 Task: Buy 1 Salt & Pepper Shaker Sets from Salt & Pepper section under best seller category for shipping address: Mariah Brown, 1234 Ridge Road, Dodge City, Kansas 67801, Cell Number 6205197251. Pay from credit card ending with 7965, CVV 549
Action: Mouse moved to (145, 78)
Screenshot: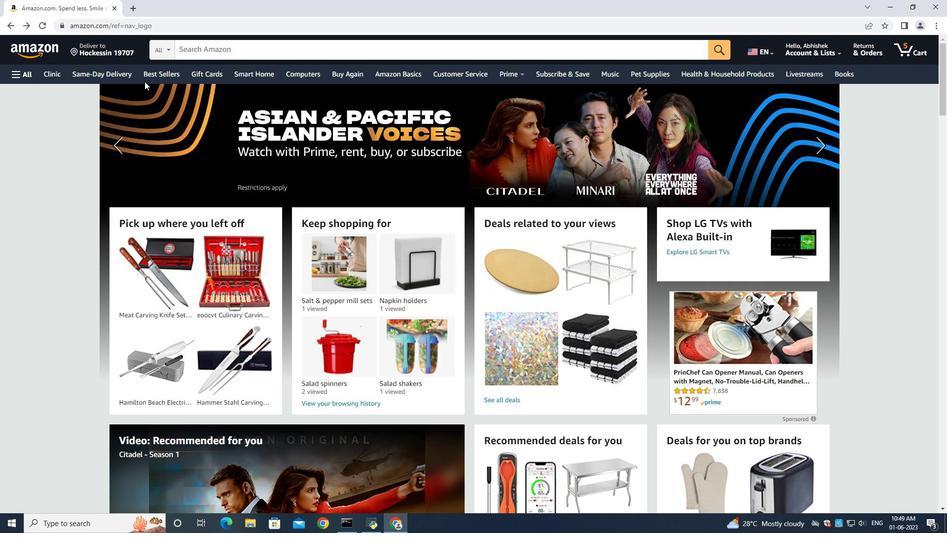 
Action: Mouse pressed left at (145, 78)
Screenshot: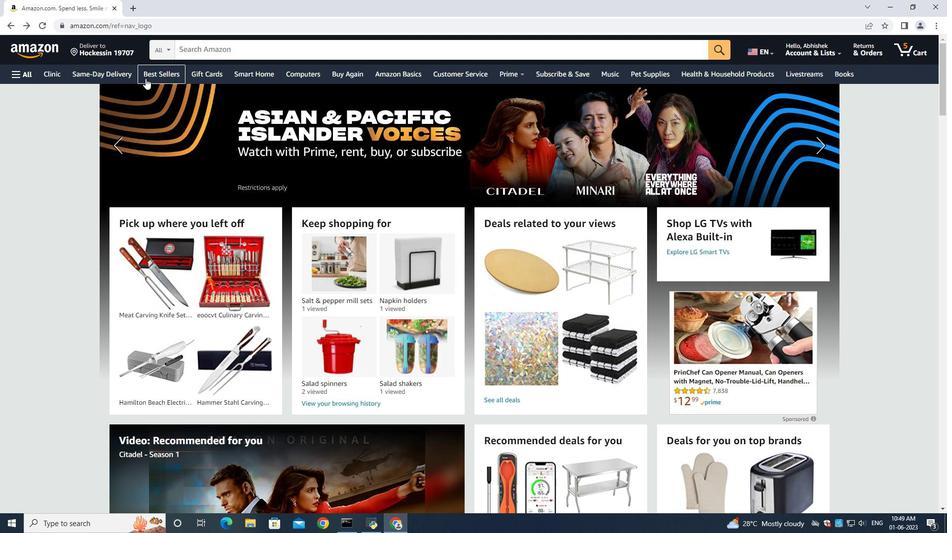 
Action: Mouse moved to (204, 48)
Screenshot: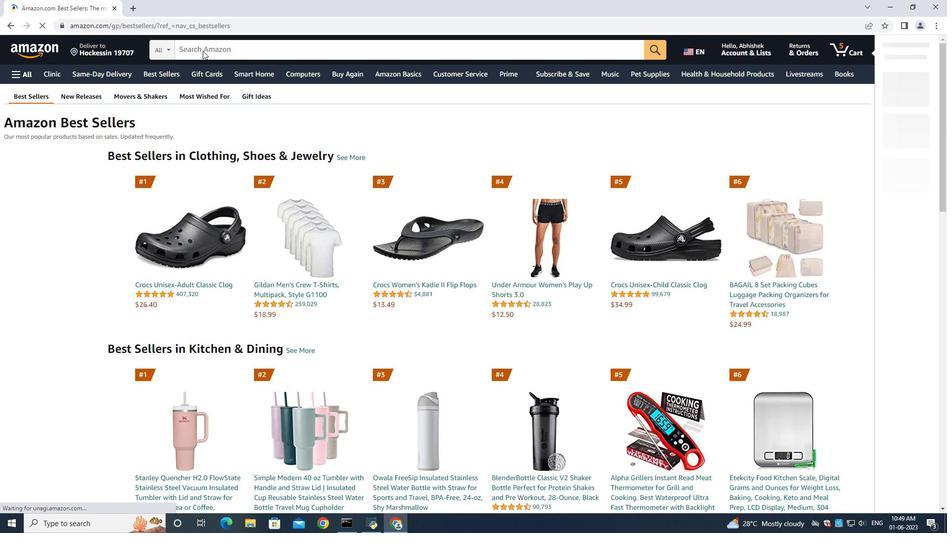 
Action: Mouse pressed left at (204, 48)
Screenshot: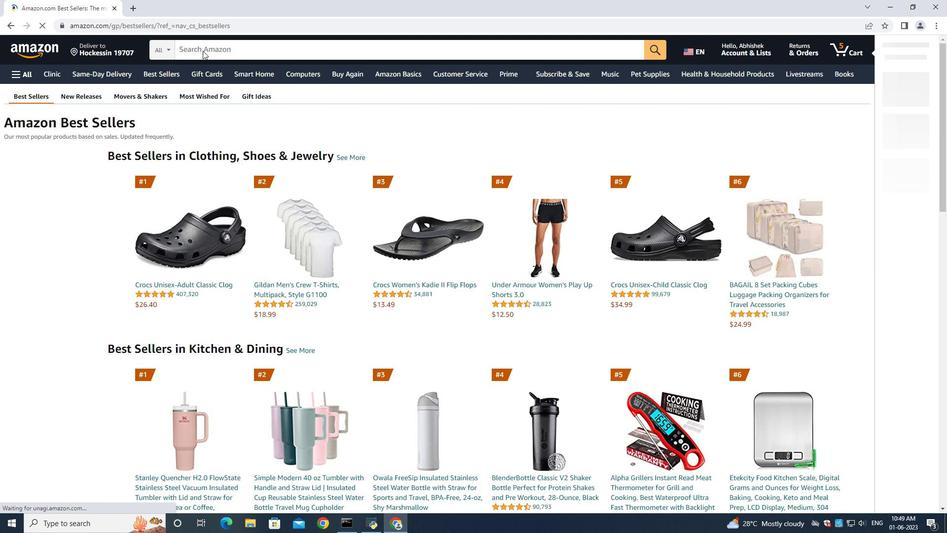 
Action: Mouse moved to (924, 204)
Screenshot: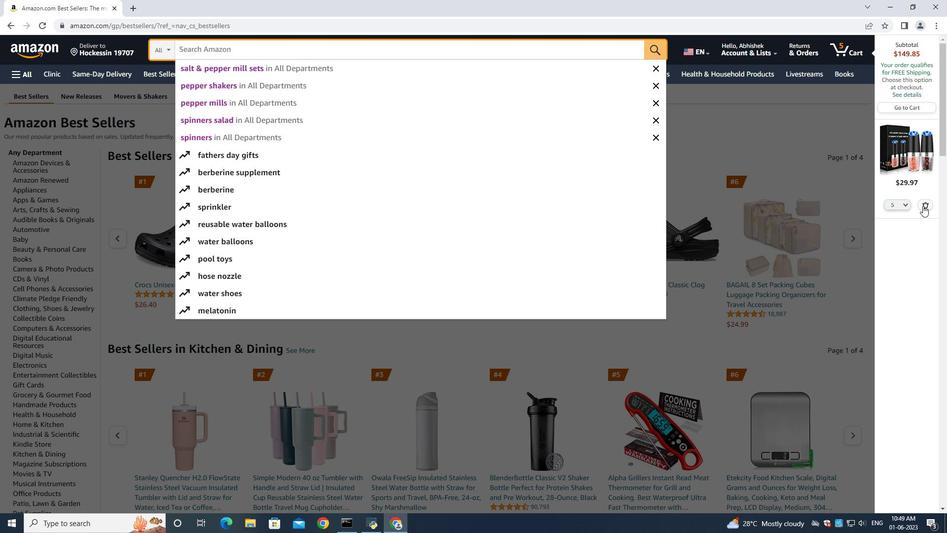 
Action: Mouse pressed left at (924, 204)
Screenshot: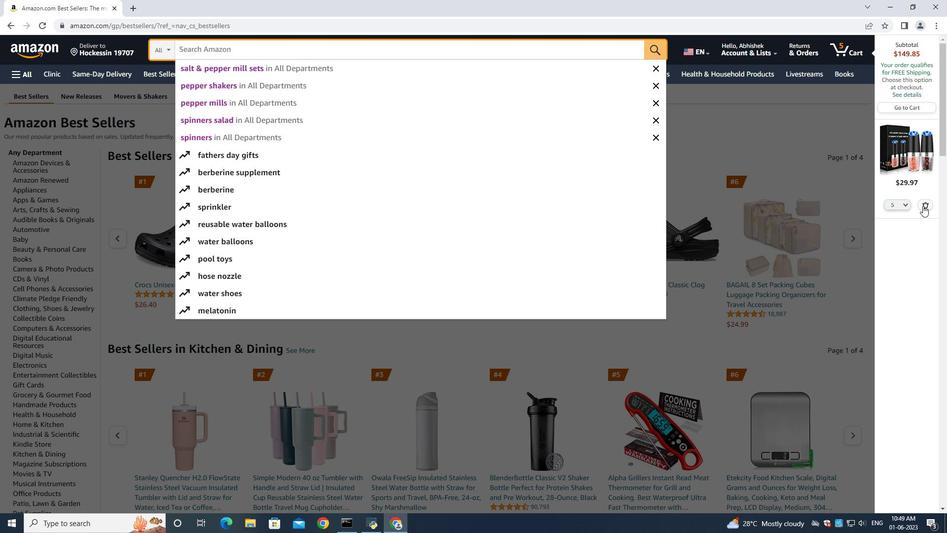 
Action: Mouse moved to (181, 51)
Screenshot: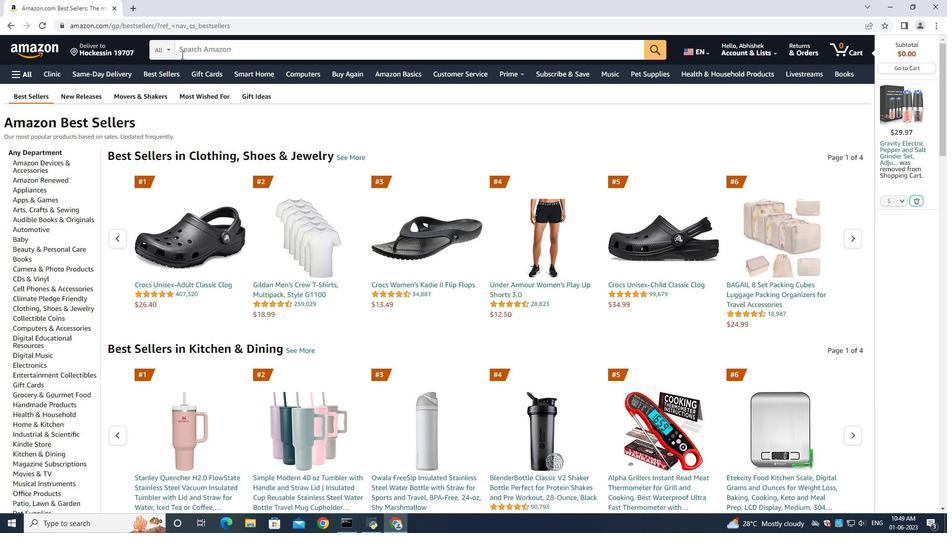 
Action: Mouse pressed left at (181, 51)
Screenshot: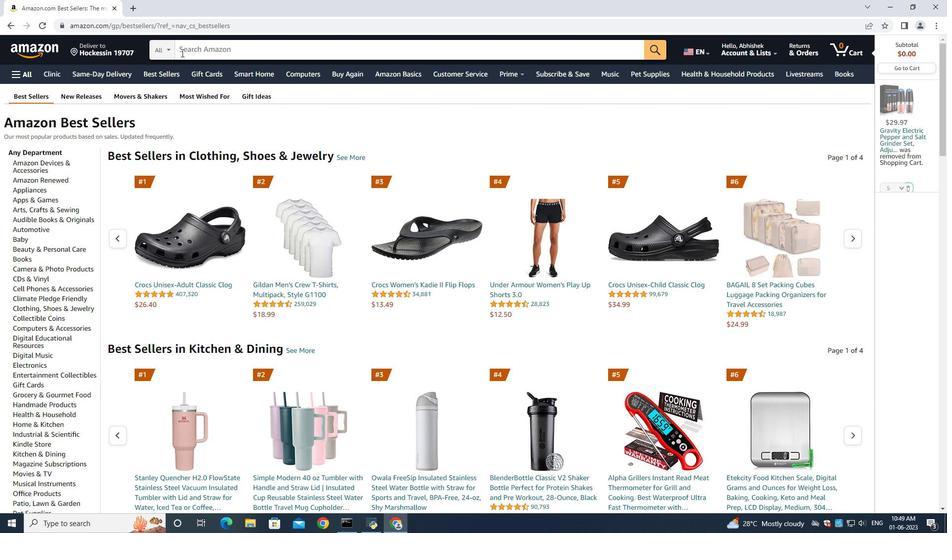 
Action: Mouse moved to (181, 51)
Screenshot: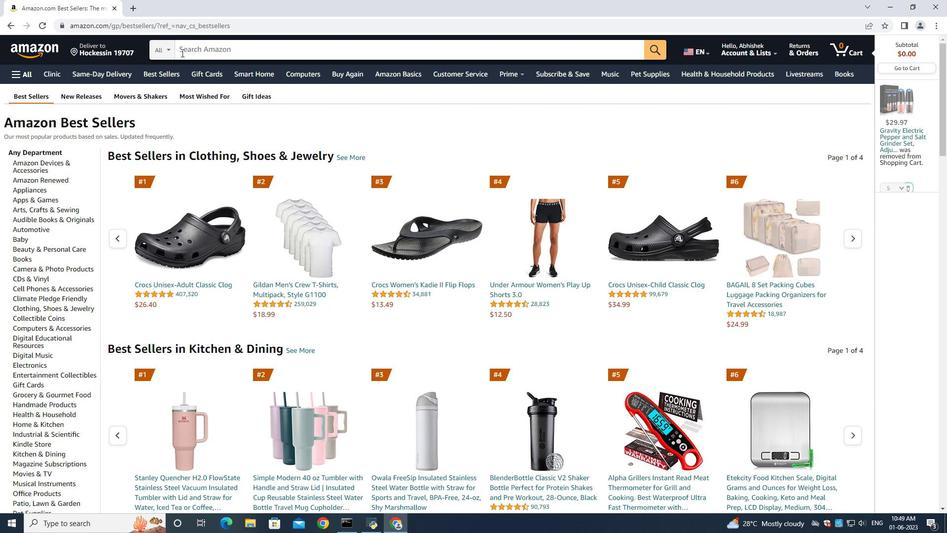 
Action: Key pressed <Key.shift>Salt<Key.space><Key.shift><Key.shift><Key.shift><Key.shift><Key.shift><Key.shift><Key.shift><Key.shift><Key.shift><Key.shift><Key.shift><Key.shift><Key.shift><Key.shift><Key.shift><Key.shift><Key.shift><Key.shift><Key.shift><Key.shift><Key.shift><Key.shift><Key.shift><Key.shift><Key.shift><Key.shift><Key.shift><Key.shift><Key.shift><Key.shift>7<Key.space><Key.shift><Key.shift><Key.shift><Key.shift><Key.shift><Key.shift>Pepper<Key.space>shaker<Key.space>sets<Key.enter>
Screenshot: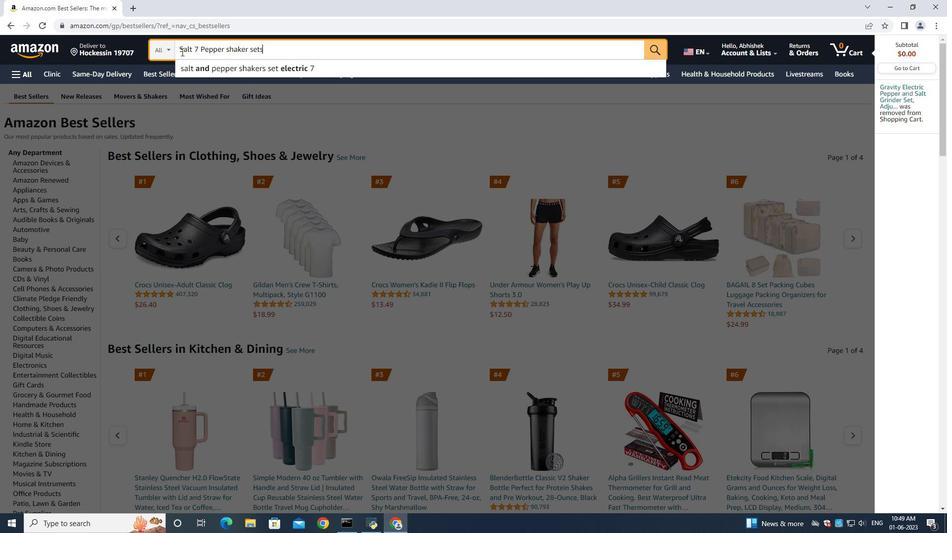 
Action: Mouse moved to (70, 216)
Screenshot: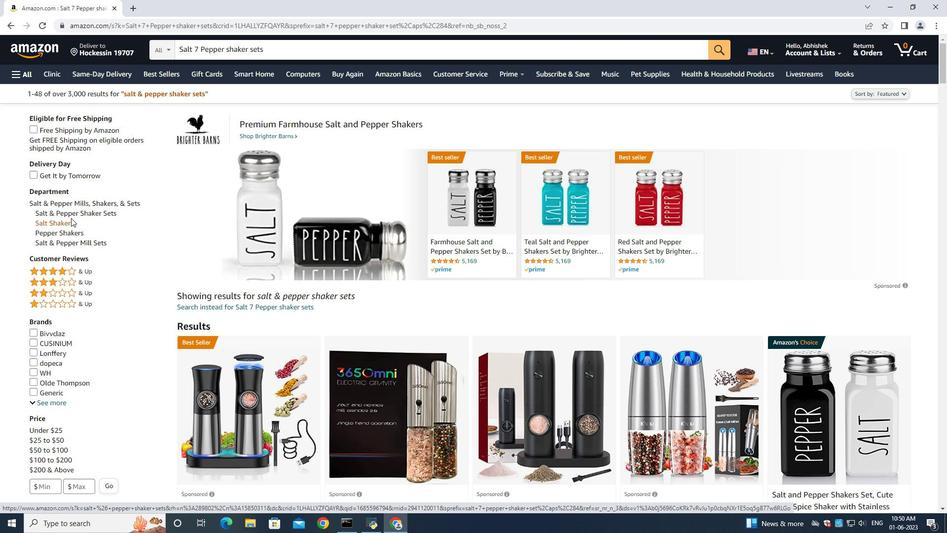 
Action: Mouse pressed left at (70, 216)
Screenshot: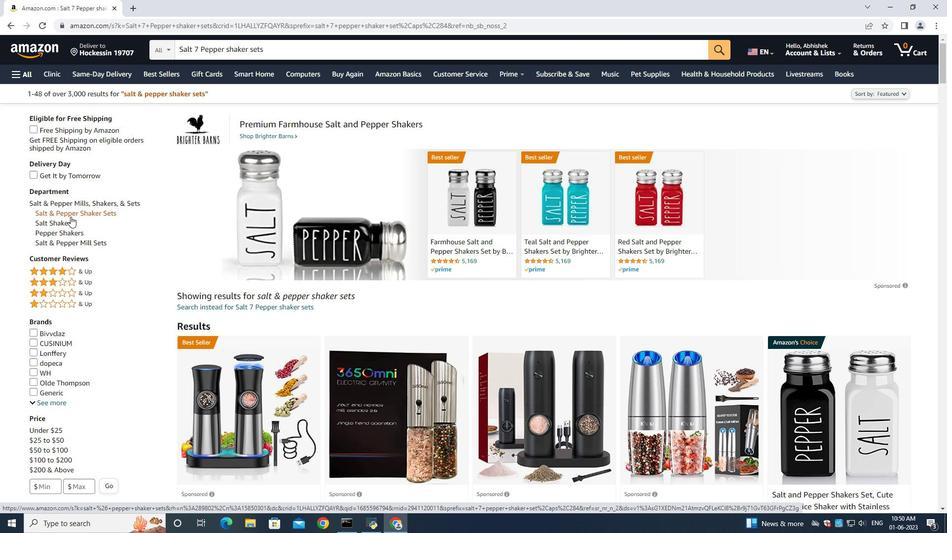 
Action: Mouse moved to (391, 303)
Screenshot: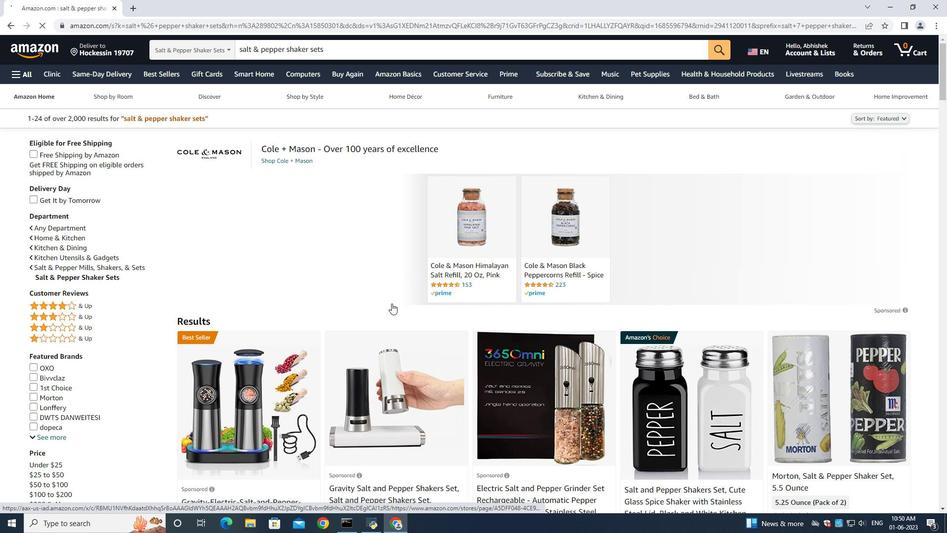 
Action: Mouse scrolled (391, 302) with delta (0, 0)
Screenshot: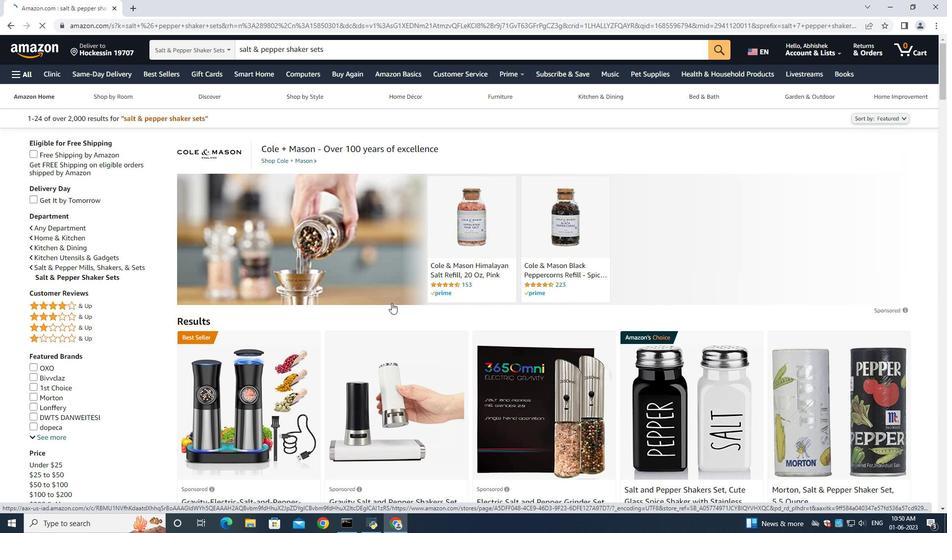 
Action: Mouse scrolled (391, 302) with delta (0, 0)
Screenshot: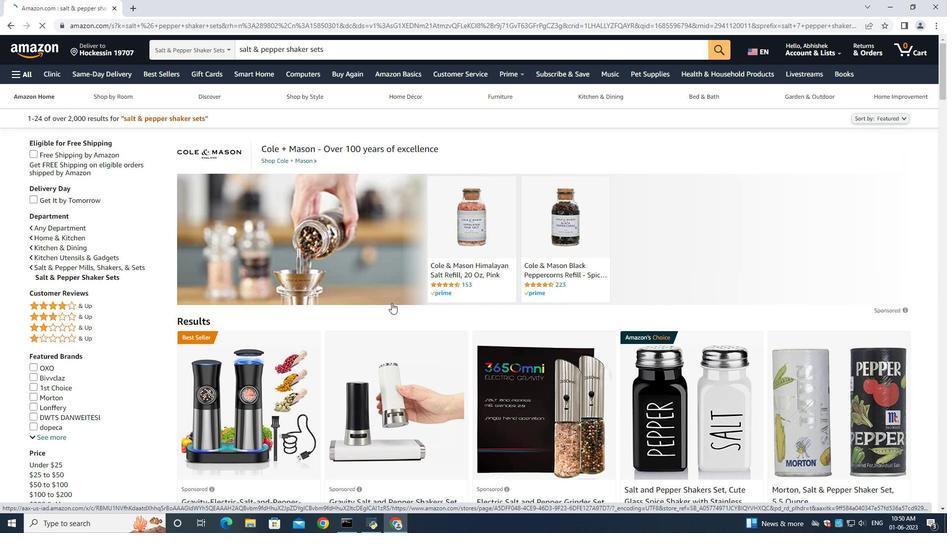 
Action: Mouse moved to (404, 324)
Screenshot: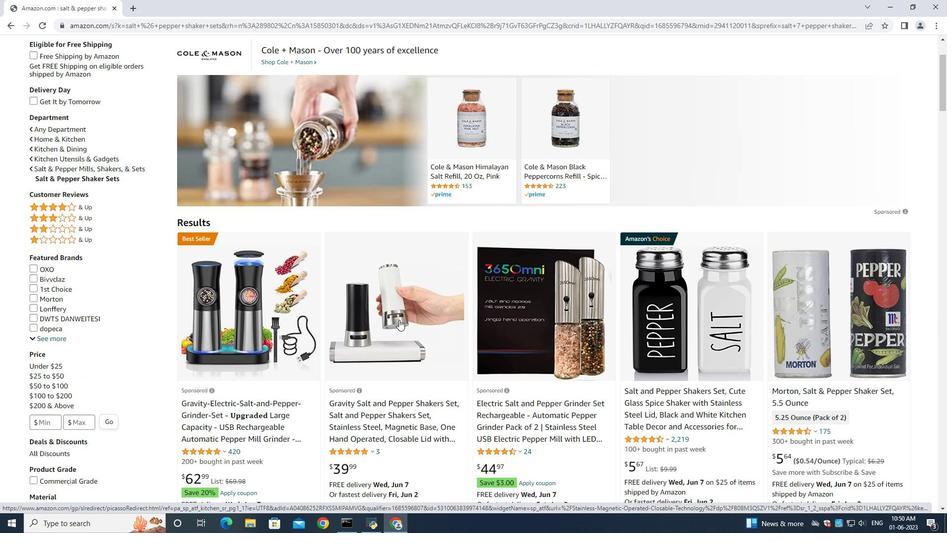 
Action: Mouse scrolled (404, 323) with delta (0, 0)
Screenshot: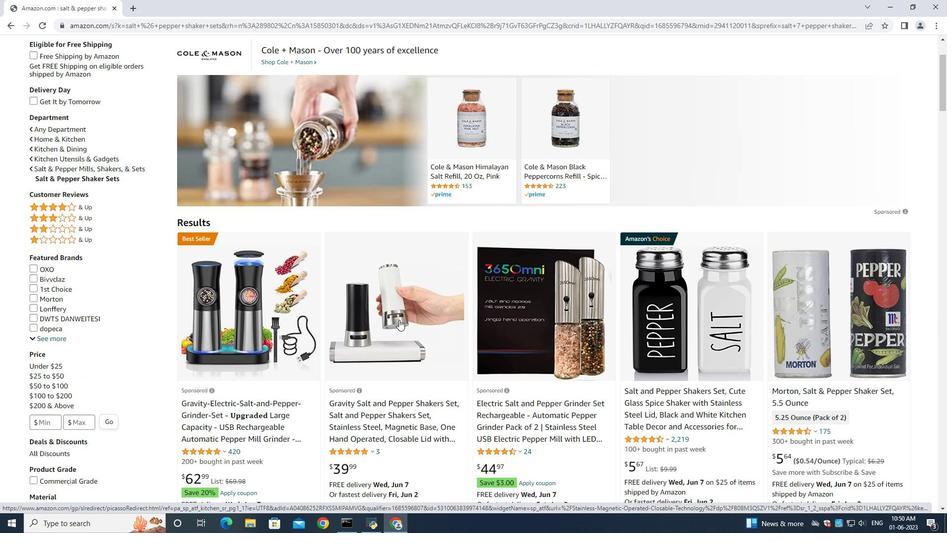 
Action: Mouse moved to (407, 324)
Screenshot: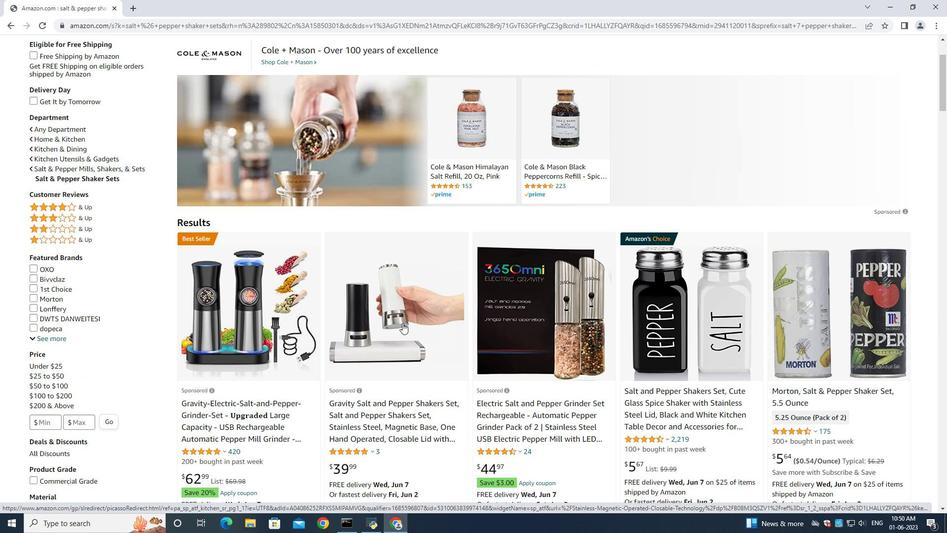 
Action: Mouse scrolled (406, 324) with delta (0, 0)
Screenshot: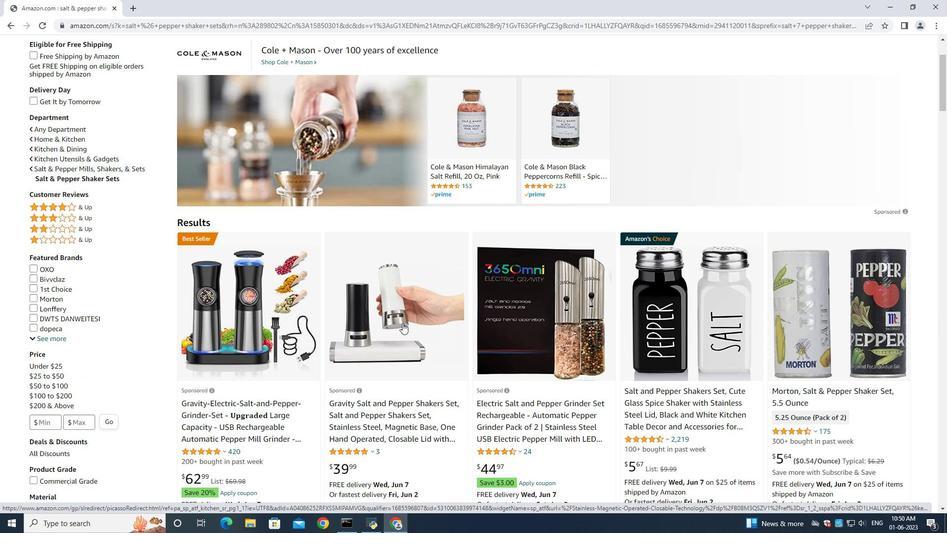 
Action: Mouse moved to (411, 323)
Screenshot: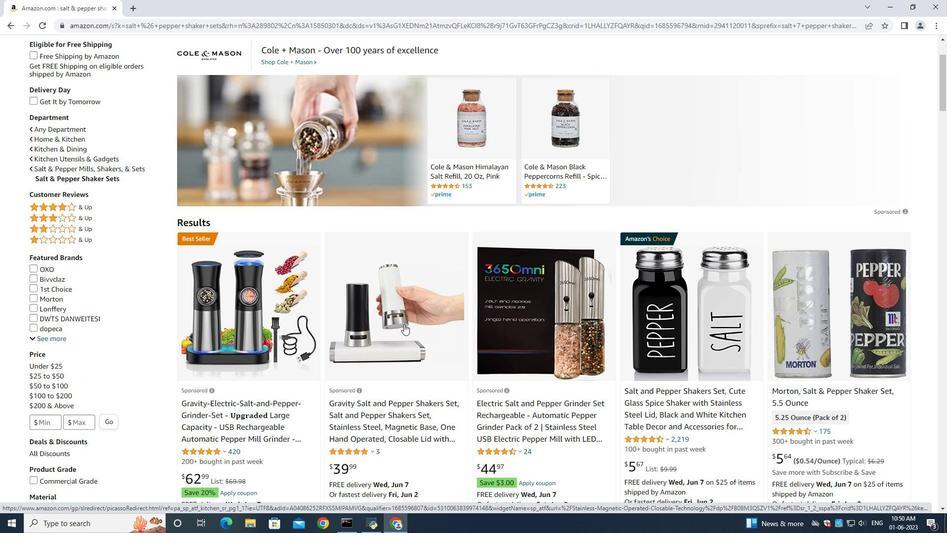 
Action: Mouse scrolled (410, 323) with delta (0, 0)
Screenshot: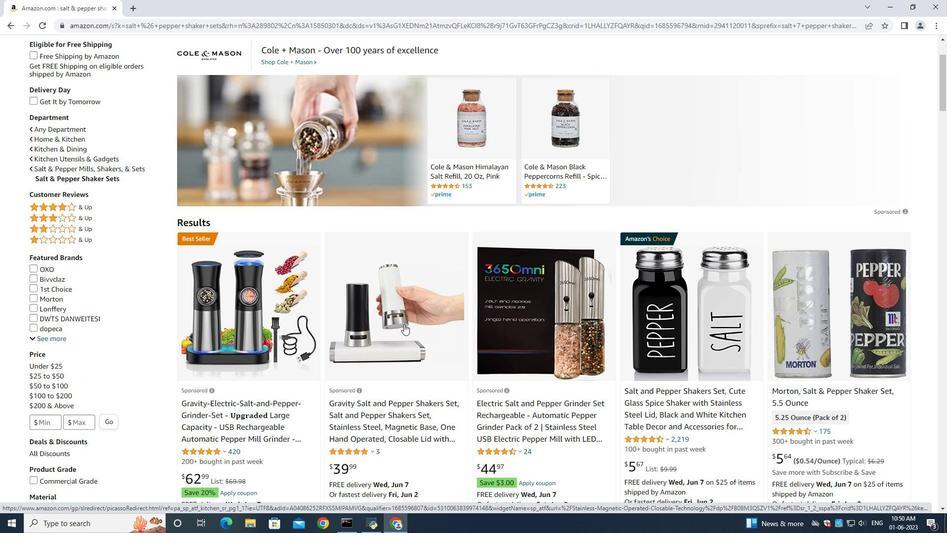 
Action: Mouse moved to (402, 257)
Screenshot: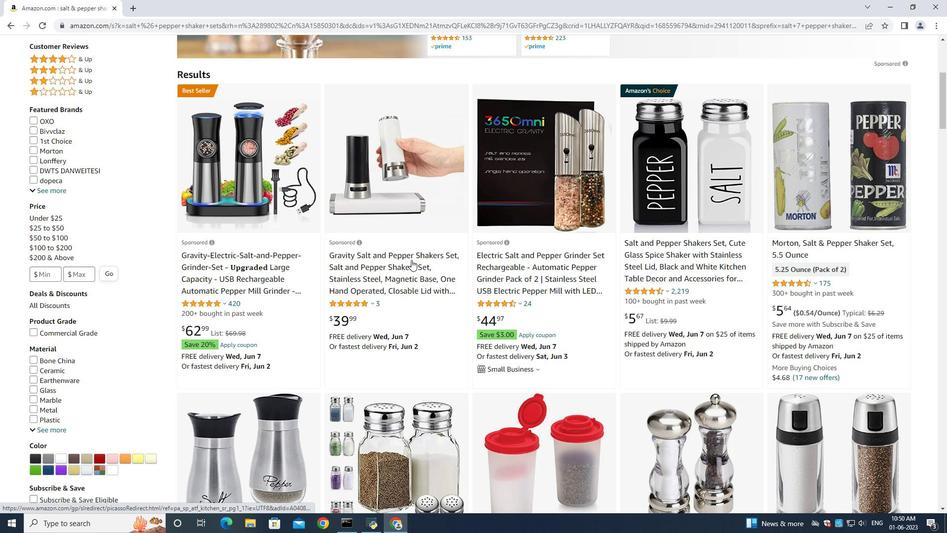 
Action: Mouse pressed left at (402, 257)
Screenshot: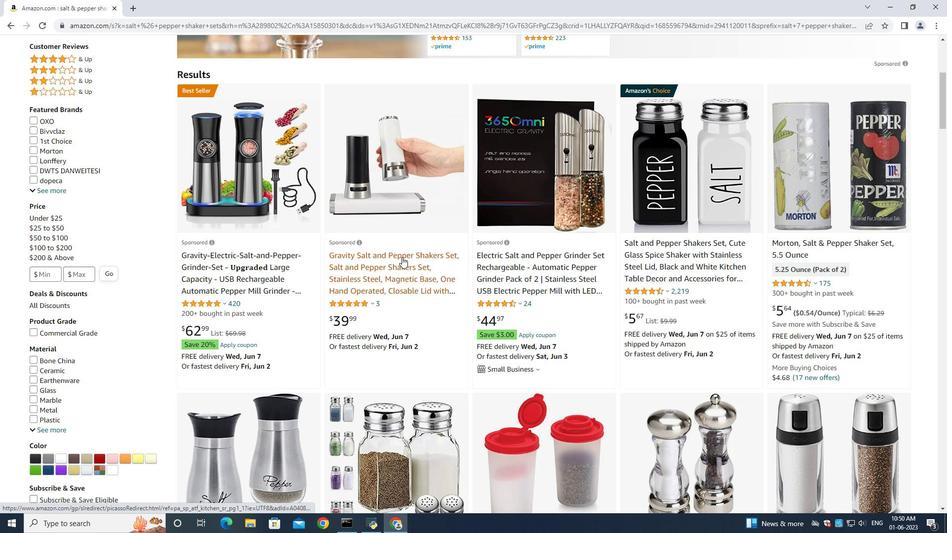 
Action: Mouse moved to (8, 24)
Screenshot: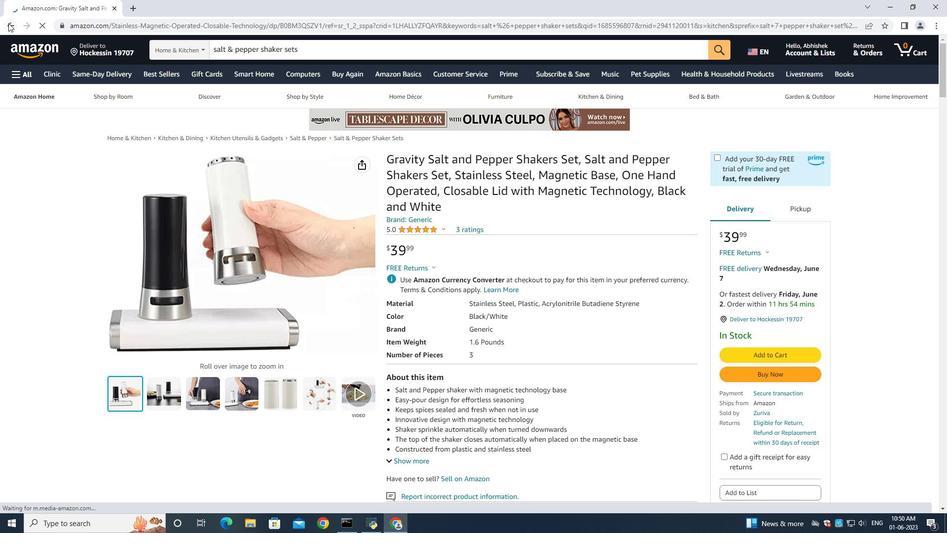 
Action: Mouse pressed left at (8, 24)
Screenshot: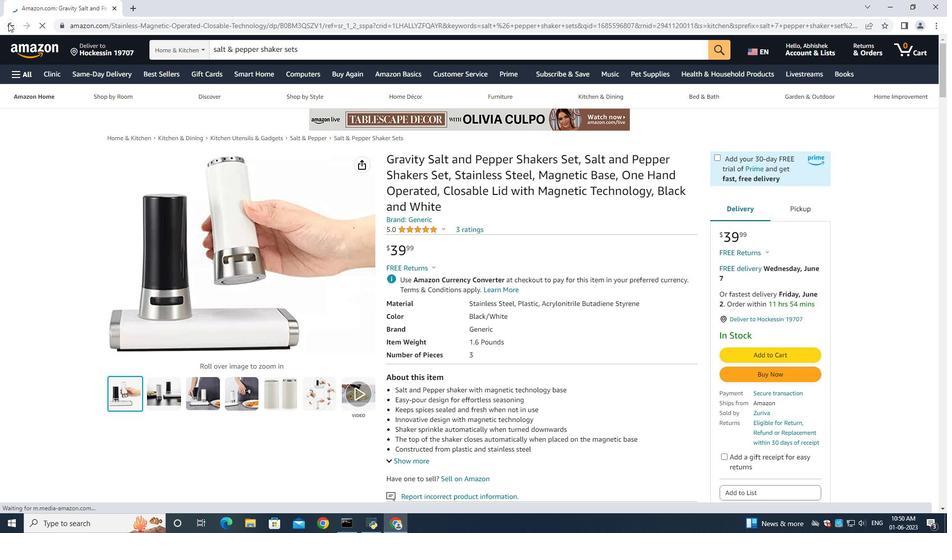 
Action: Mouse moved to (562, 279)
Screenshot: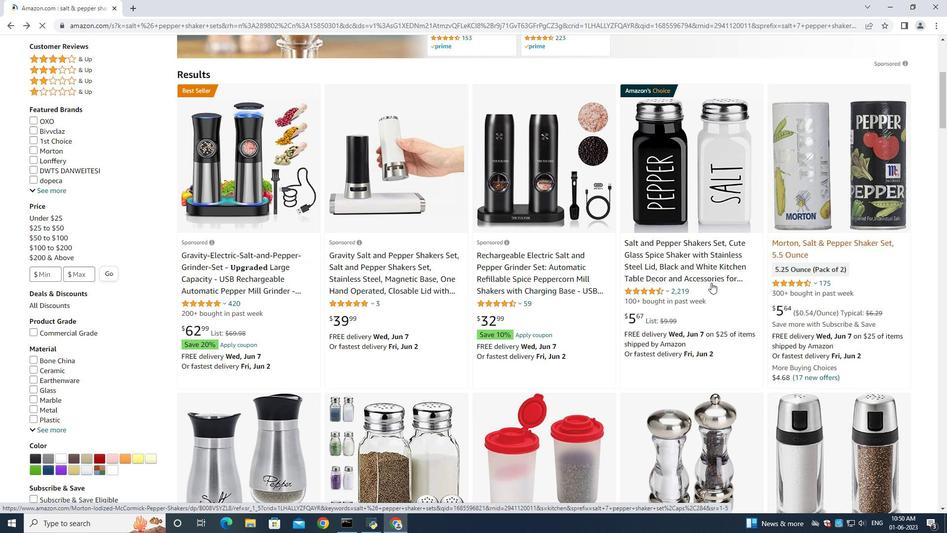 
Action: Mouse scrolled (562, 279) with delta (0, 0)
Screenshot: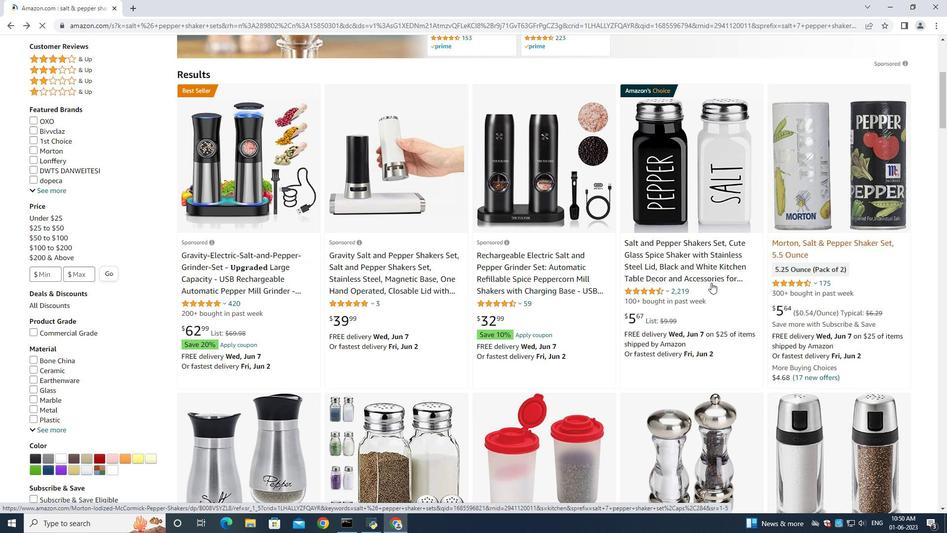 
Action: Mouse scrolled (562, 279) with delta (0, 0)
Screenshot: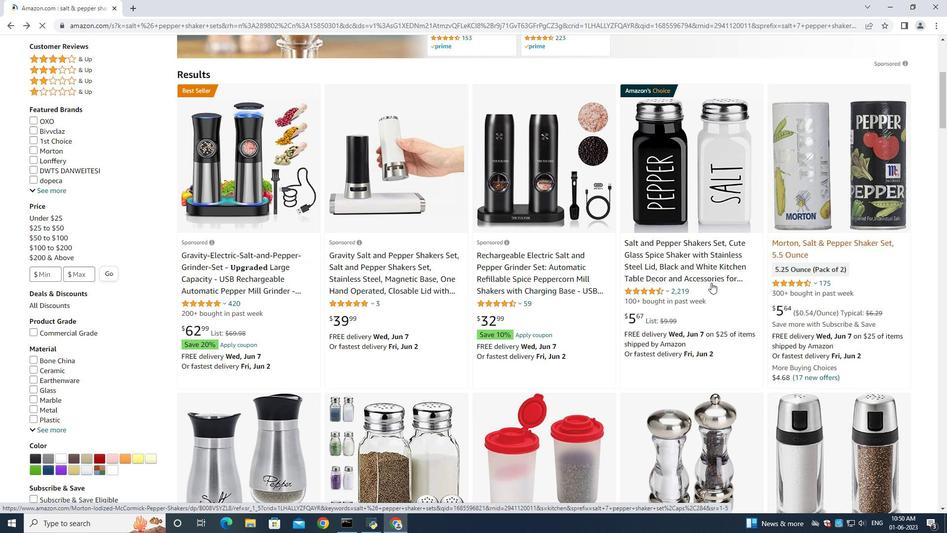 
Action: Mouse scrolled (562, 279) with delta (0, 0)
Screenshot: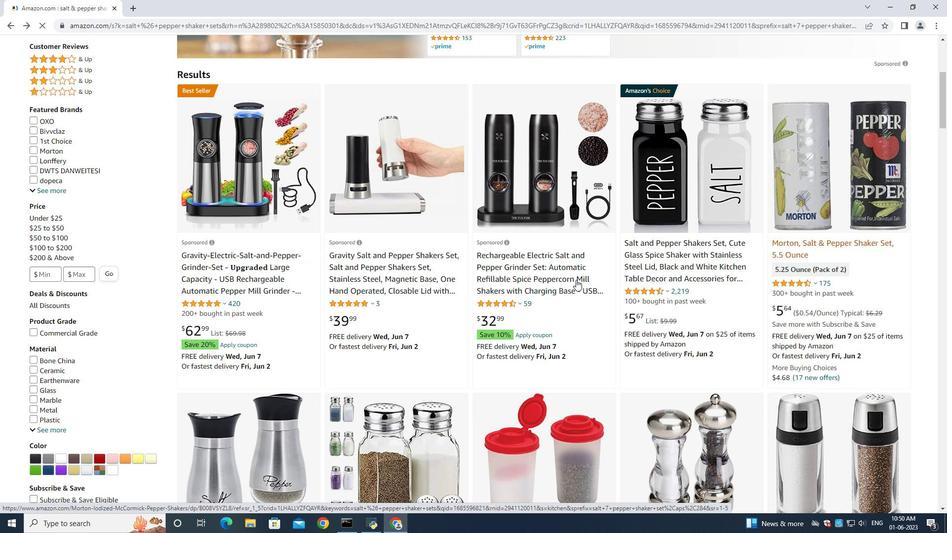 
Action: Mouse moved to (616, 335)
Screenshot: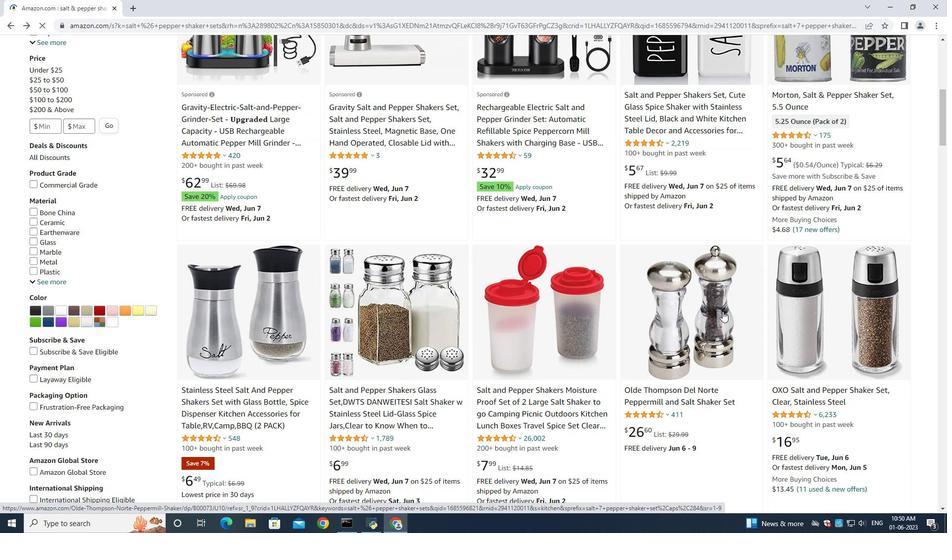 
Action: Mouse scrolled (616, 334) with delta (0, 0)
Screenshot: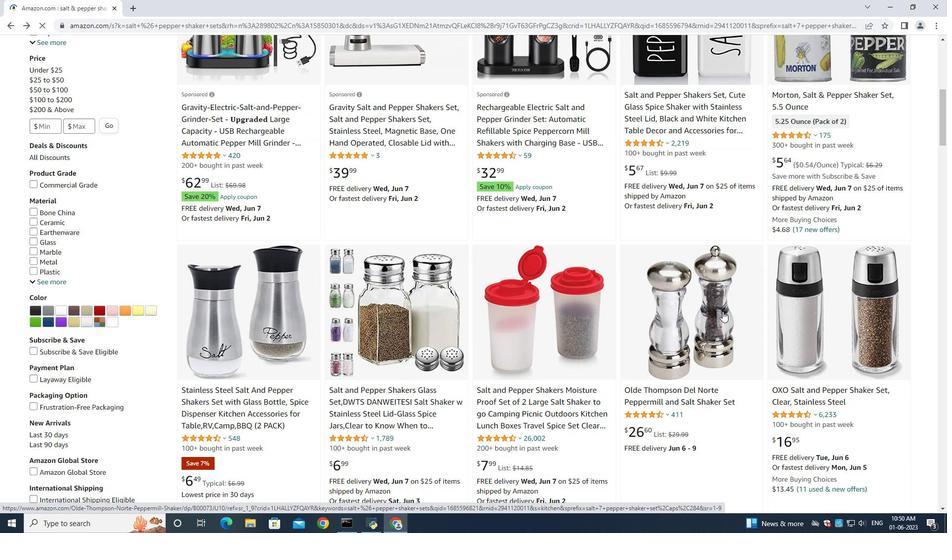 
Action: Mouse moved to (615, 335)
Screenshot: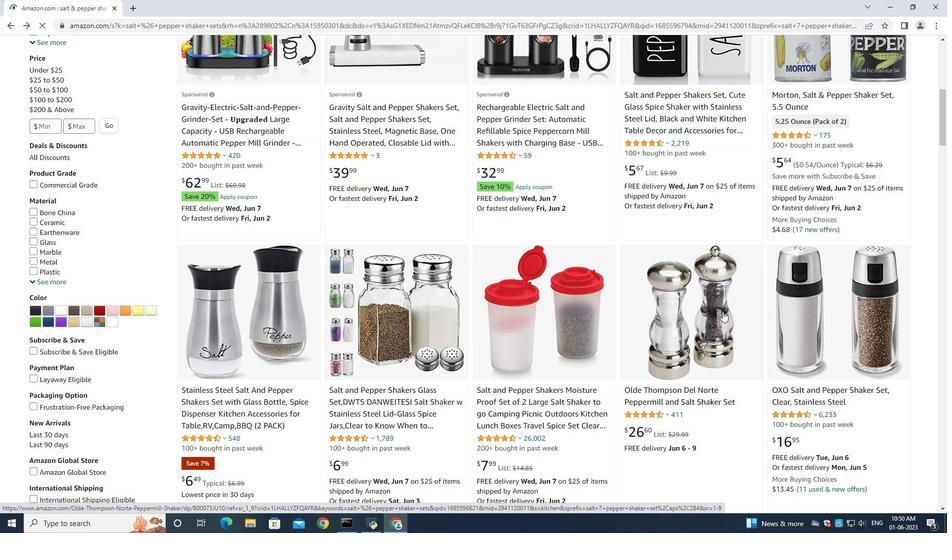 
Action: Mouse scrolled (615, 334) with delta (0, 0)
Screenshot: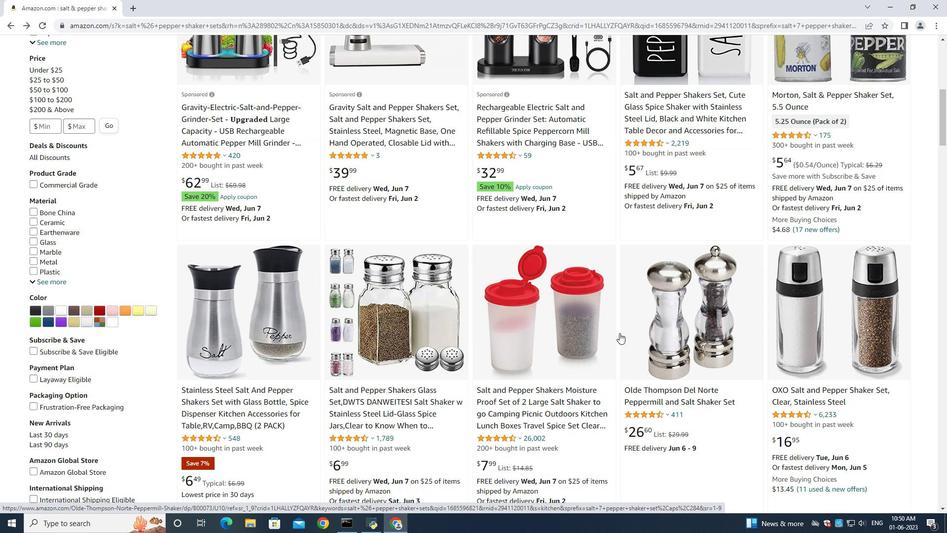 
Action: Mouse moved to (526, 291)
Screenshot: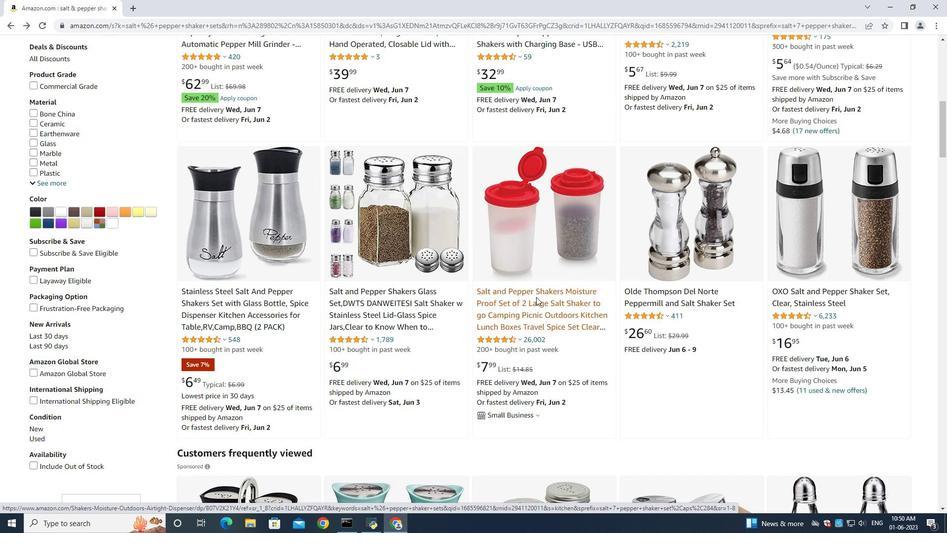 
Action: Mouse pressed left at (526, 291)
Screenshot: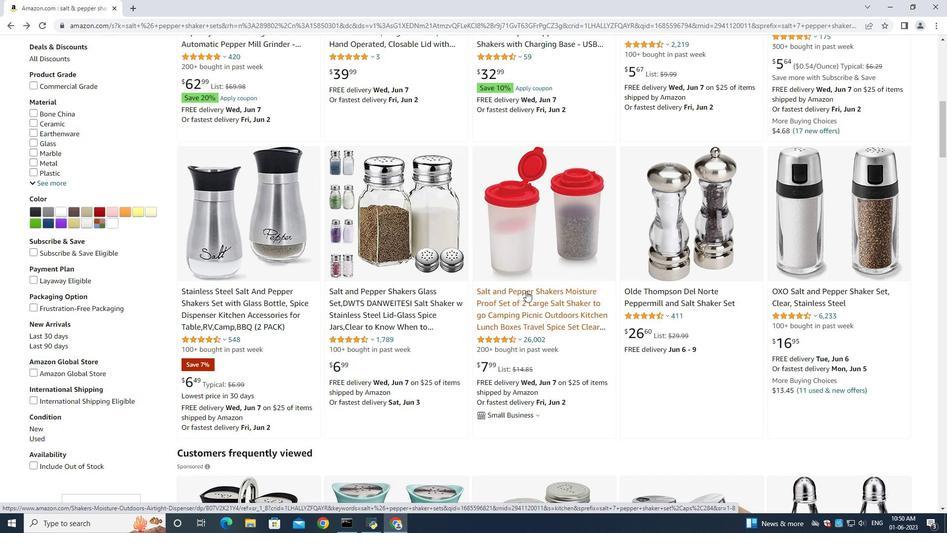 
Action: Mouse moved to (181, 390)
Screenshot: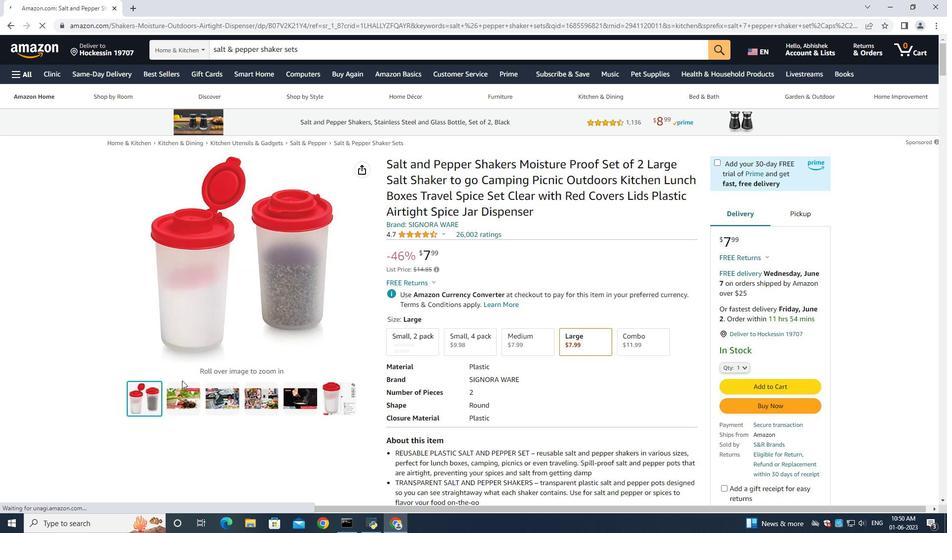 
Action: Mouse pressed left at (181, 390)
Screenshot: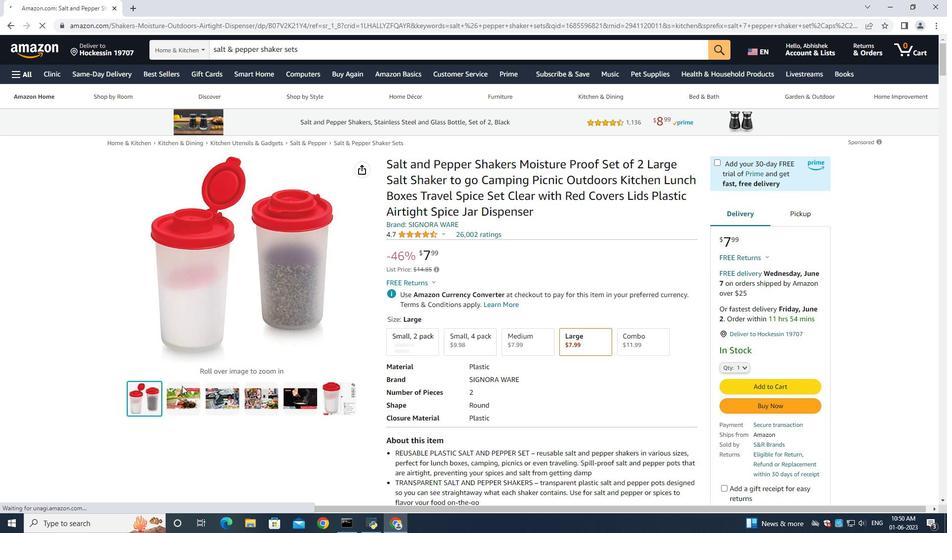 
Action: Mouse moved to (255, 400)
Screenshot: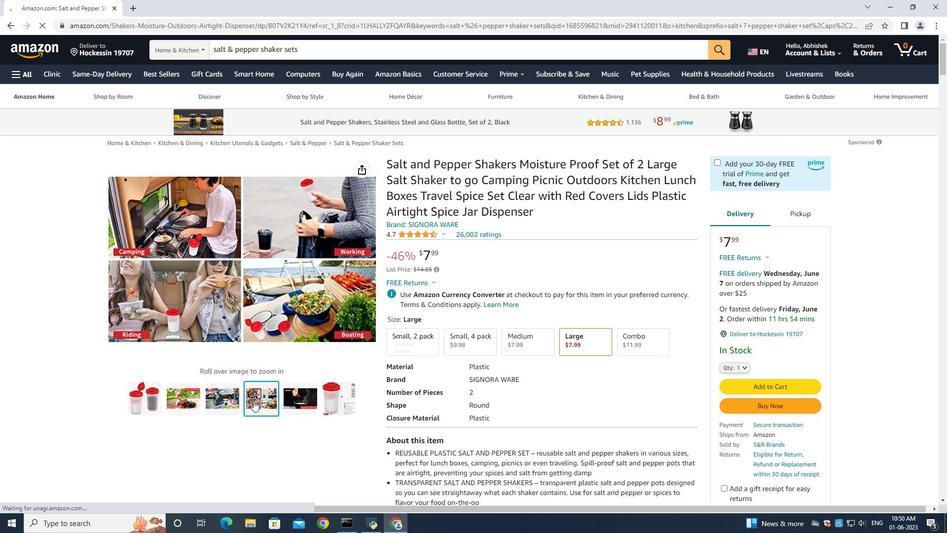 
Action: Mouse pressed left at (255, 400)
Screenshot: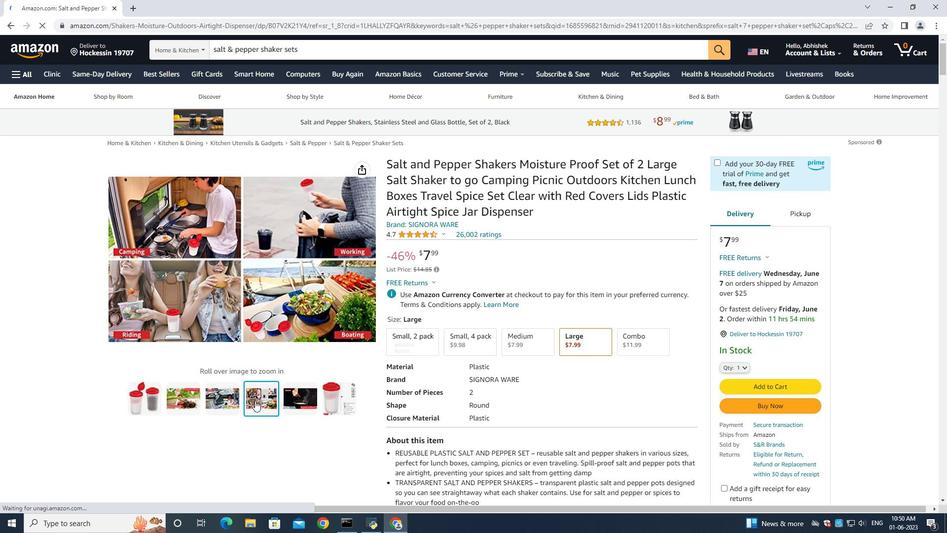 
Action: Mouse moved to (306, 417)
Screenshot: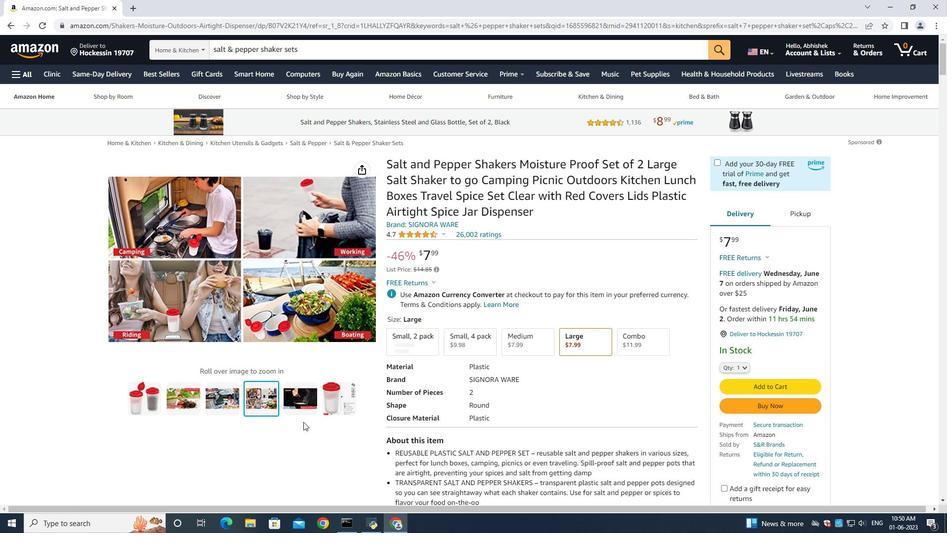
Action: Mouse pressed left at (306, 417)
Screenshot: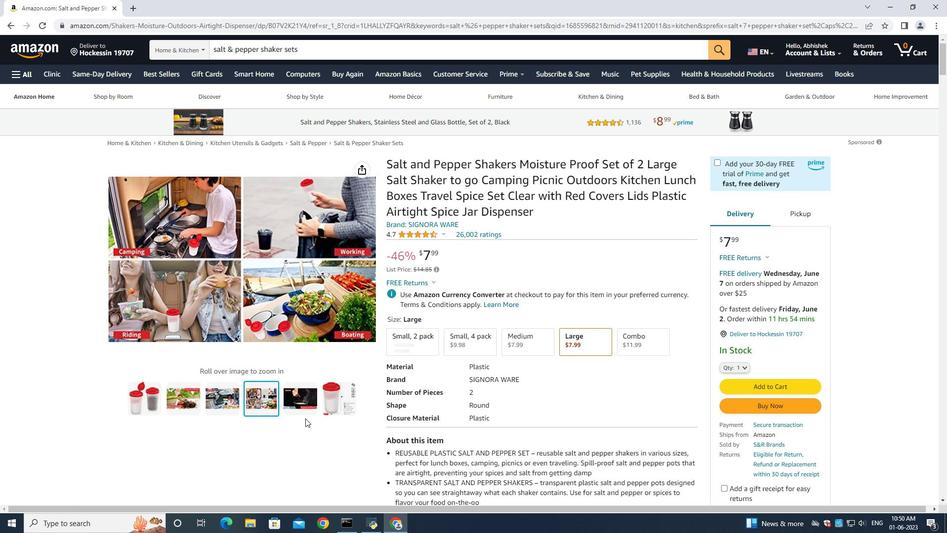 
Action: Mouse moved to (304, 405)
Screenshot: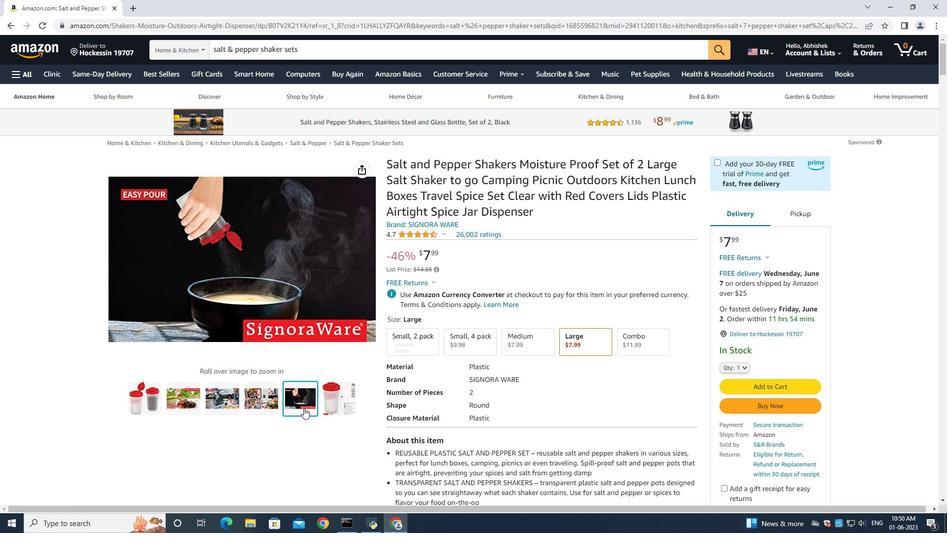 
Action: Mouse pressed left at (304, 405)
Screenshot: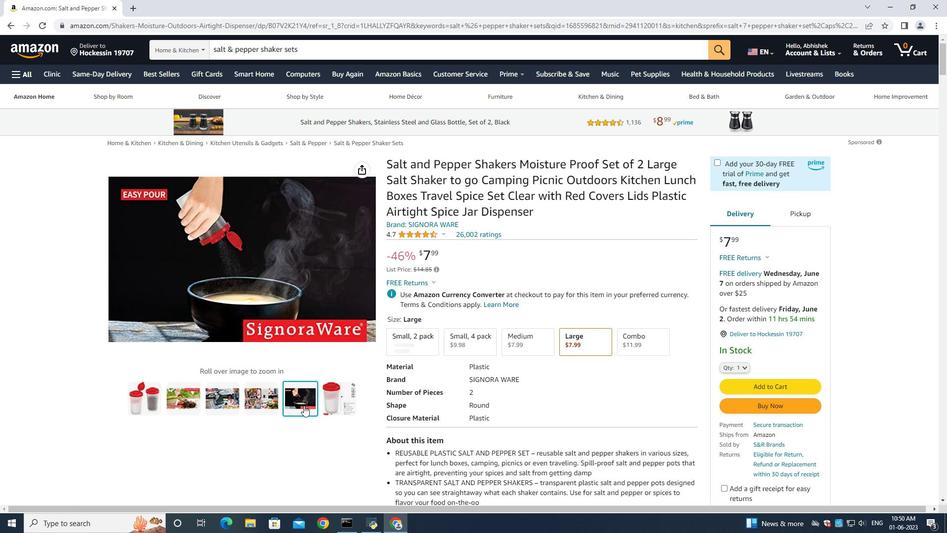 
Action: Mouse moved to (767, 406)
Screenshot: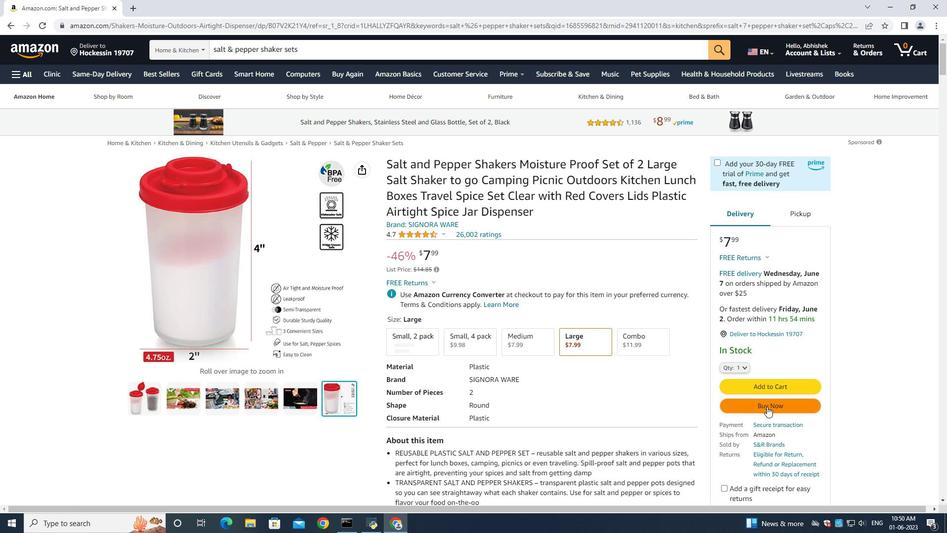 
Action: Mouse pressed left at (767, 406)
Screenshot: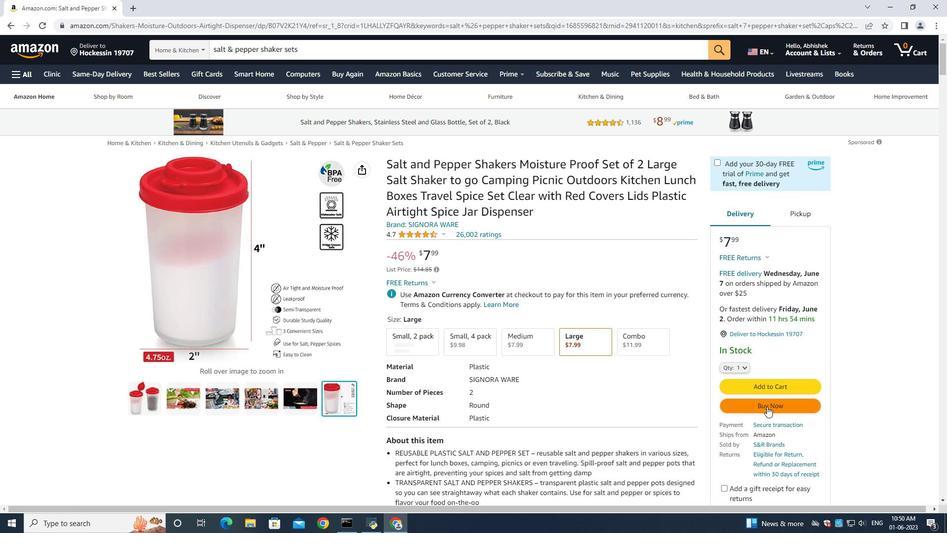 
Action: Mouse moved to (391, 368)
Screenshot: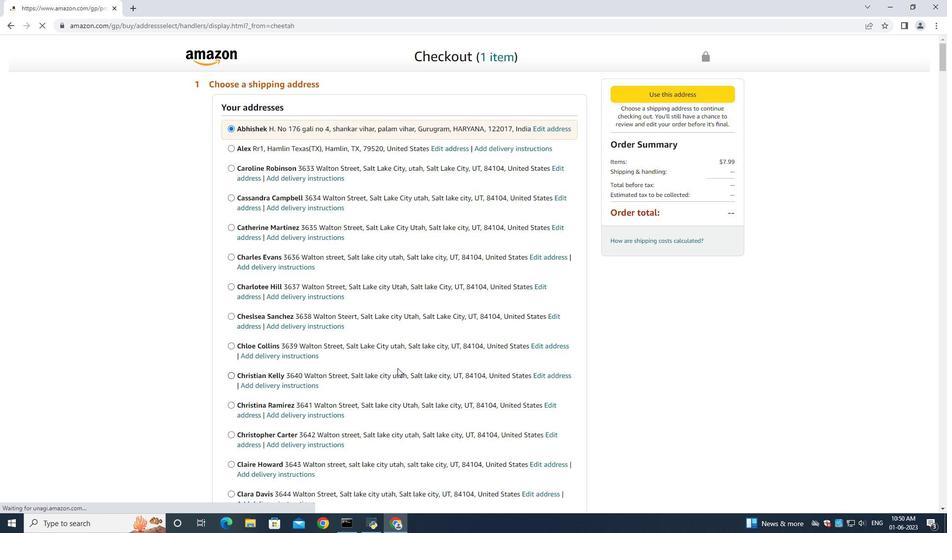 
Action: Mouse scrolled (391, 368) with delta (0, 0)
Screenshot: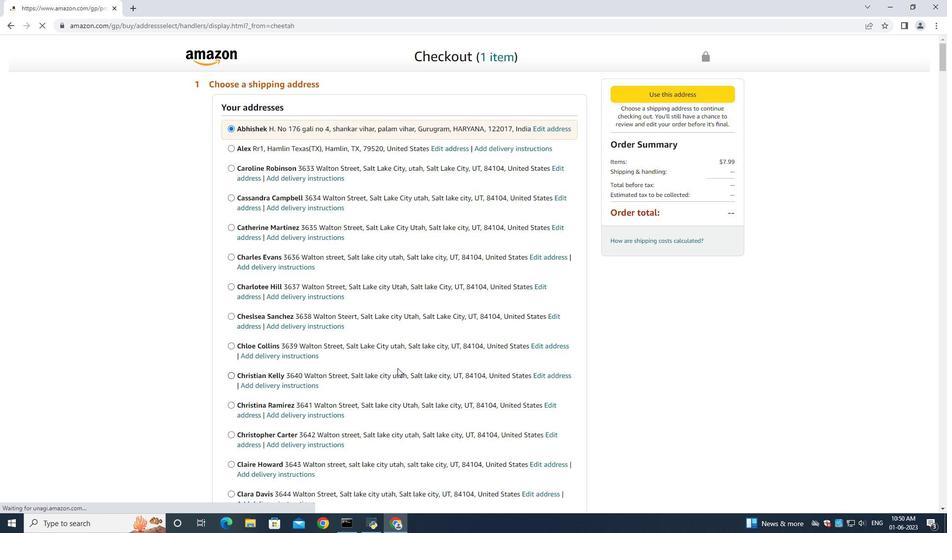 
Action: Mouse moved to (391, 369)
Screenshot: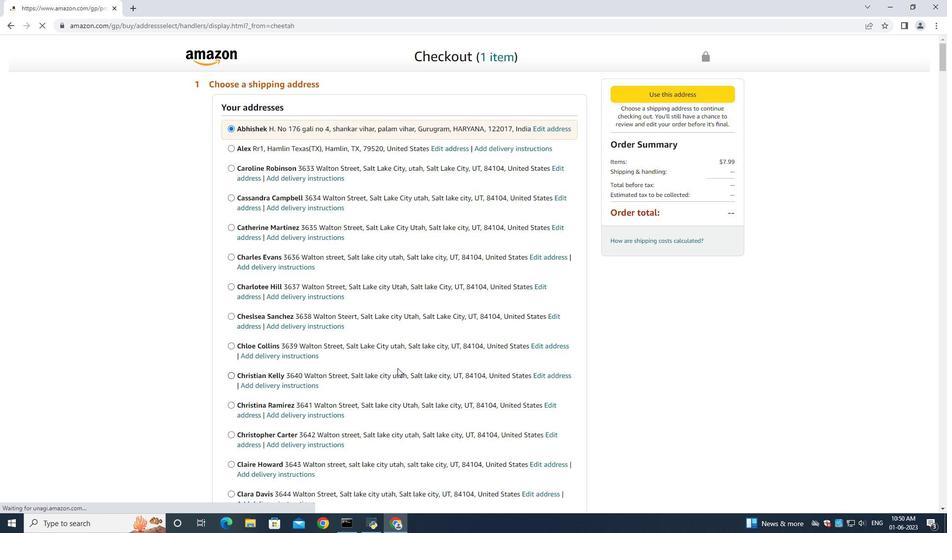 
Action: Mouse scrolled (391, 369) with delta (0, 0)
Screenshot: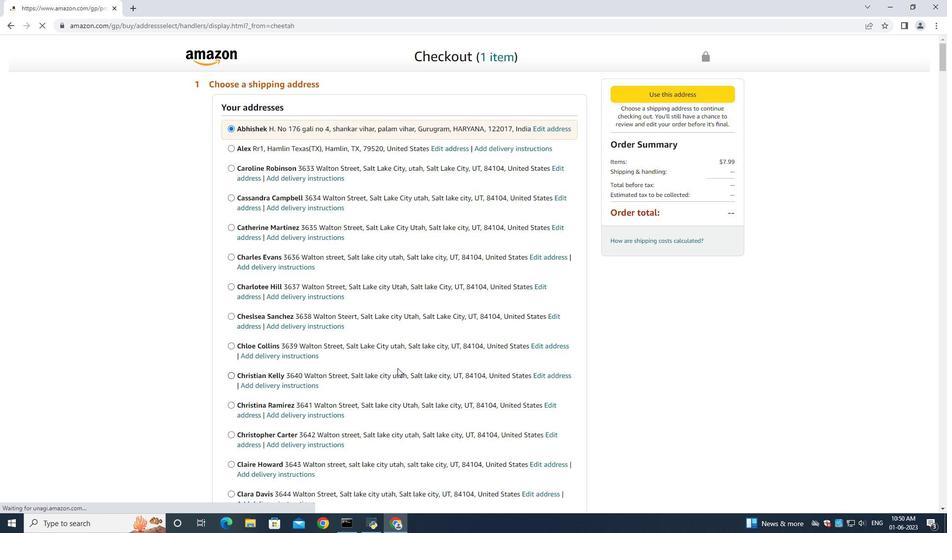 
Action: Mouse scrolled (391, 369) with delta (0, 0)
Screenshot: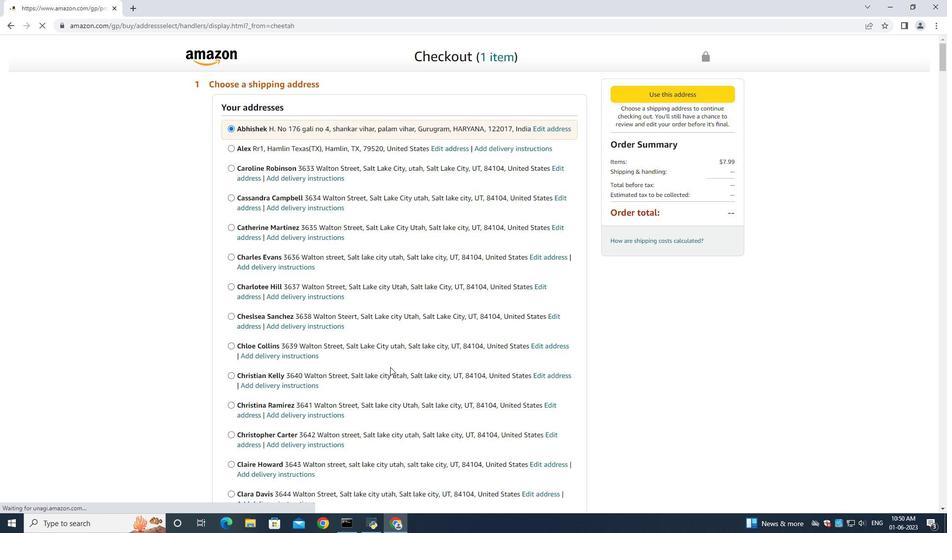 
Action: Mouse scrolled (391, 369) with delta (0, 0)
Screenshot: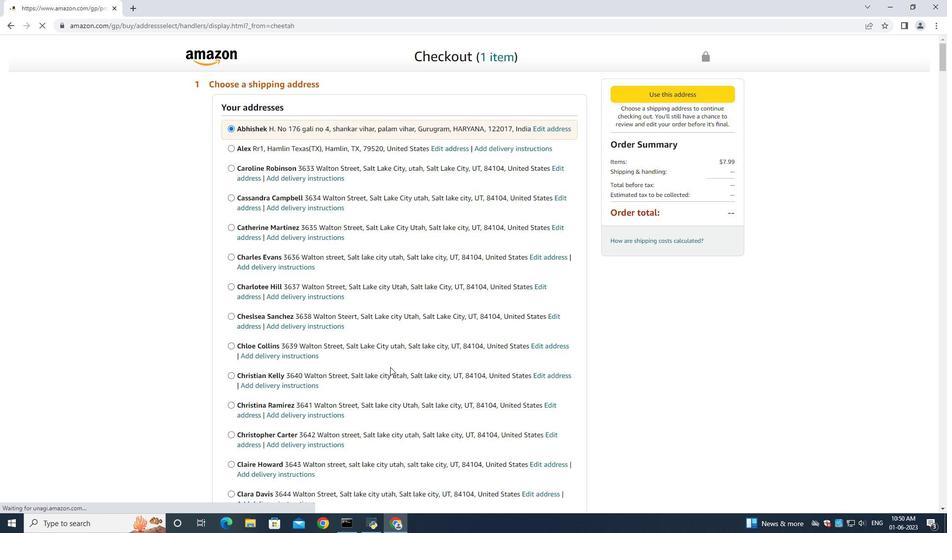 
Action: Mouse scrolled (391, 369) with delta (0, 0)
Screenshot: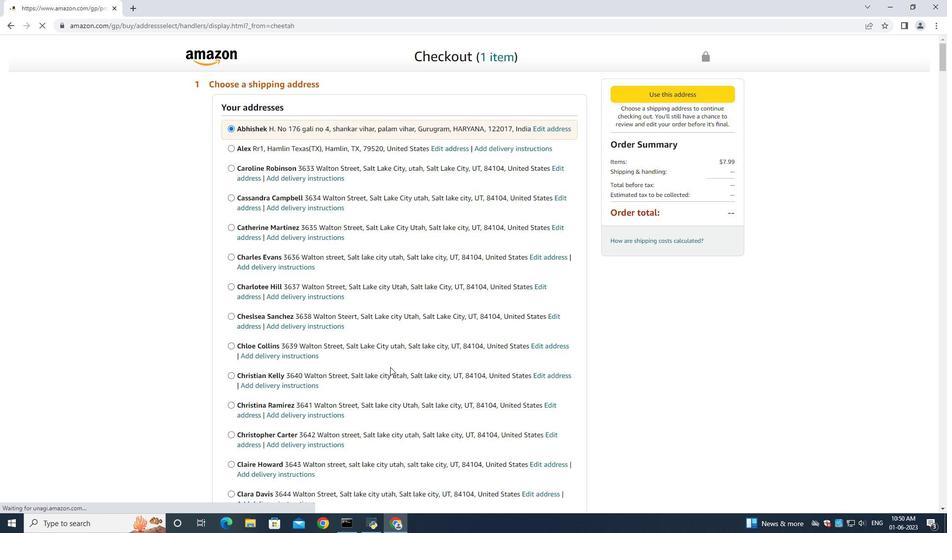 
Action: Mouse scrolled (391, 369) with delta (0, 0)
Screenshot: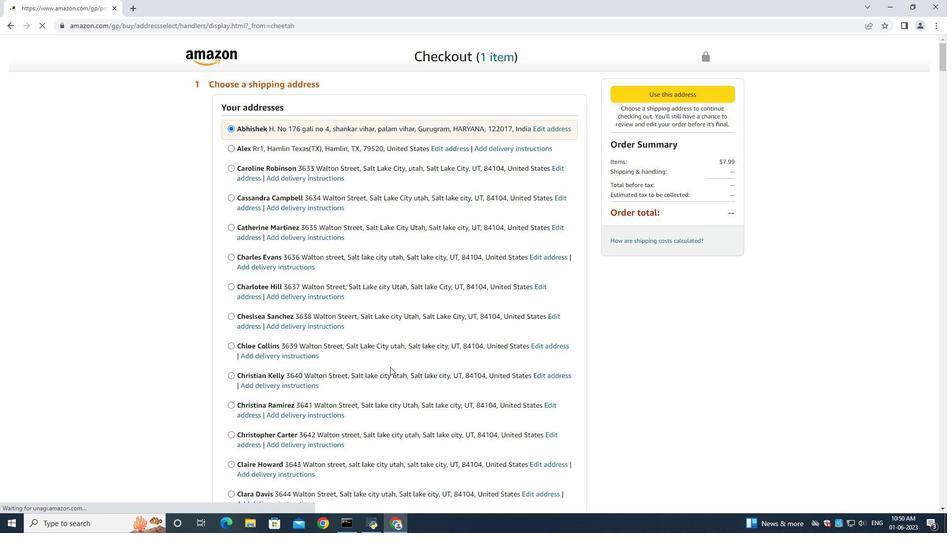 
Action: Mouse moved to (391, 369)
Screenshot: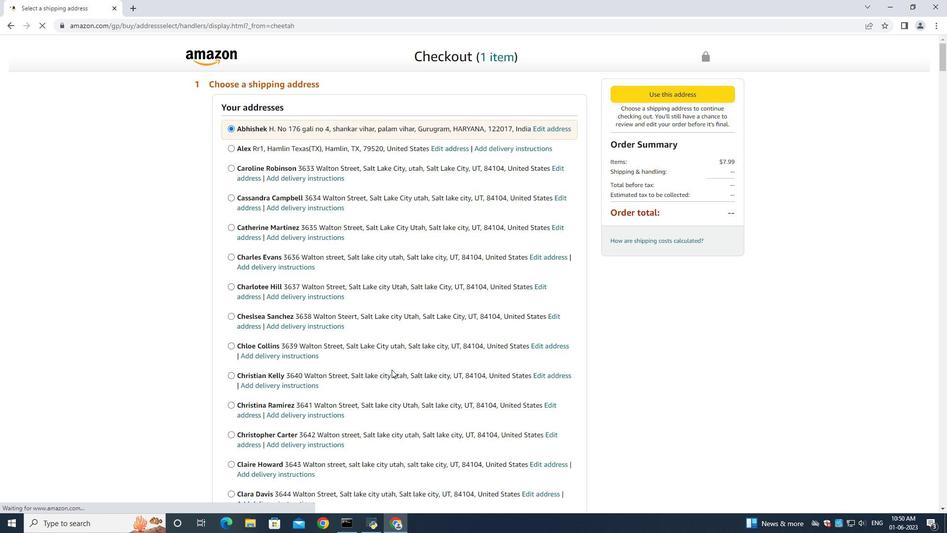 
Action: Mouse scrolled (391, 368) with delta (0, 0)
Screenshot: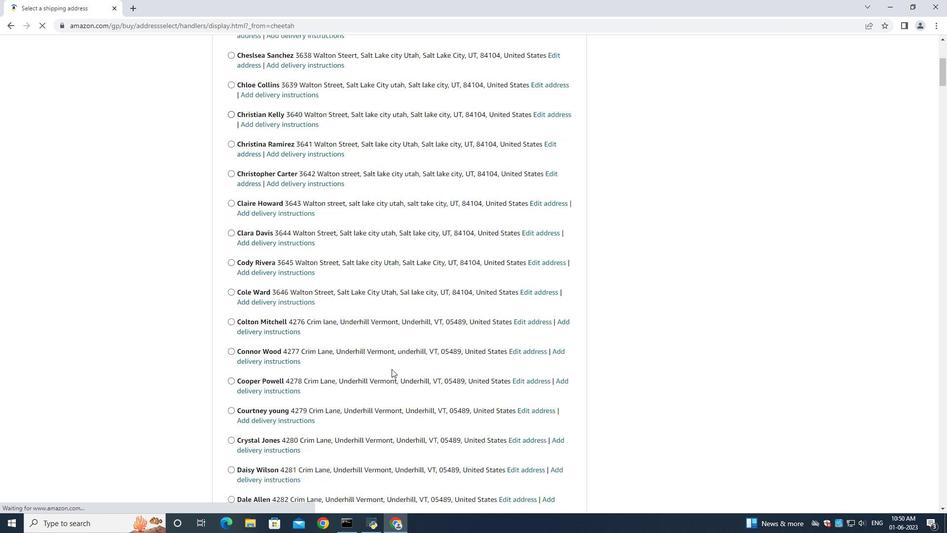 
Action: Mouse scrolled (391, 368) with delta (0, 0)
Screenshot: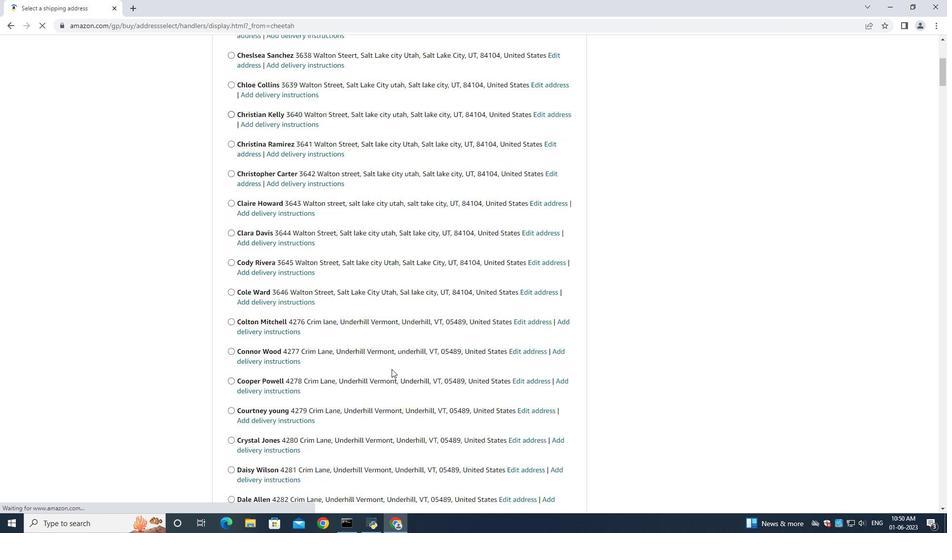 
Action: Mouse scrolled (391, 368) with delta (0, 0)
Screenshot: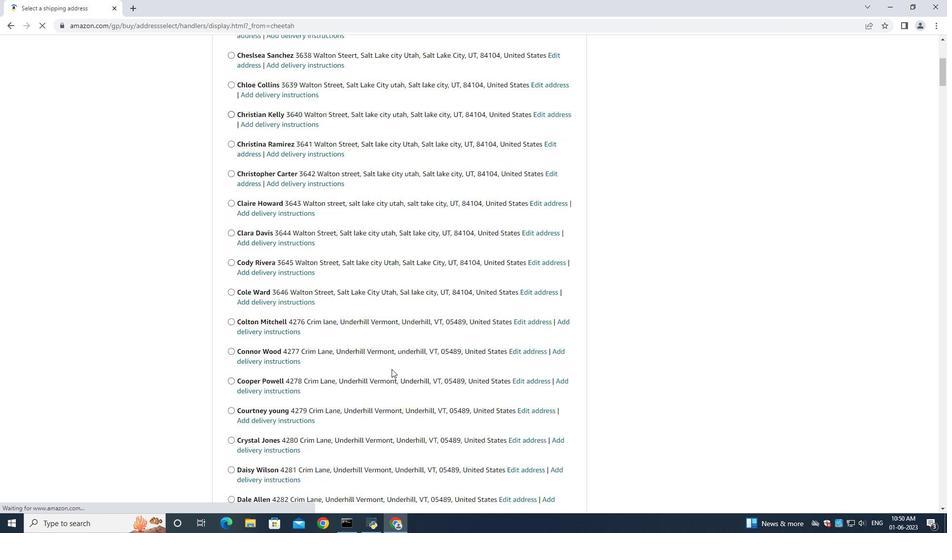 
Action: Mouse scrolled (391, 368) with delta (0, 0)
Screenshot: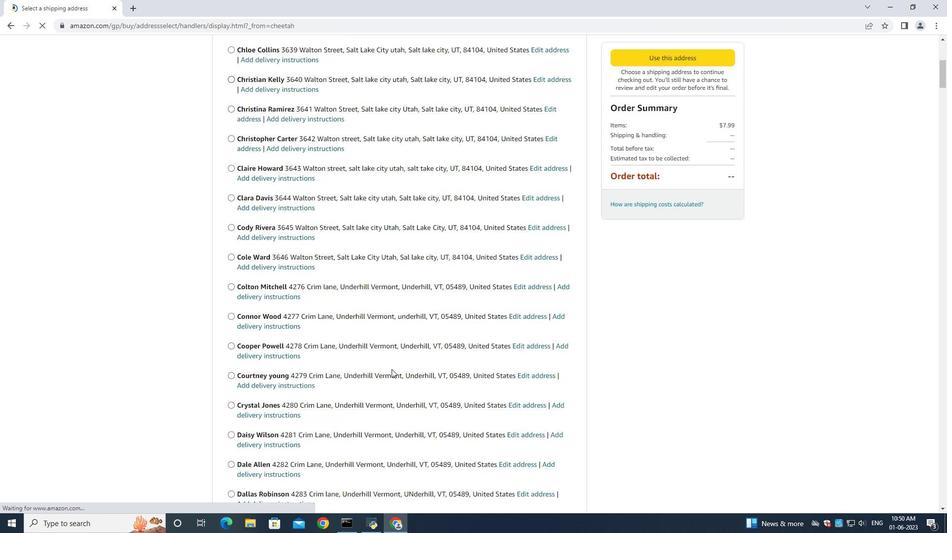 
Action: Mouse scrolled (391, 368) with delta (0, 0)
Screenshot: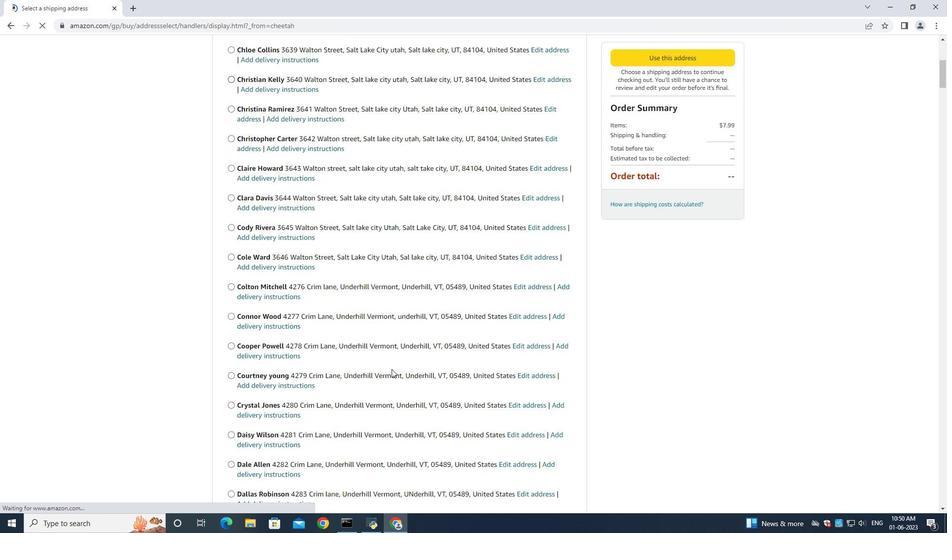 
Action: Mouse scrolled (391, 368) with delta (0, 0)
Screenshot: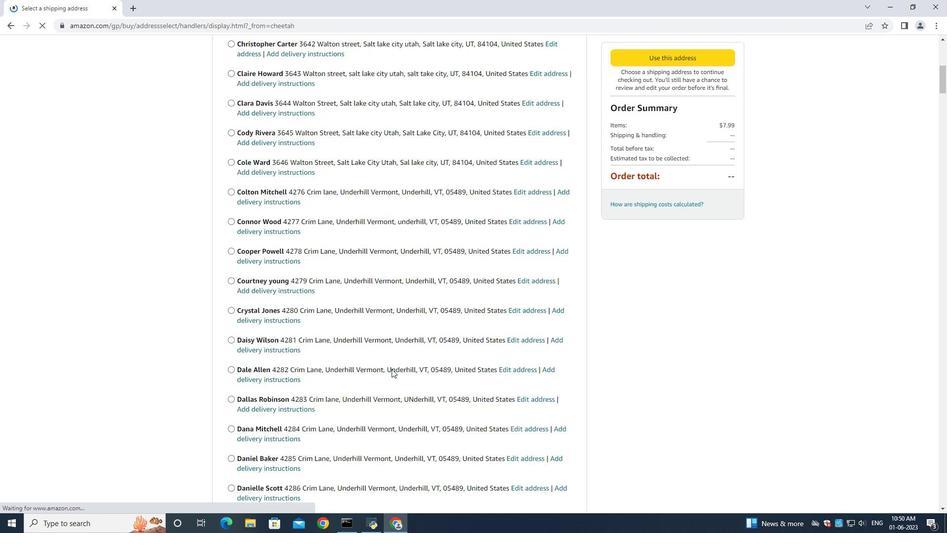 
Action: Mouse scrolled (391, 368) with delta (0, 0)
Screenshot: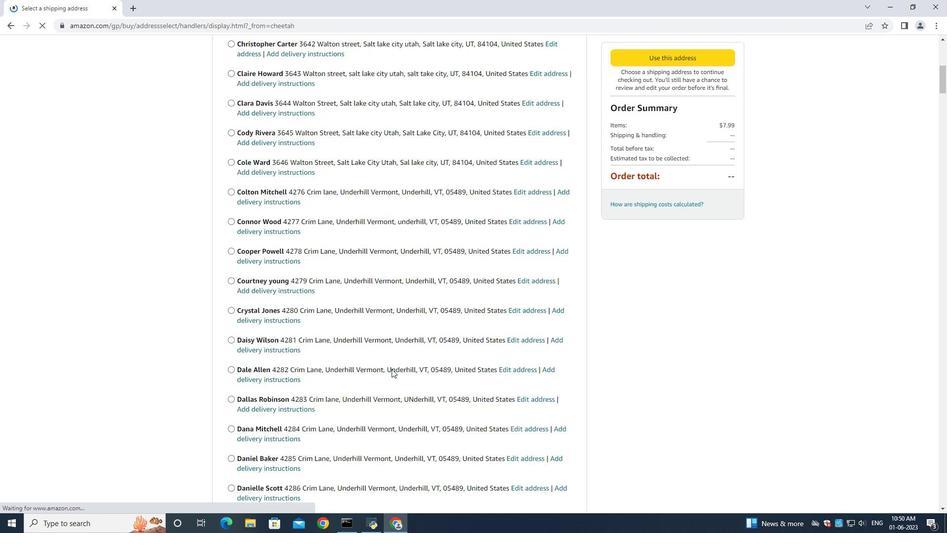 
Action: Mouse moved to (391, 369)
Screenshot: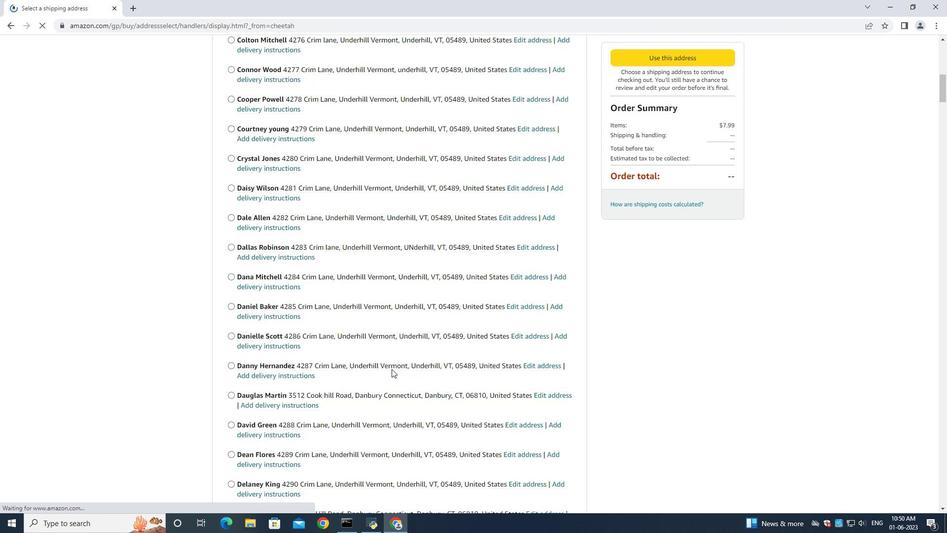 
Action: Mouse scrolled (391, 368) with delta (0, 0)
Screenshot: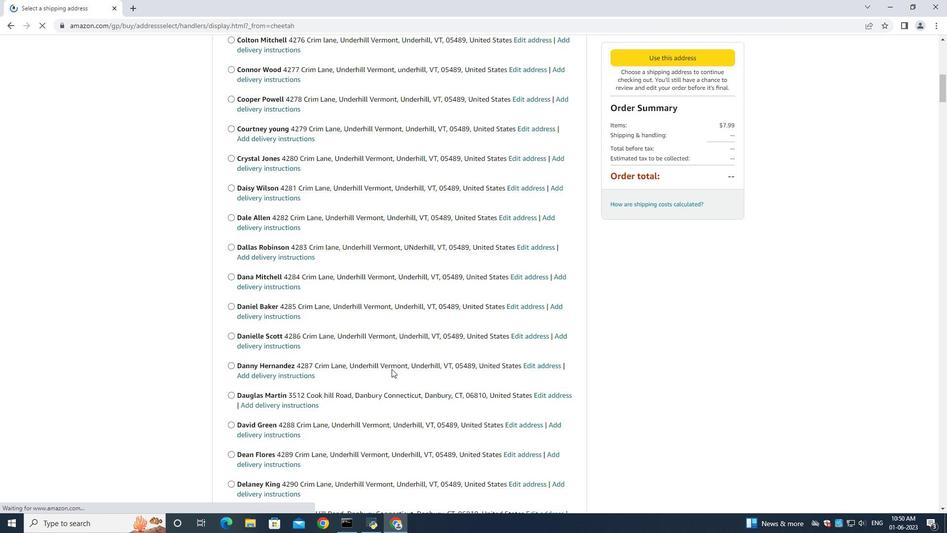 
Action: Mouse scrolled (391, 368) with delta (0, 0)
Screenshot: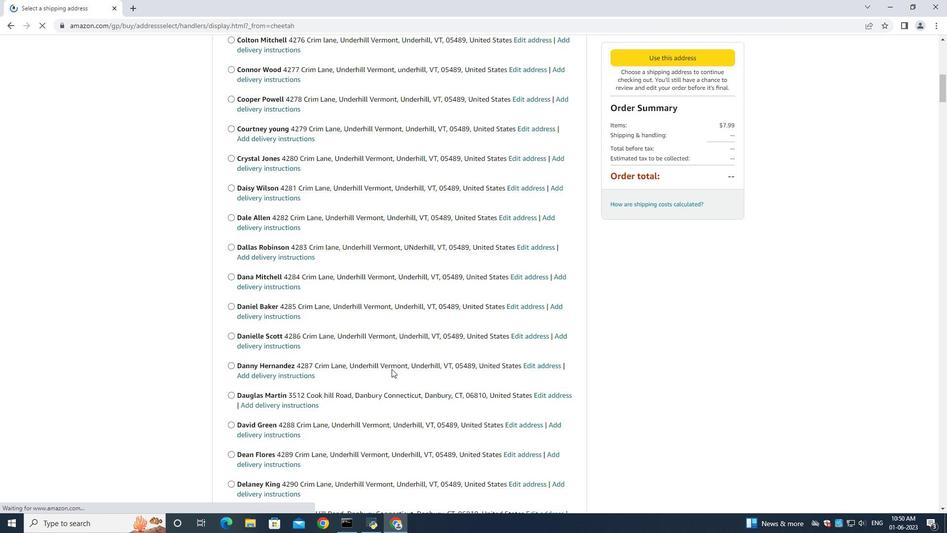 
Action: Mouse scrolled (391, 368) with delta (0, 0)
Screenshot: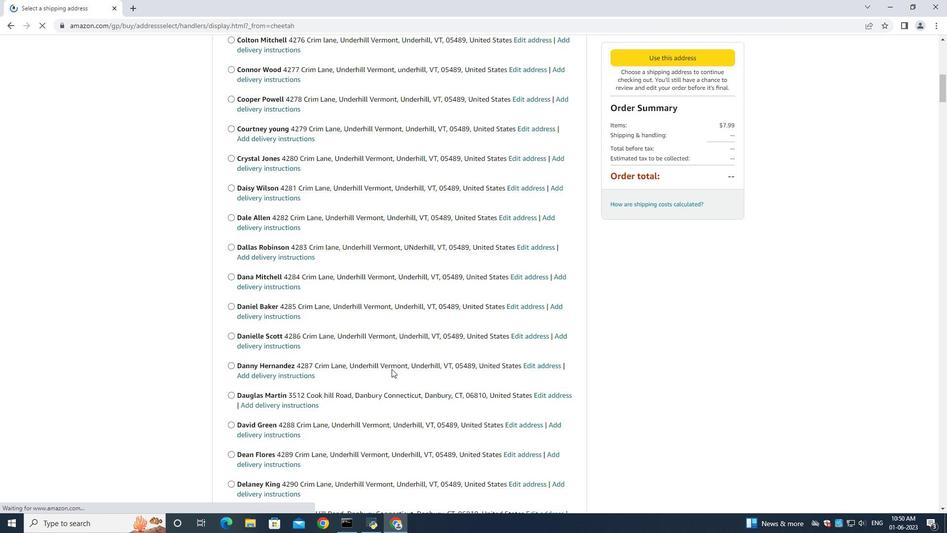 
Action: Mouse scrolled (391, 368) with delta (0, 0)
Screenshot: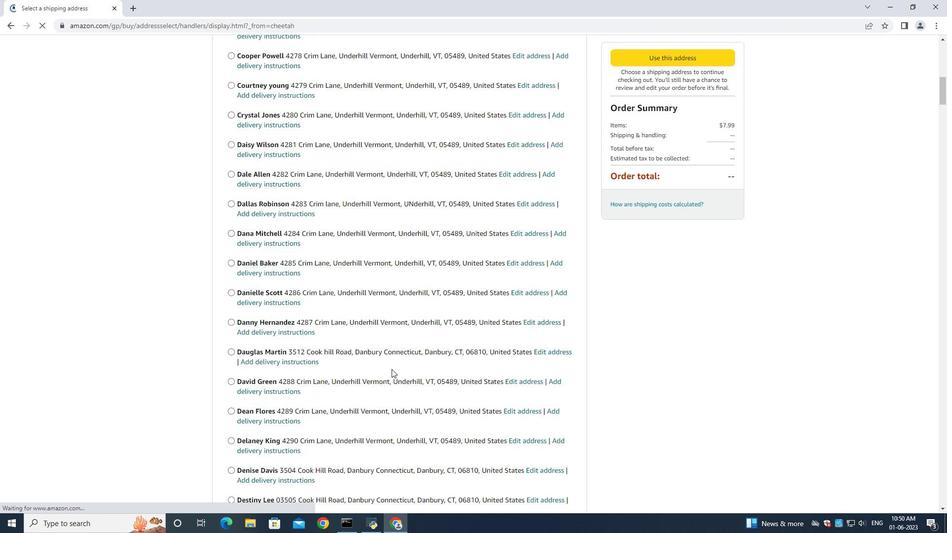 
Action: Mouse scrolled (391, 368) with delta (0, 0)
Screenshot: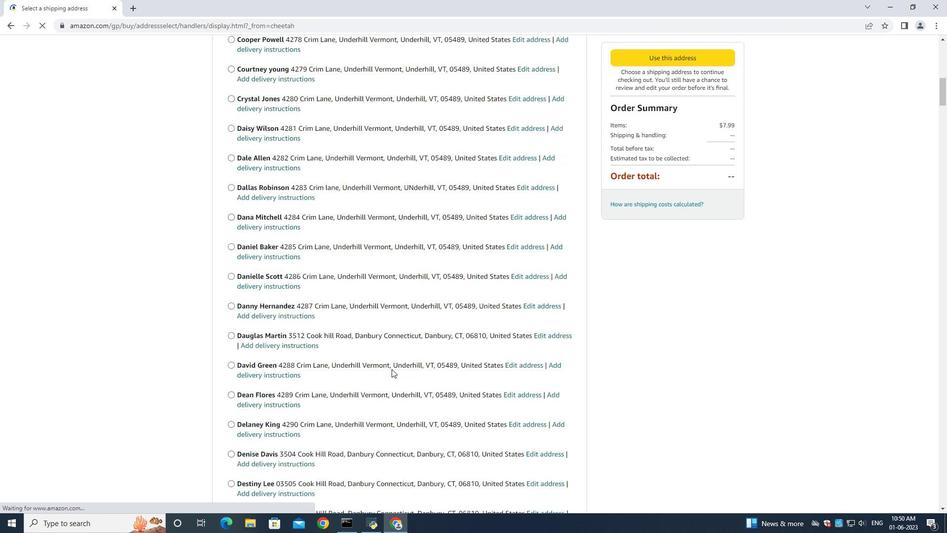 
Action: Mouse scrolled (391, 368) with delta (0, 0)
Screenshot: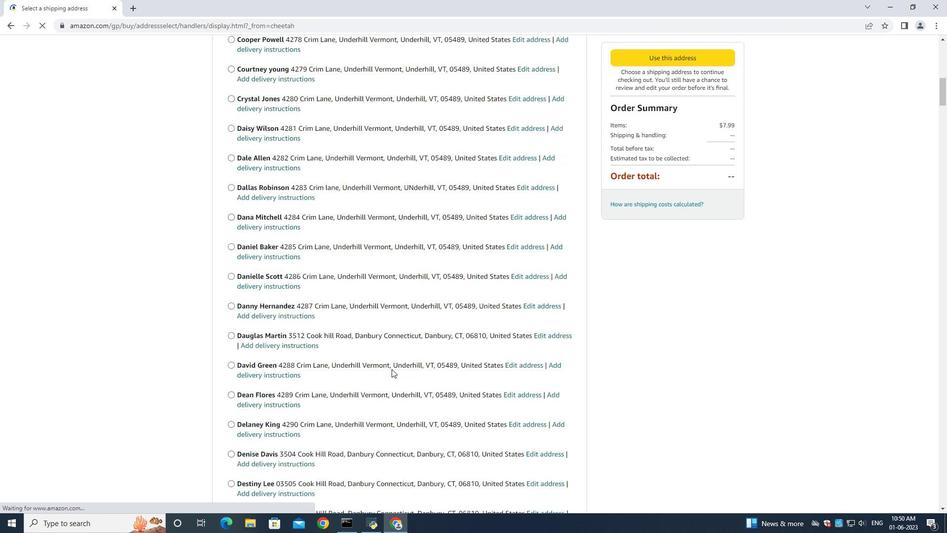 
Action: Mouse scrolled (391, 368) with delta (0, 0)
Screenshot: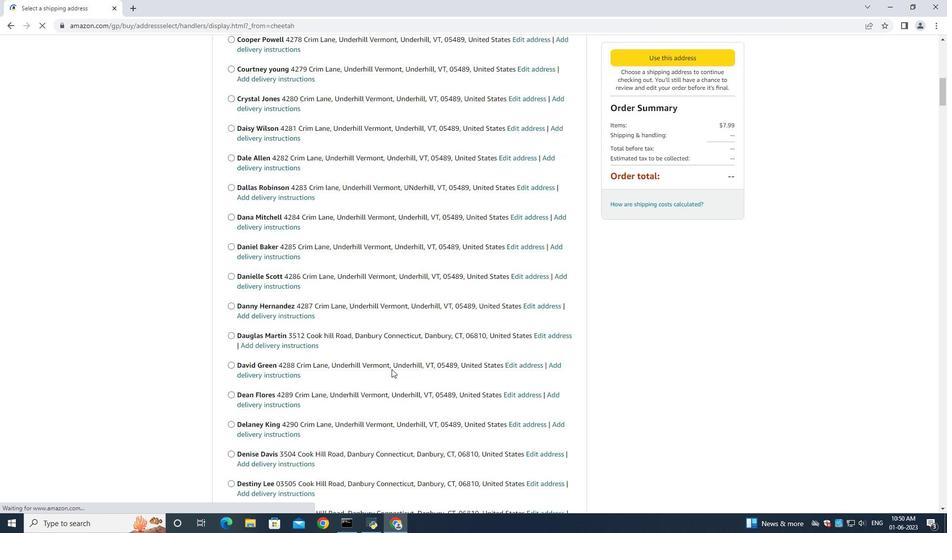 
Action: Mouse scrolled (391, 368) with delta (0, 0)
Screenshot: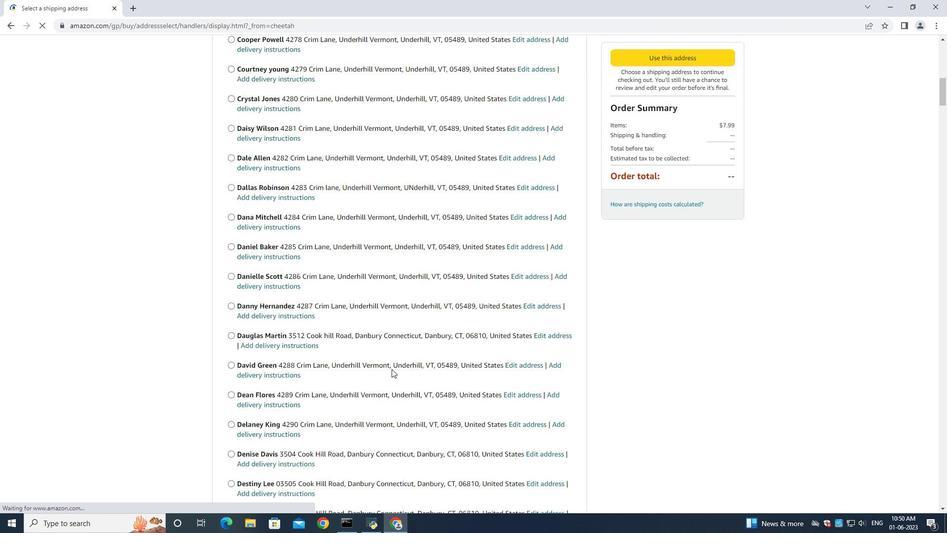 
Action: Mouse scrolled (391, 368) with delta (0, 0)
Screenshot: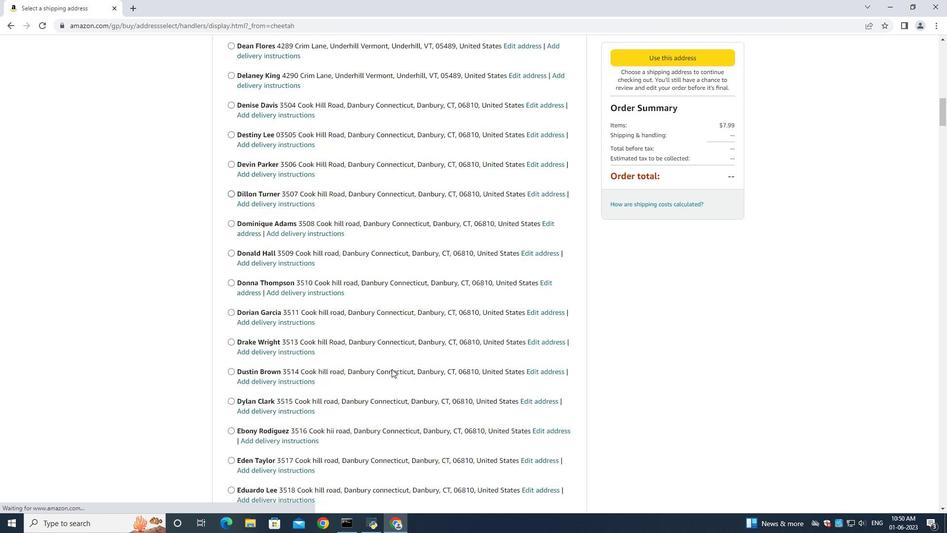 
Action: Mouse scrolled (391, 368) with delta (0, 0)
Screenshot: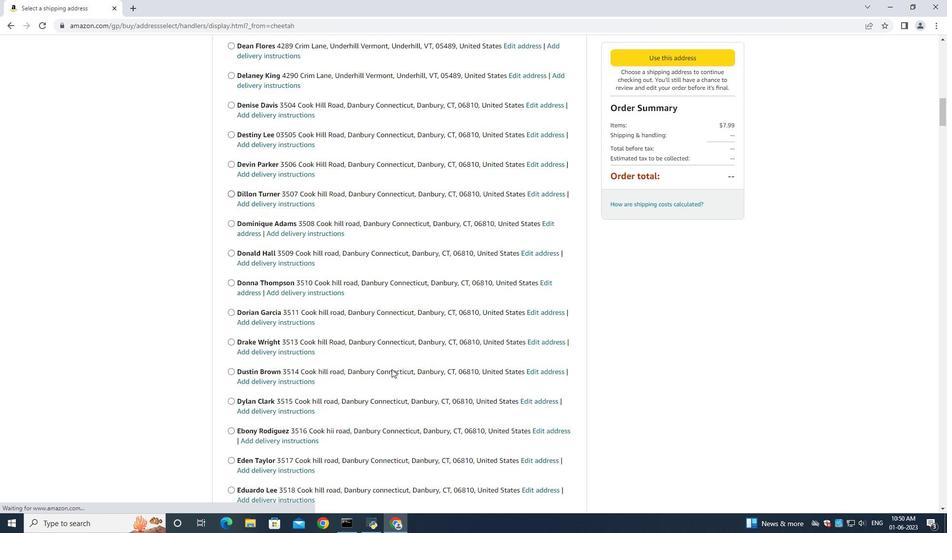 
Action: Mouse scrolled (391, 368) with delta (0, 0)
Screenshot: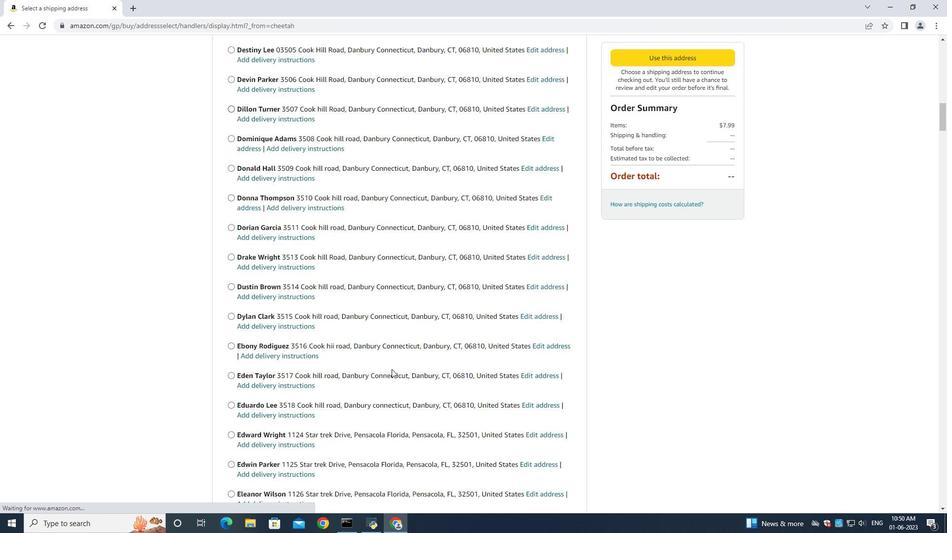 
Action: Mouse scrolled (391, 368) with delta (0, 0)
Screenshot: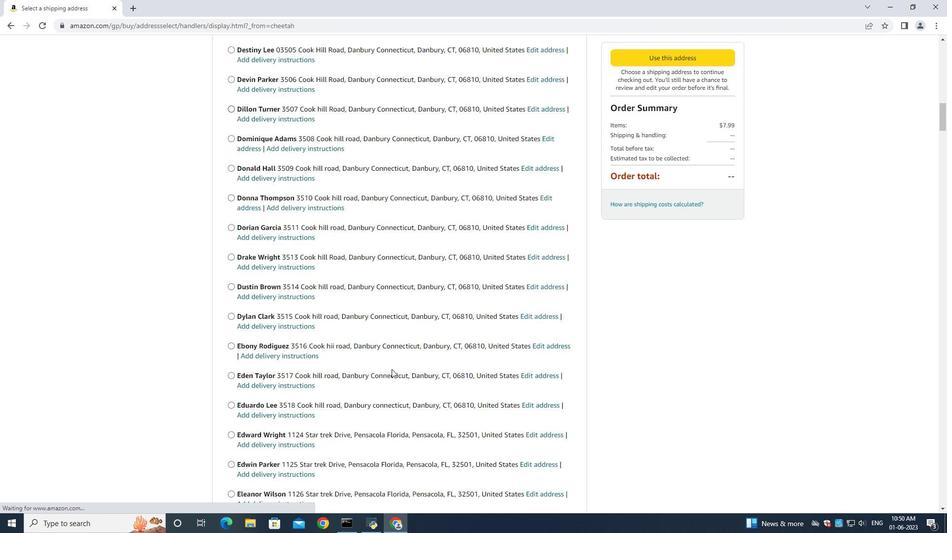 
Action: Mouse scrolled (391, 368) with delta (0, 0)
Screenshot: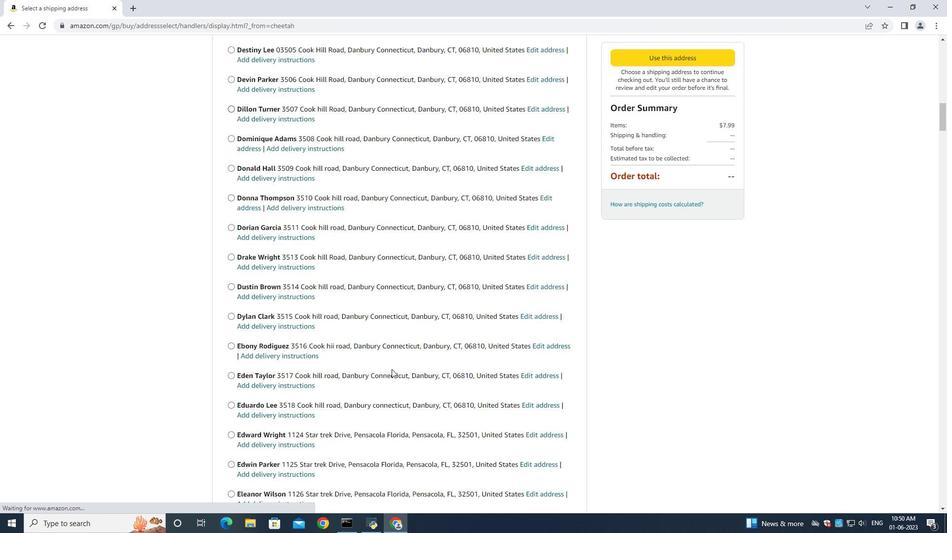 
Action: Mouse scrolled (391, 368) with delta (0, 0)
Screenshot: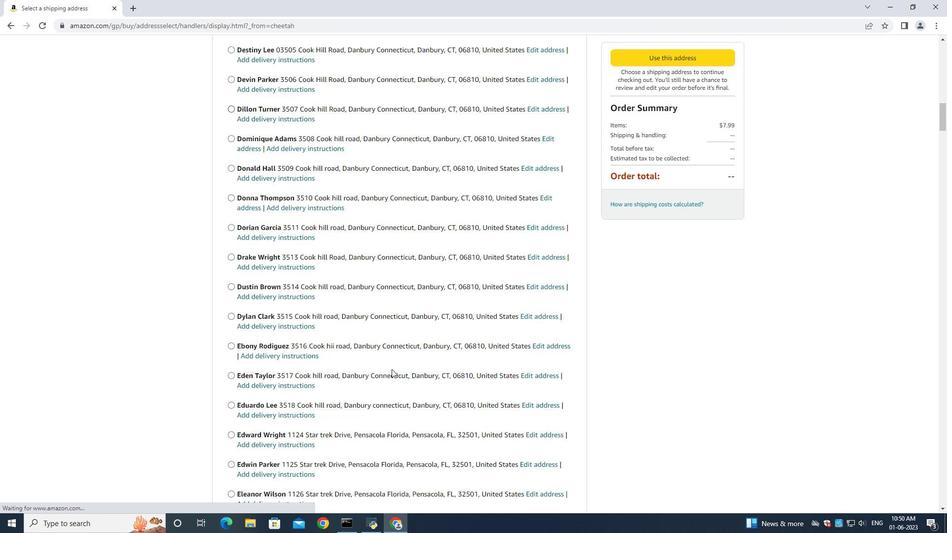
Action: Mouse scrolled (391, 368) with delta (0, 0)
Screenshot: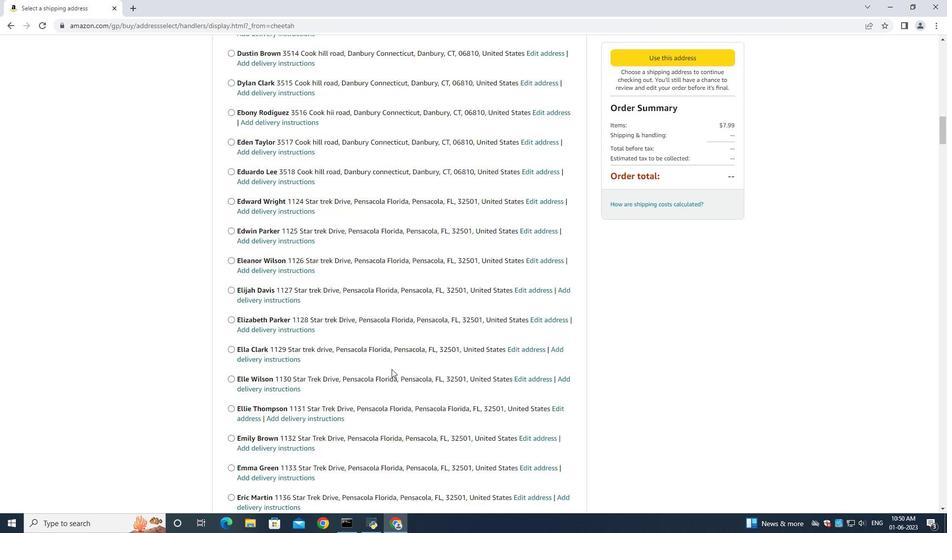 
Action: Mouse scrolled (391, 368) with delta (0, 0)
Screenshot: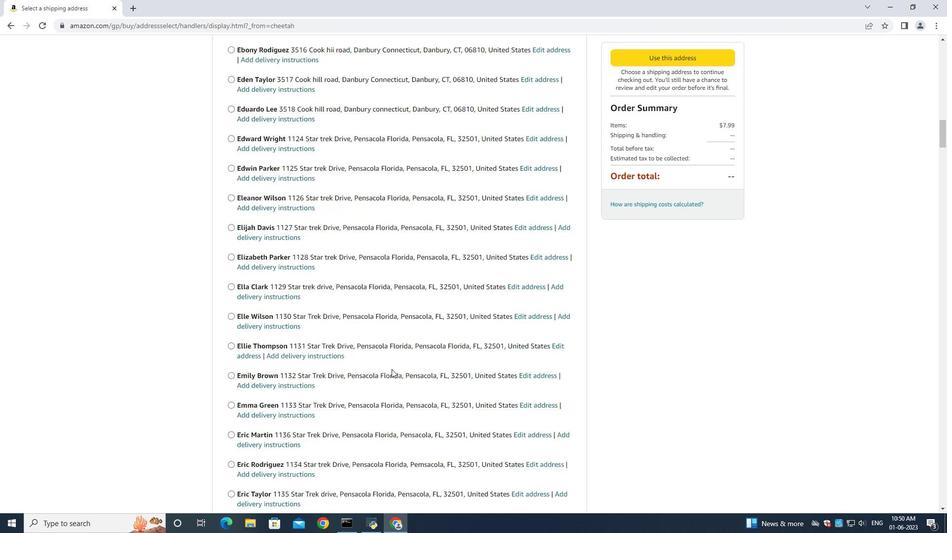 
Action: Mouse scrolled (391, 368) with delta (0, 0)
Screenshot: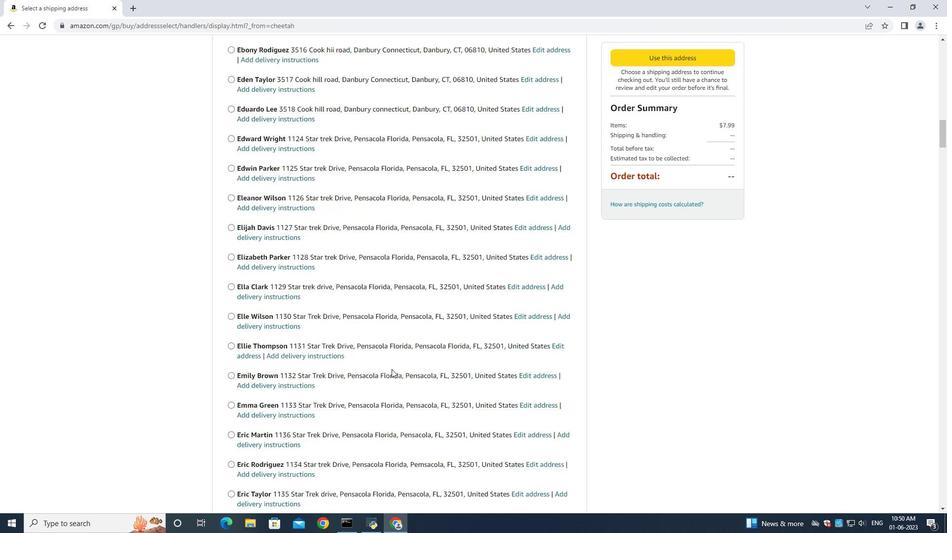 
Action: Mouse scrolled (391, 368) with delta (0, 0)
Screenshot: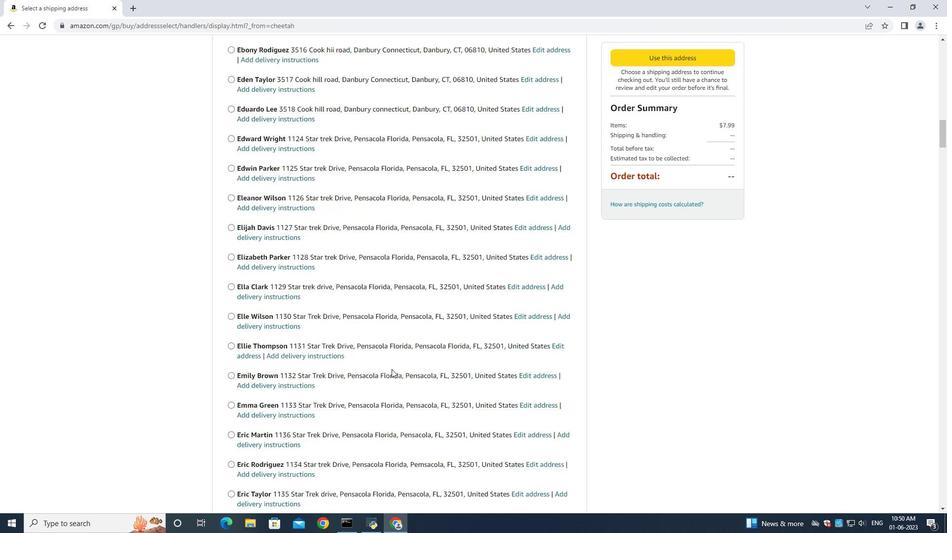 
Action: Mouse scrolled (391, 368) with delta (0, 0)
Screenshot: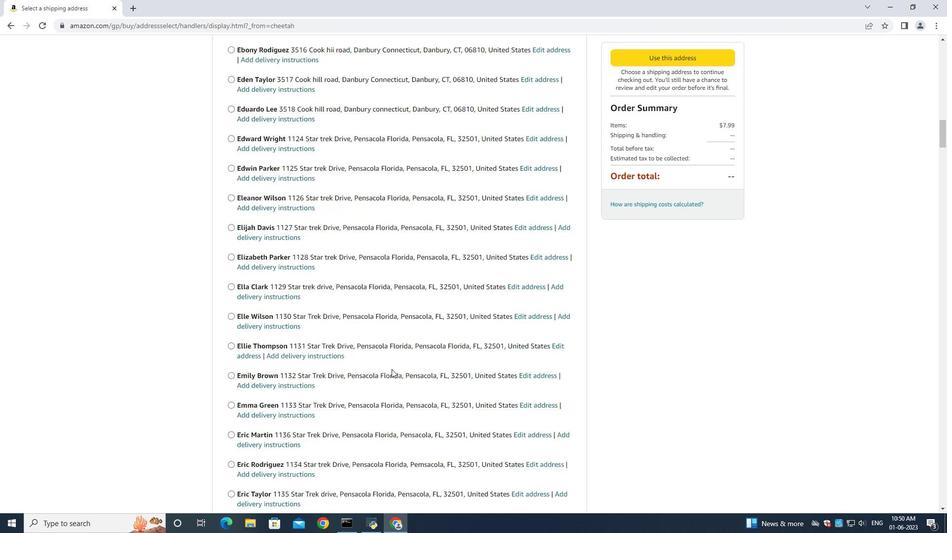 
Action: Mouse scrolled (391, 368) with delta (0, 0)
Screenshot: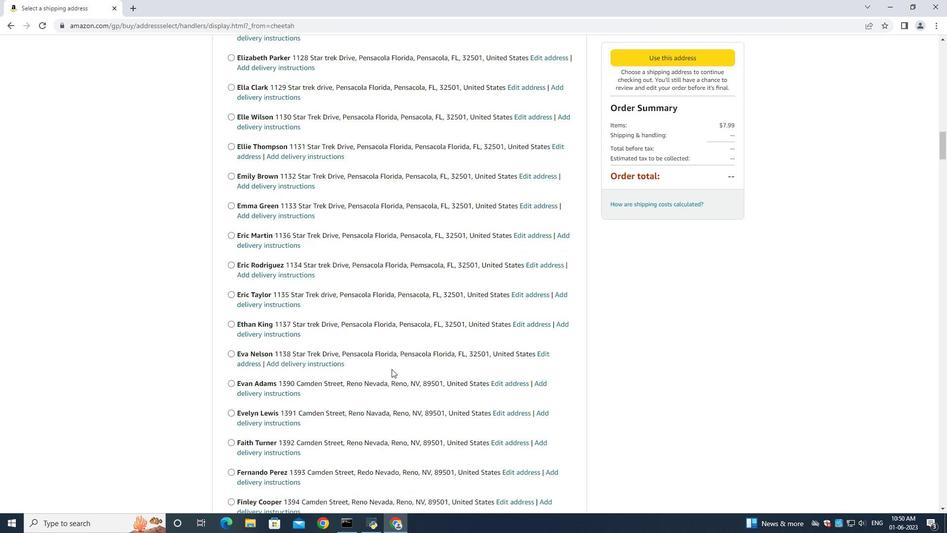 
Action: Mouse scrolled (391, 368) with delta (0, 0)
Screenshot: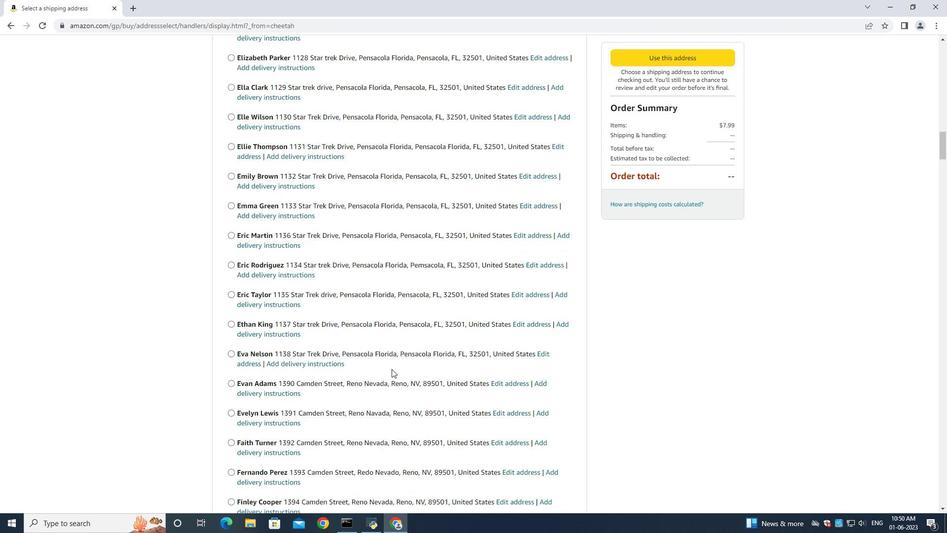 
Action: Mouse scrolled (391, 368) with delta (0, 0)
Screenshot: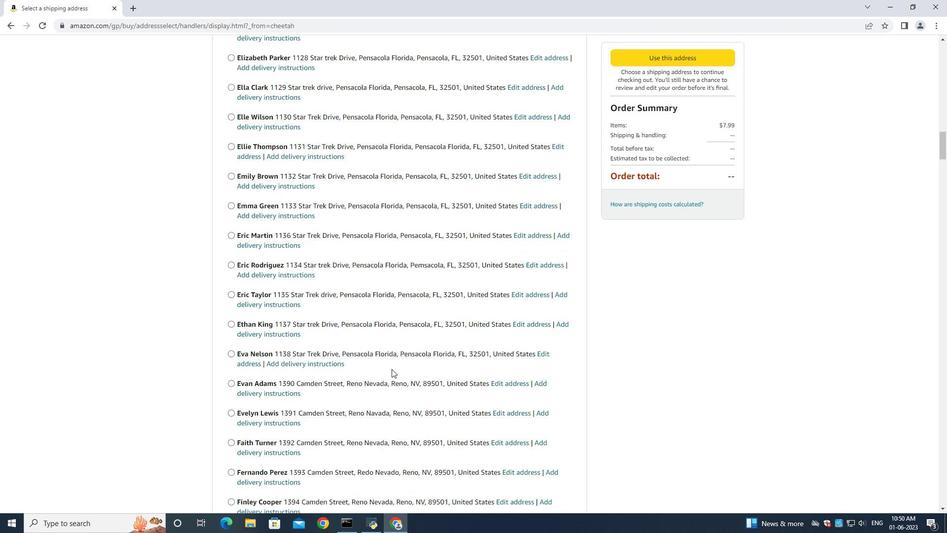 
Action: Mouse scrolled (391, 368) with delta (0, 0)
Screenshot: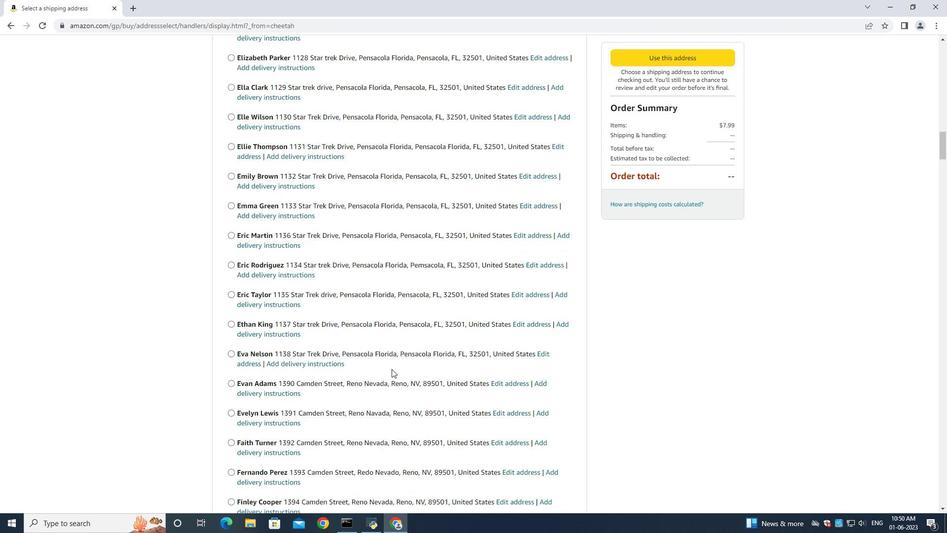 
Action: Mouse scrolled (391, 368) with delta (0, 0)
Screenshot: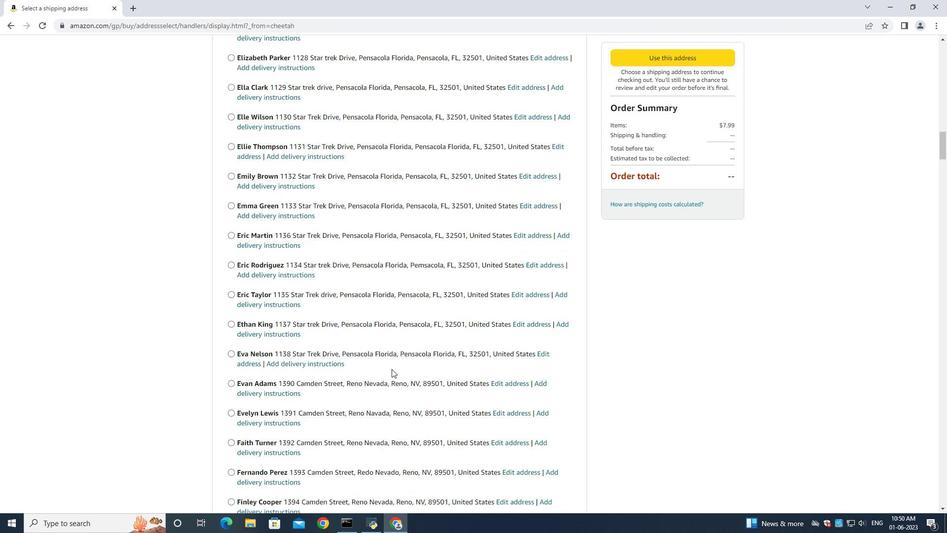 
Action: Mouse scrolled (391, 368) with delta (0, 0)
Screenshot: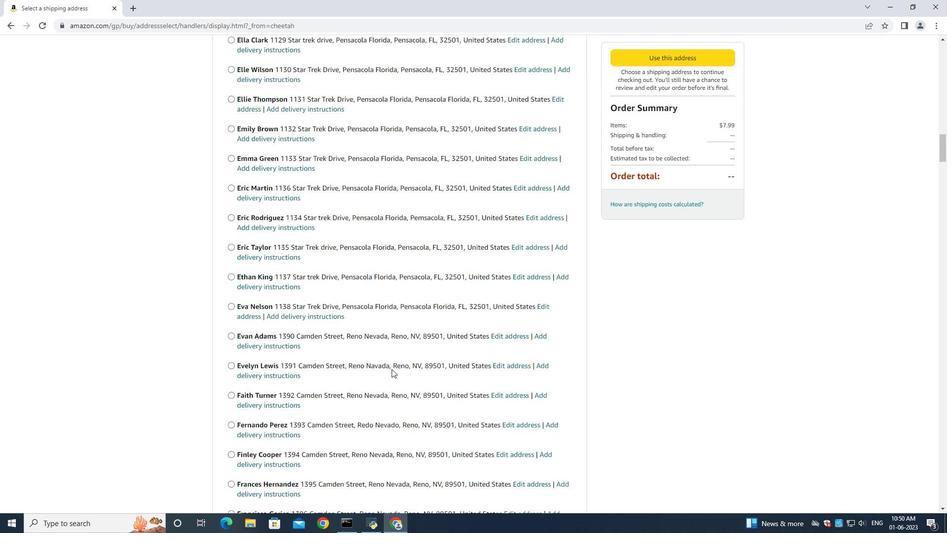 
Action: Mouse scrolled (391, 368) with delta (0, 0)
Screenshot: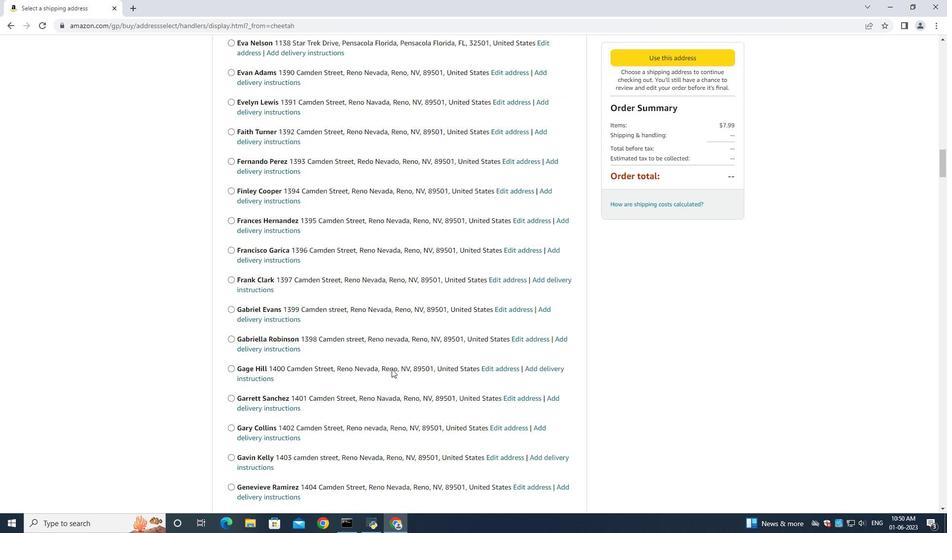 
Action: Mouse scrolled (391, 368) with delta (0, 0)
Screenshot: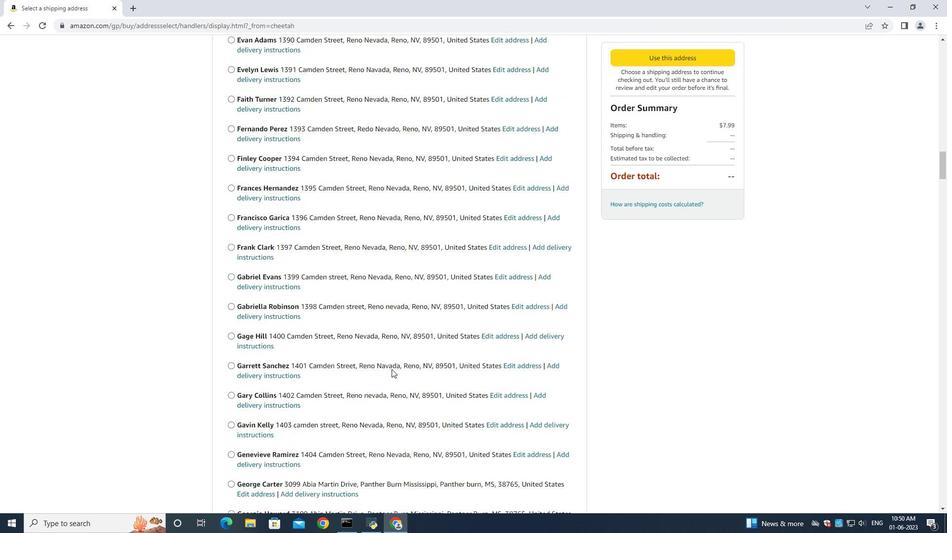 
Action: Mouse scrolled (391, 368) with delta (0, 0)
Screenshot: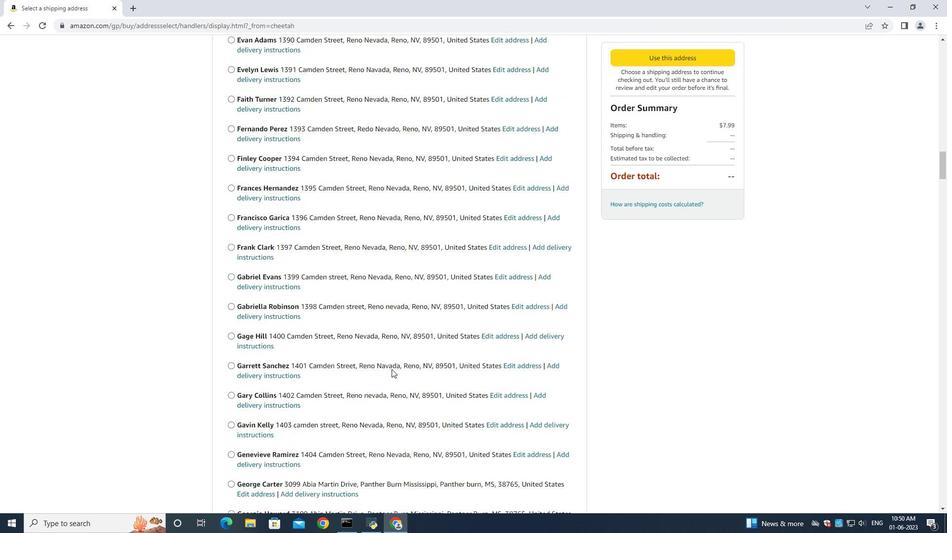 
Action: Mouse scrolled (391, 368) with delta (0, 0)
Screenshot: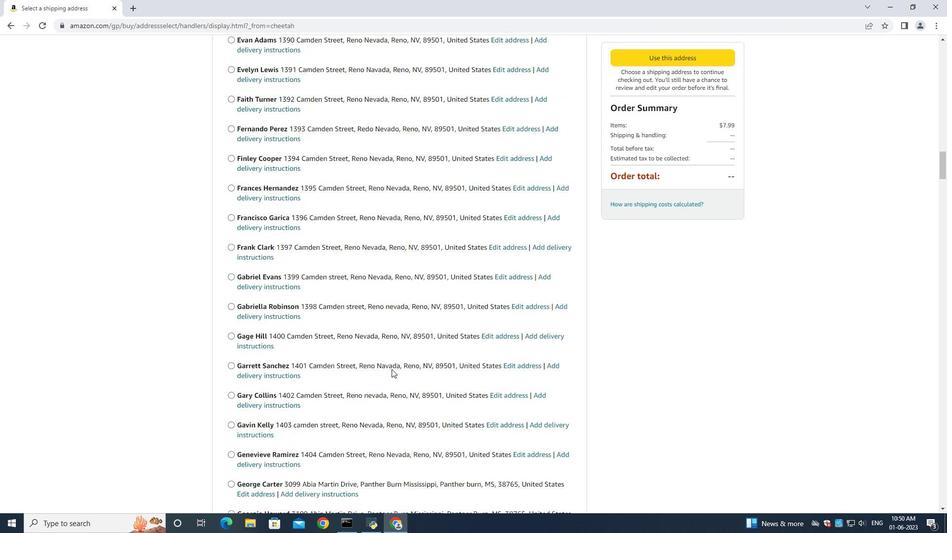 
Action: Mouse scrolled (391, 368) with delta (0, 0)
Screenshot: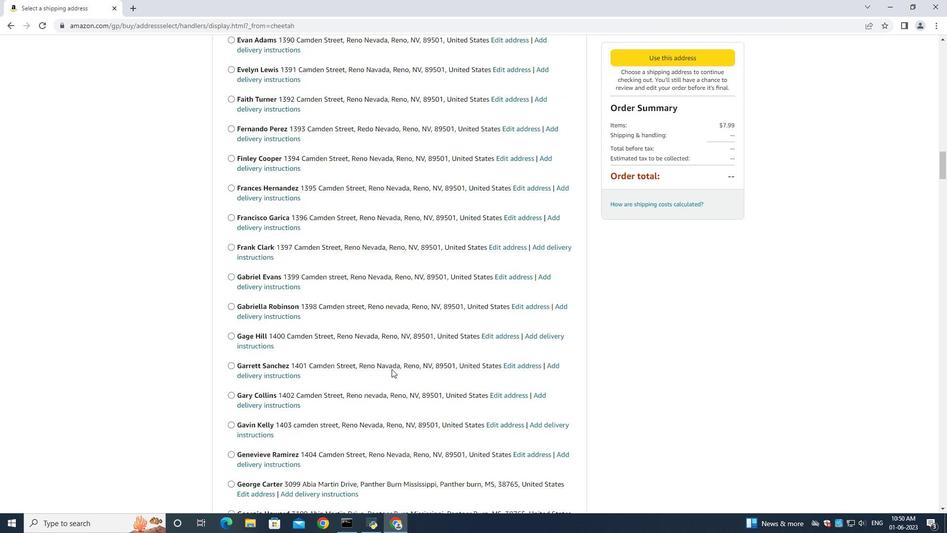 
Action: Mouse scrolled (391, 368) with delta (0, 0)
Screenshot: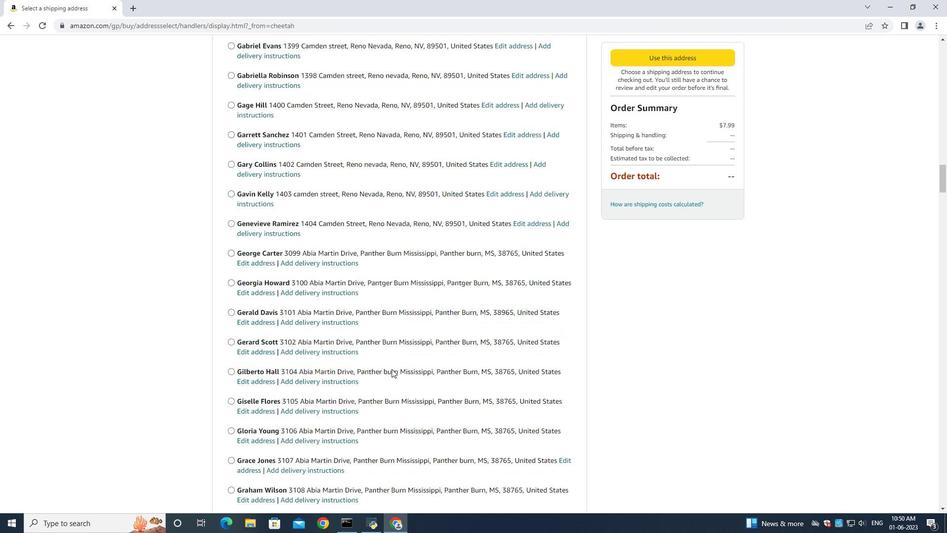 
Action: Mouse scrolled (391, 368) with delta (0, 0)
Screenshot: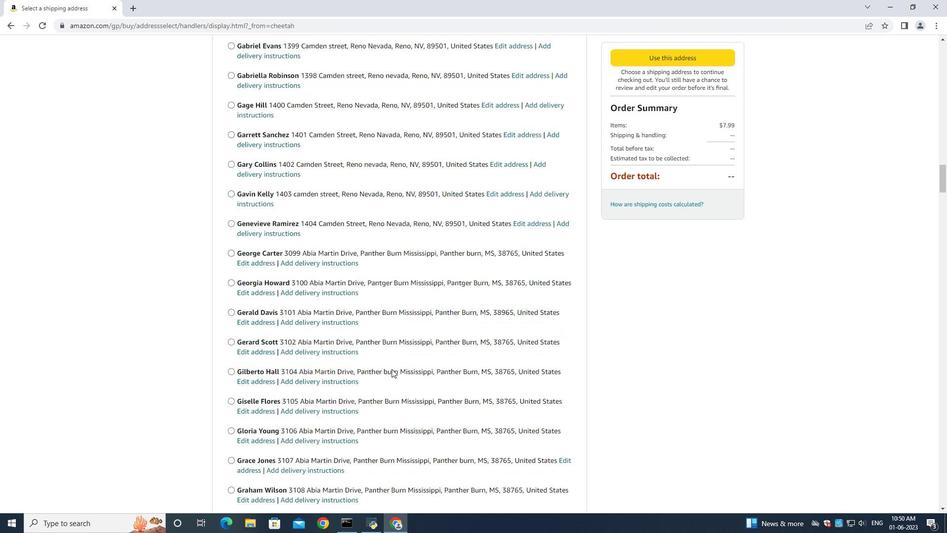 
Action: Mouse scrolled (391, 368) with delta (0, 0)
Screenshot: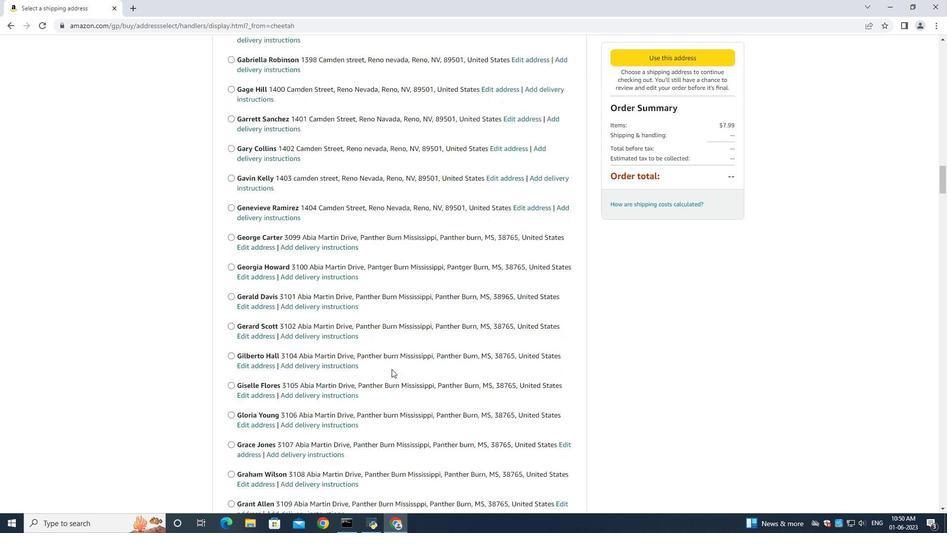 
Action: Mouse scrolled (391, 368) with delta (0, 0)
Screenshot: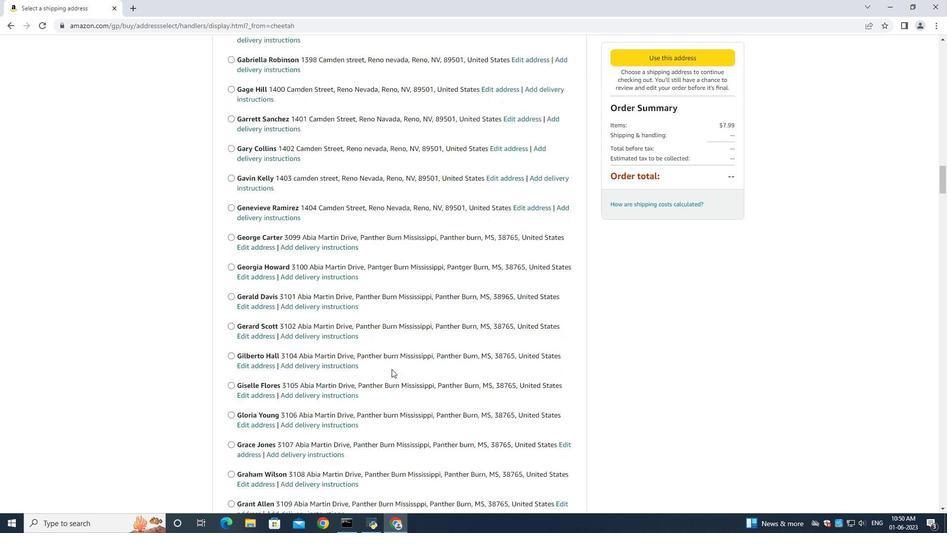 
Action: Mouse scrolled (391, 368) with delta (0, 0)
Screenshot: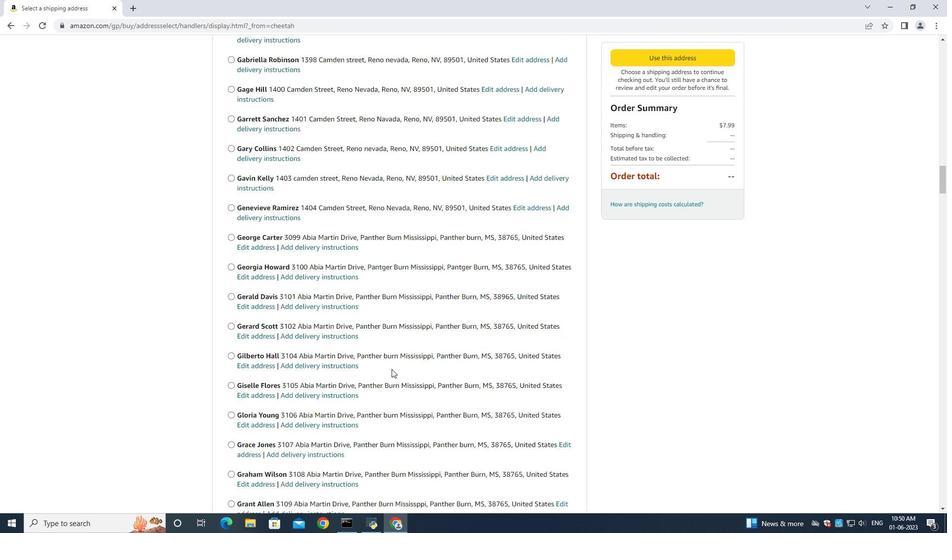 
Action: Mouse scrolled (391, 368) with delta (0, 0)
Screenshot: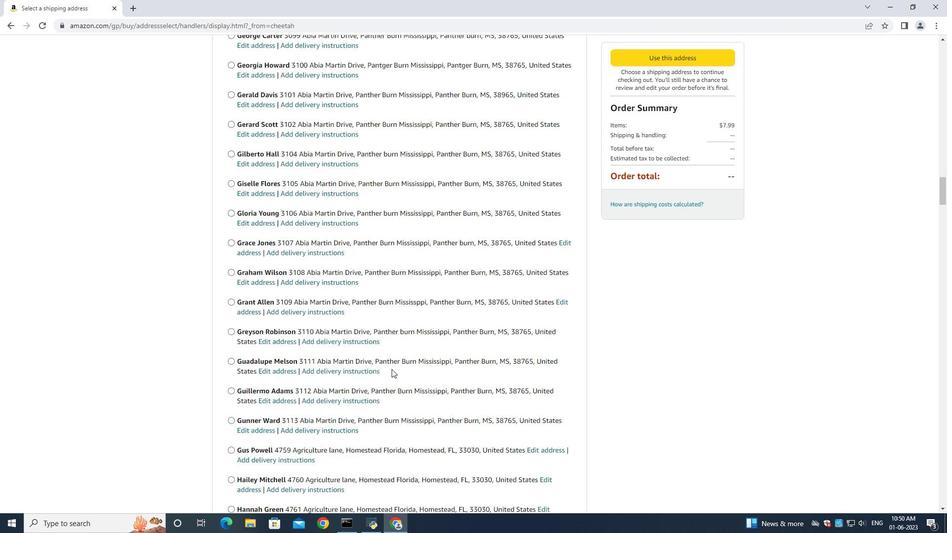 
Action: Mouse scrolled (391, 368) with delta (0, 0)
Screenshot: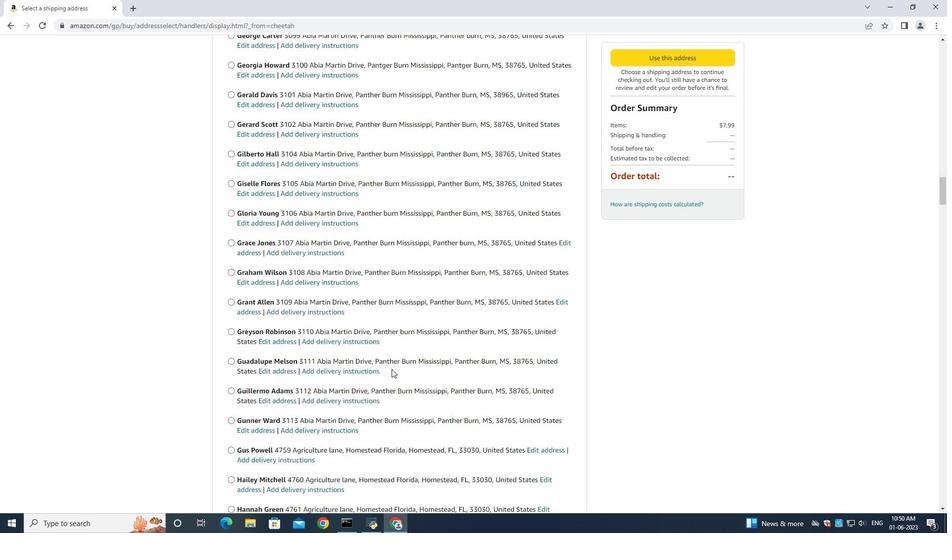 
Action: Mouse scrolled (391, 368) with delta (0, 0)
Screenshot: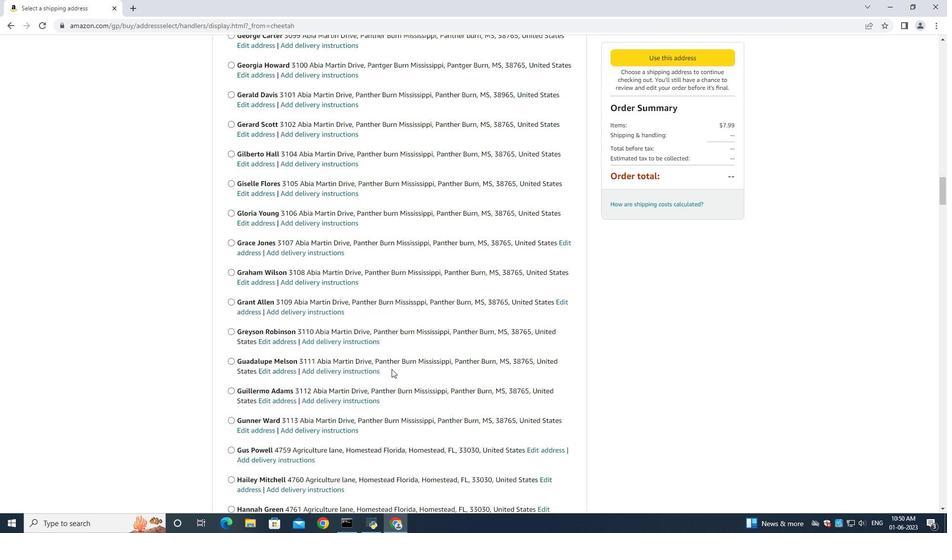 
Action: Mouse scrolled (391, 368) with delta (0, 0)
Screenshot: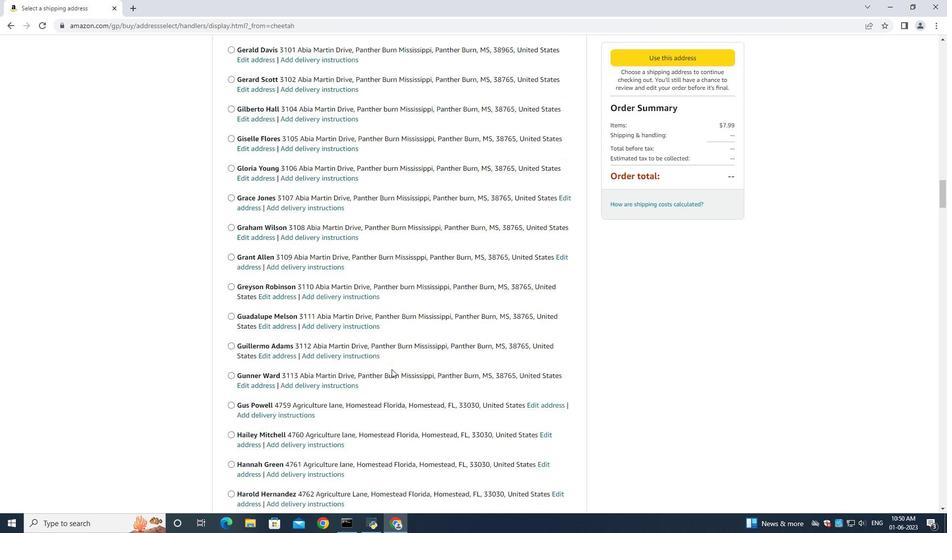 
Action: Mouse scrolled (391, 368) with delta (0, 0)
Screenshot: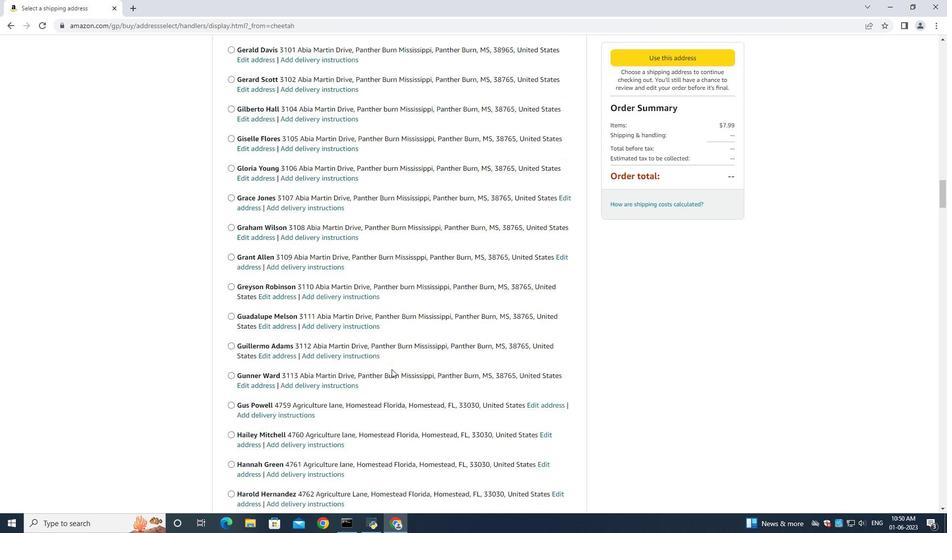 
Action: Mouse scrolled (391, 368) with delta (0, 0)
Screenshot: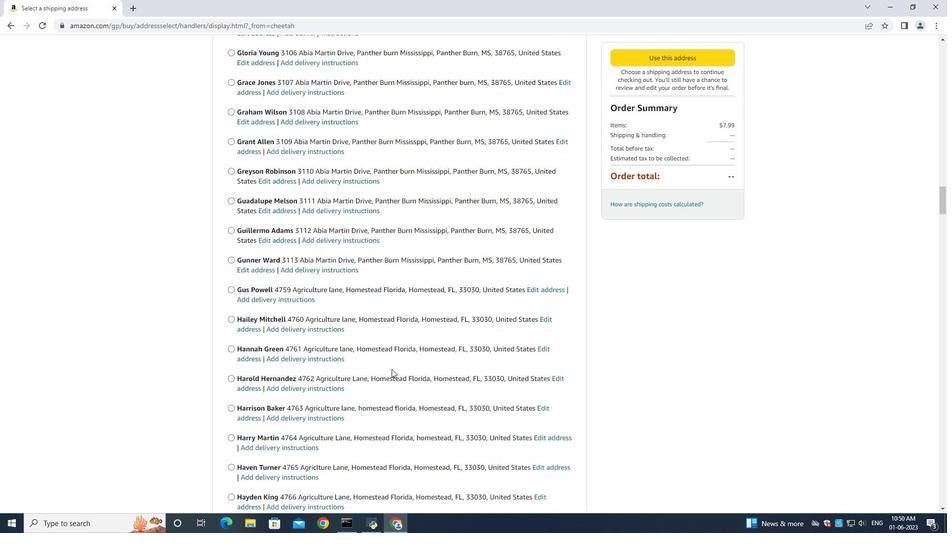 
Action: Mouse scrolled (391, 368) with delta (0, 0)
Screenshot: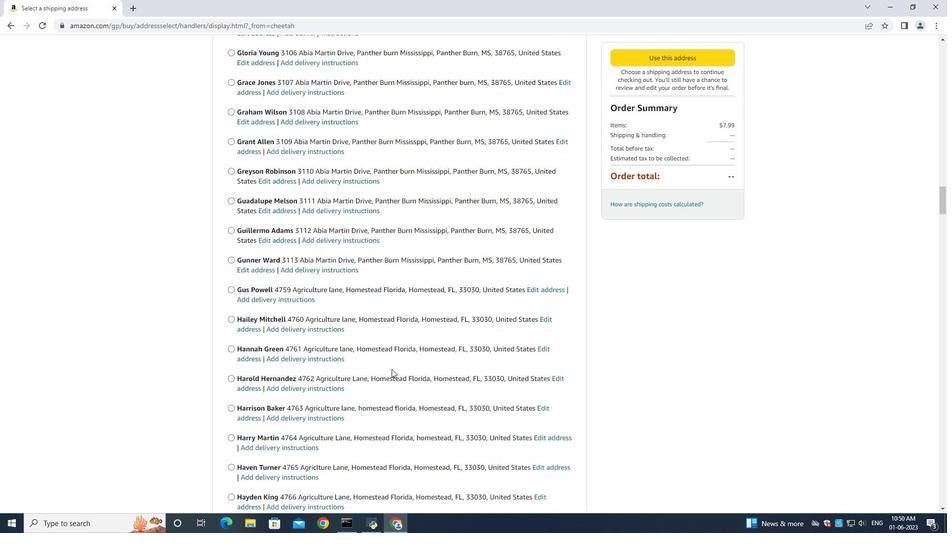 
Action: Mouse scrolled (391, 368) with delta (0, 0)
Screenshot: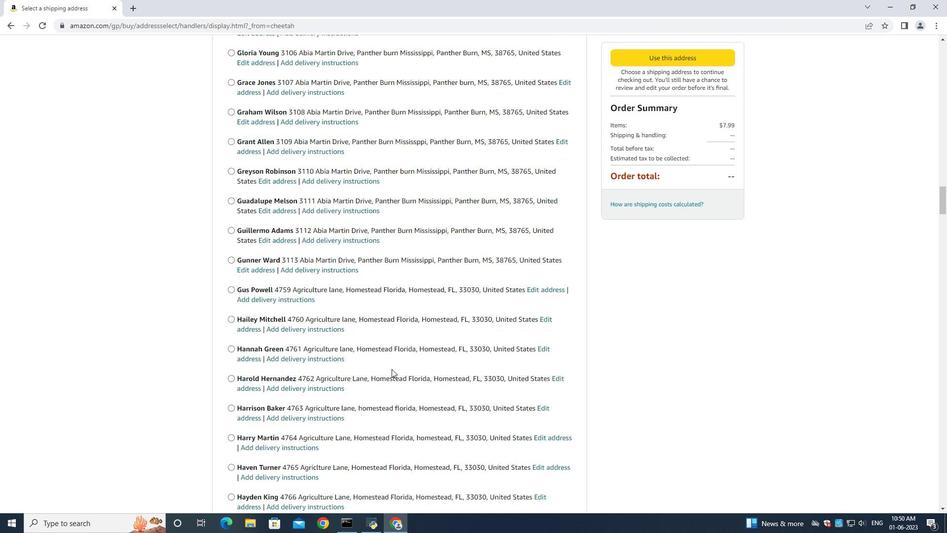 
Action: Mouse scrolled (391, 368) with delta (0, 0)
Screenshot: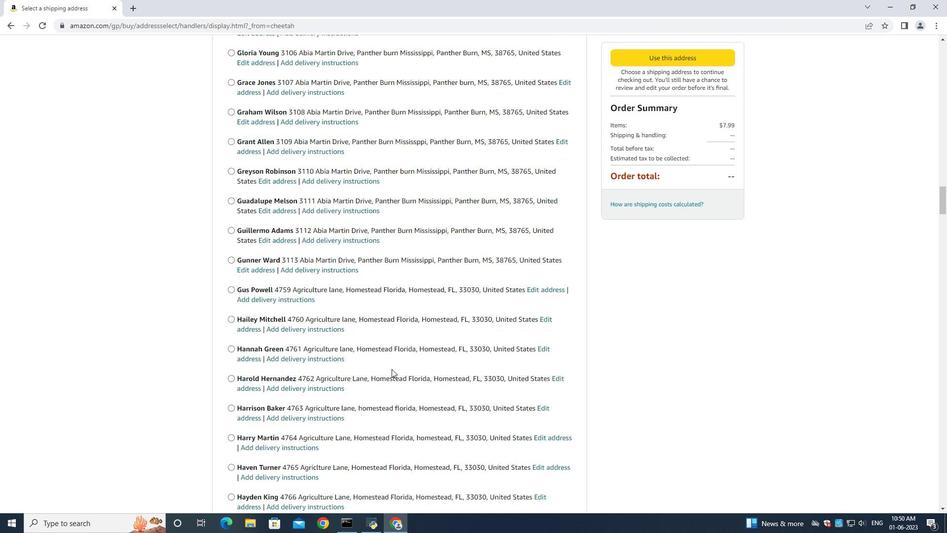 
Action: Mouse scrolled (391, 368) with delta (0, 0)
Screenshot: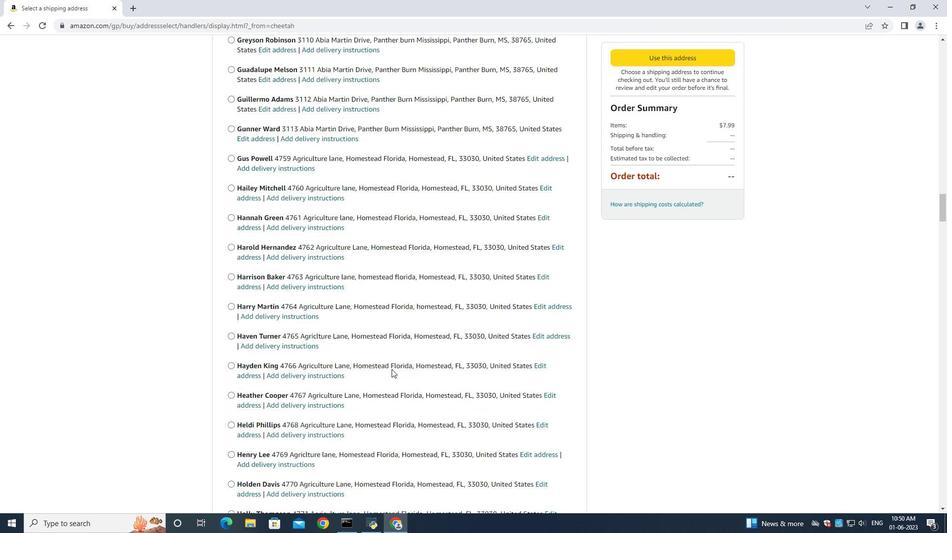 
Action: Mouse scrolled (391, 368) with delta (0, 0)
Screenshot: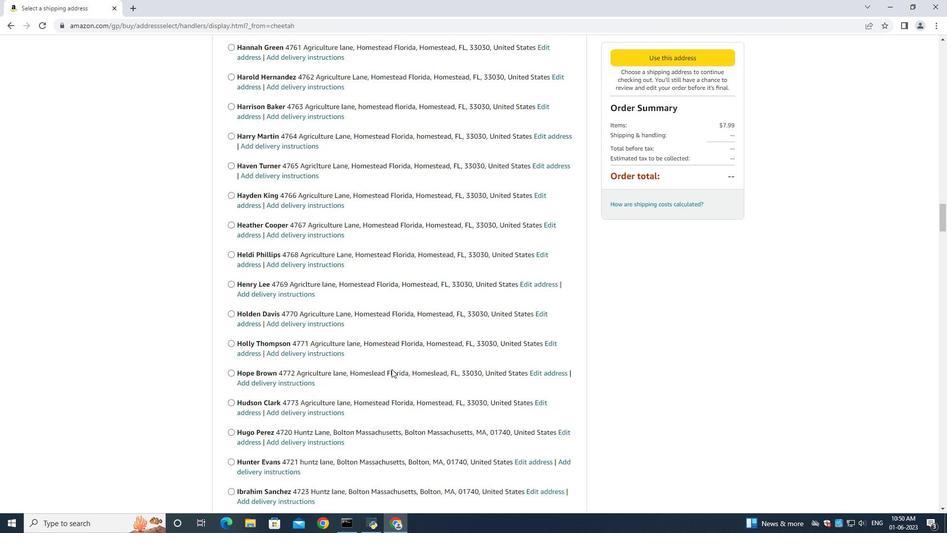 
Action: Mouse scrolled (391, 368) with delta (0, 0)
Screenshot: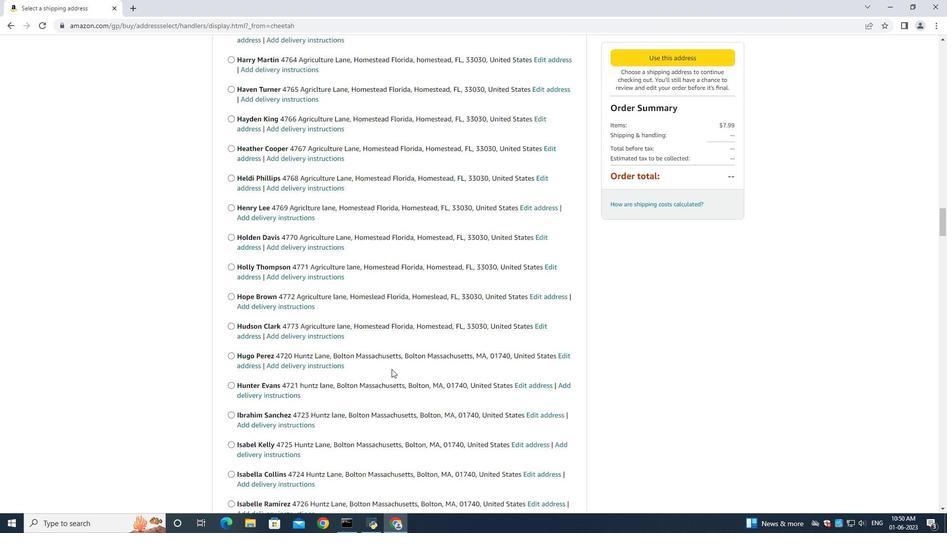 
Action: Mouse scrolled (391, 368) with delta (0, 0)
Screenshot: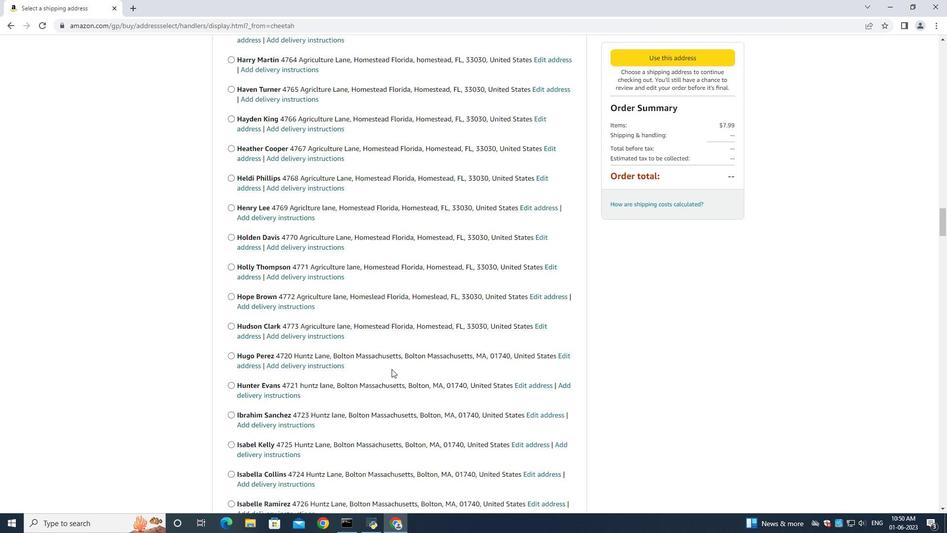 
Action: Mouse scrolled (391, 368) with delta (0, 0)
Screenshot: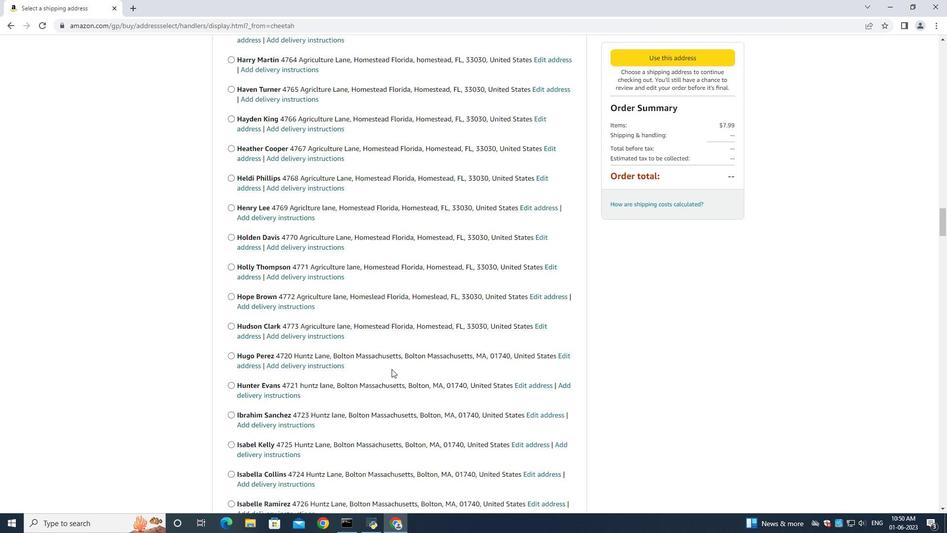 
Action: Mouse scrolled (391, 368) with delta (0, 0)
Screenshot: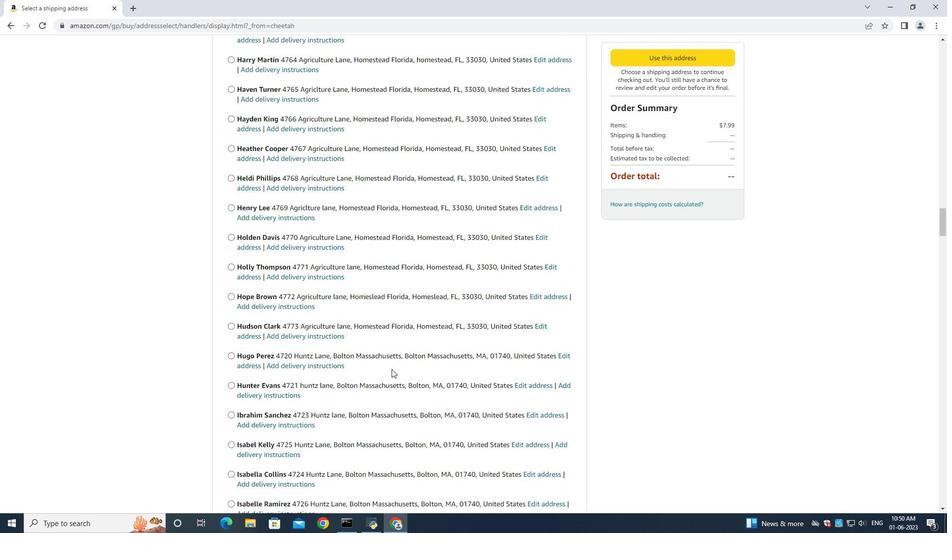 
Action: Mouse scrolled (391, 368) with delta (0, 0)
Screenshot: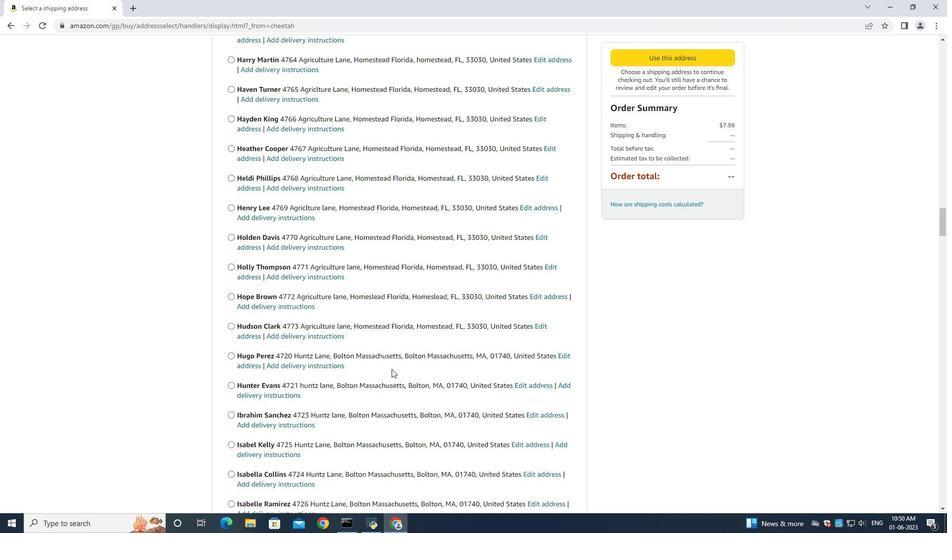 
Action: Mouse scrolled (391, 368) with delta (0, 0)
Screenshot: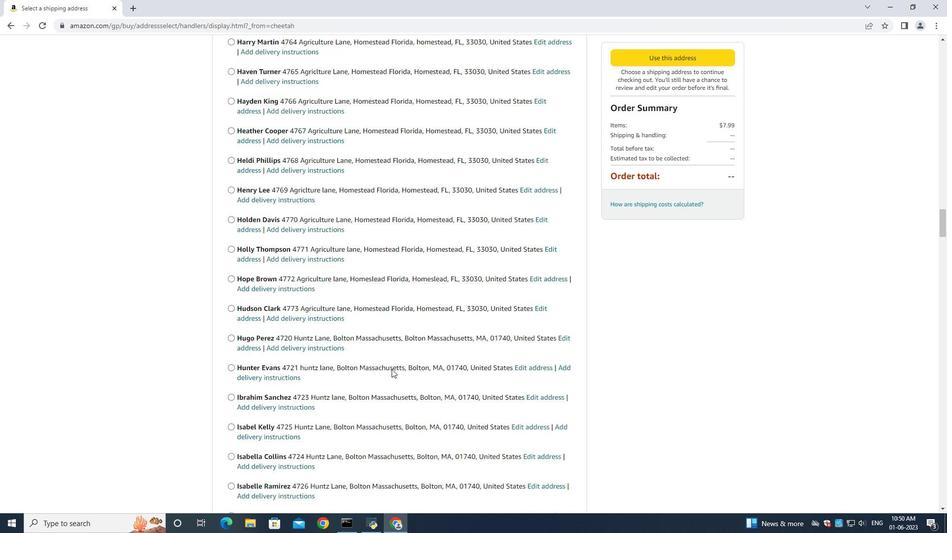 
Action: Mouse scrolled (391, 368) with delta (0, 0)
Screenshot: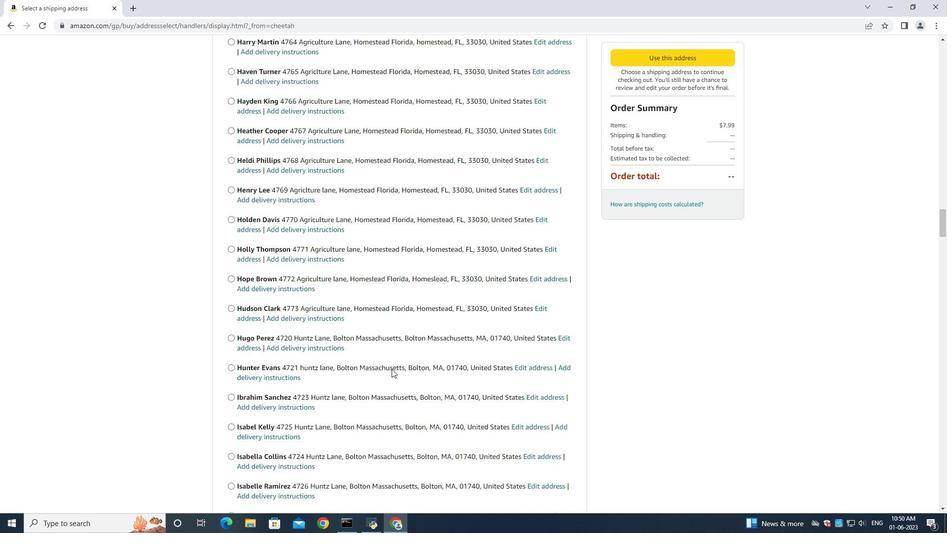 
Action: Mouse scrolled (391, 368) with delta (0, 0)
Screenshot: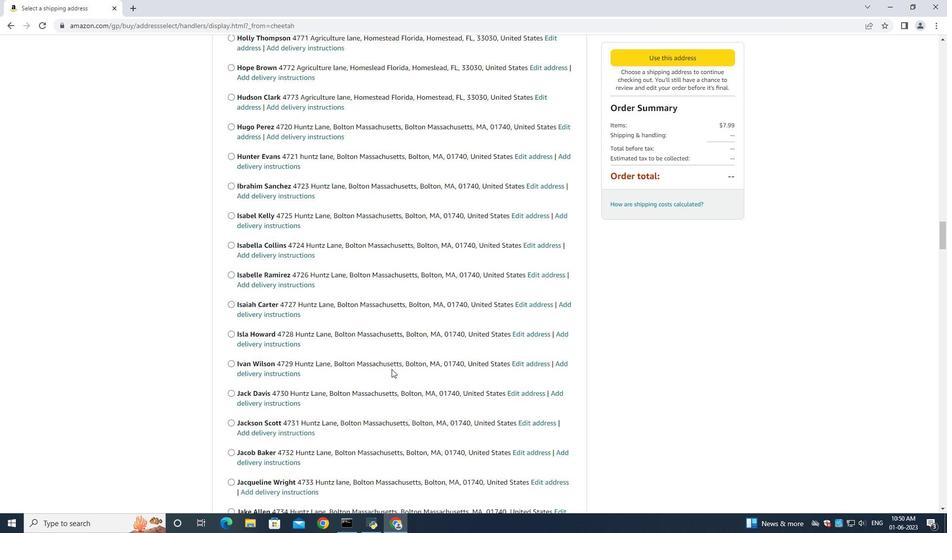 
Action: Mouse scrolled (391, 368) with delta (0, 0)
Screenshot: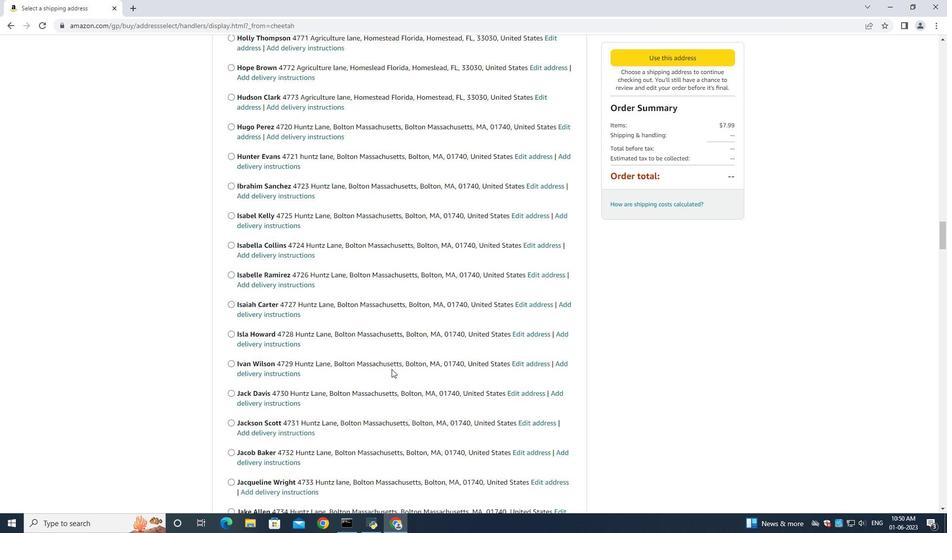 
Action: Mouse scrolled (391, 368) with delta (0, 0)
Screenshot: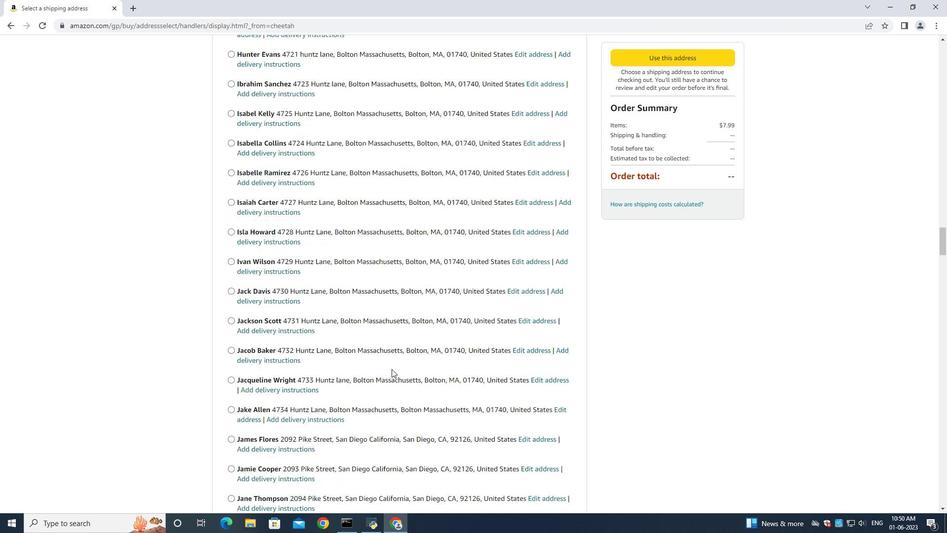 
Action: Mouse scrolled (391, 368) with delta (0, 0)
Screenshot: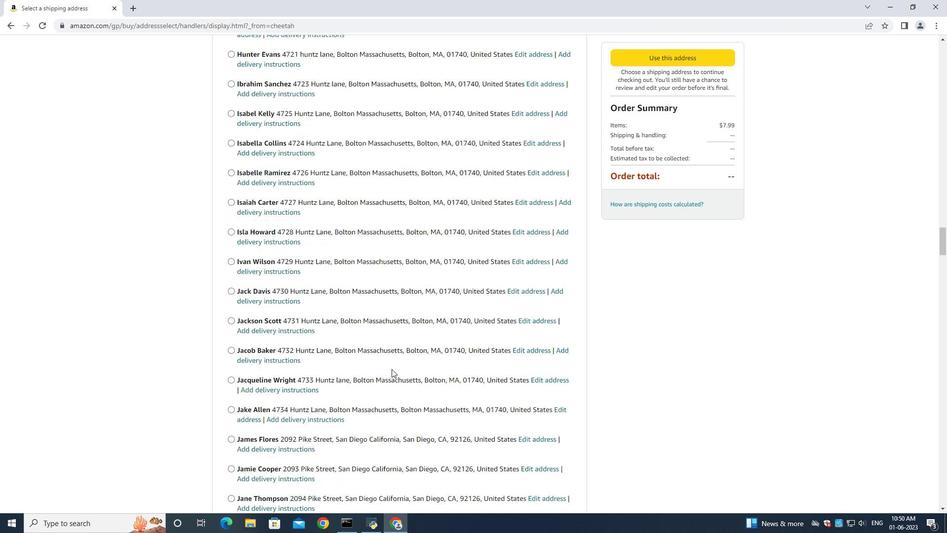 
Action: Mouse scrolled (391, 368) with delta (0, 0)
Screenshot: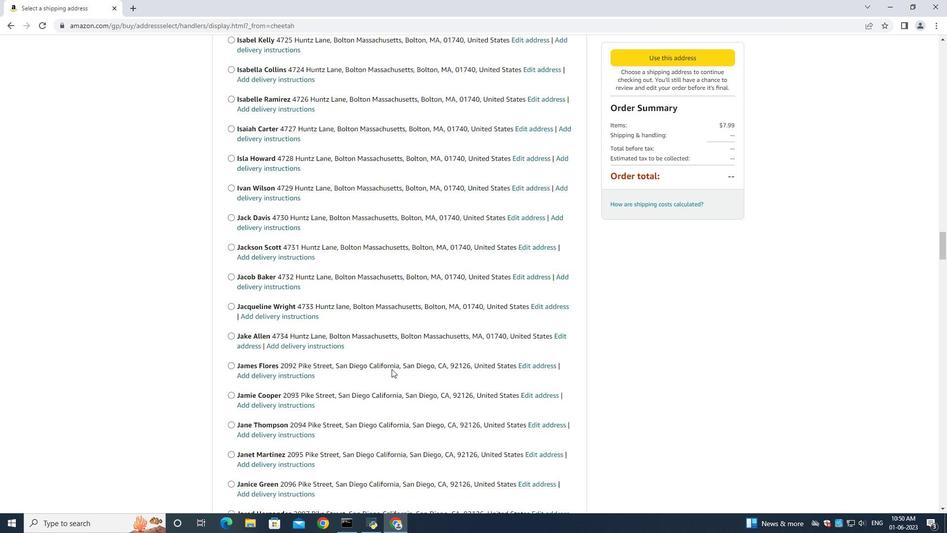 
Action: Mouse scrolled (391, 368) with delta (0, 0)
Screenshot: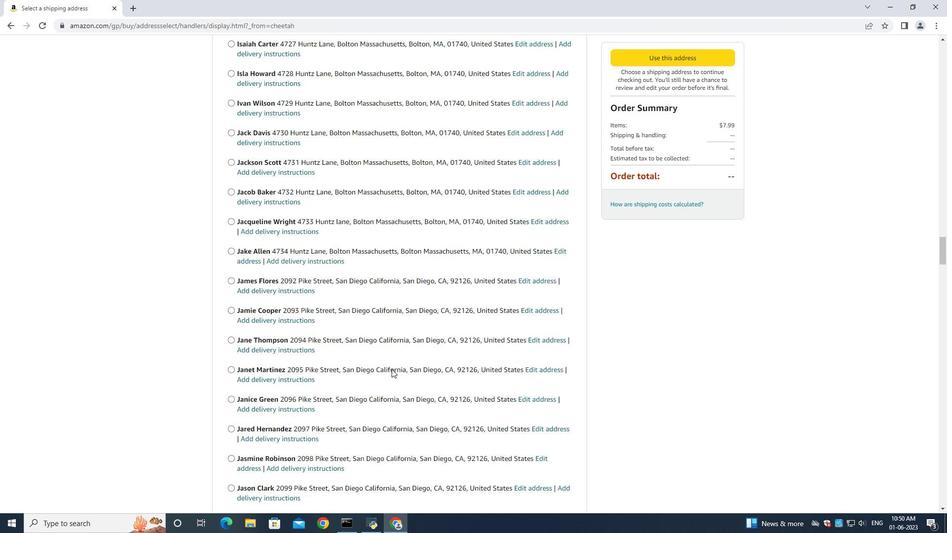 
Action: Mouse scrolled (391, 368) with delta (0, 0)
Screenshot: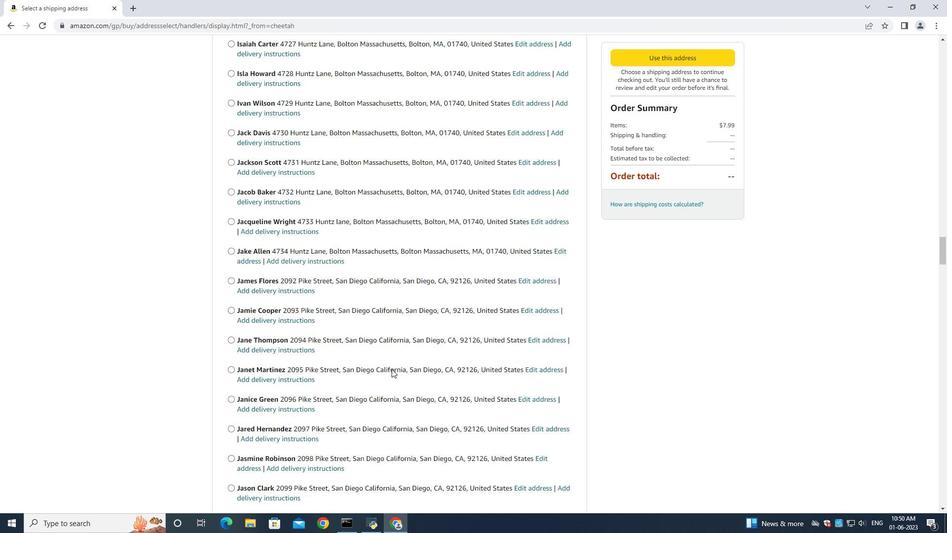 
Action: Mouse scrolled (391, 368) with delta (0, 0)
Screenshot: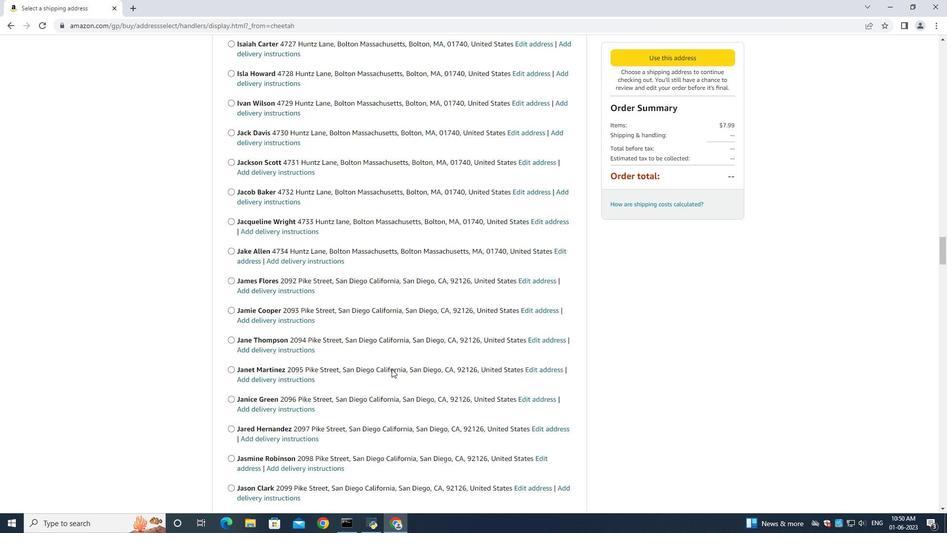
Action: Mouse scrolled (391, 368) with delta (0, 0)
Screenshot: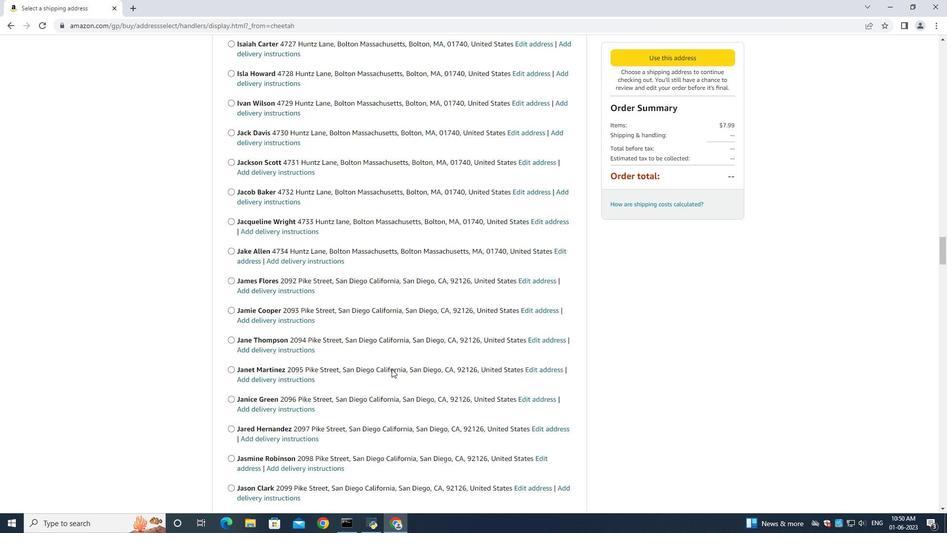 
Action: Mouse scrolled (391, 368) with delta (0, 0)
Screenshot: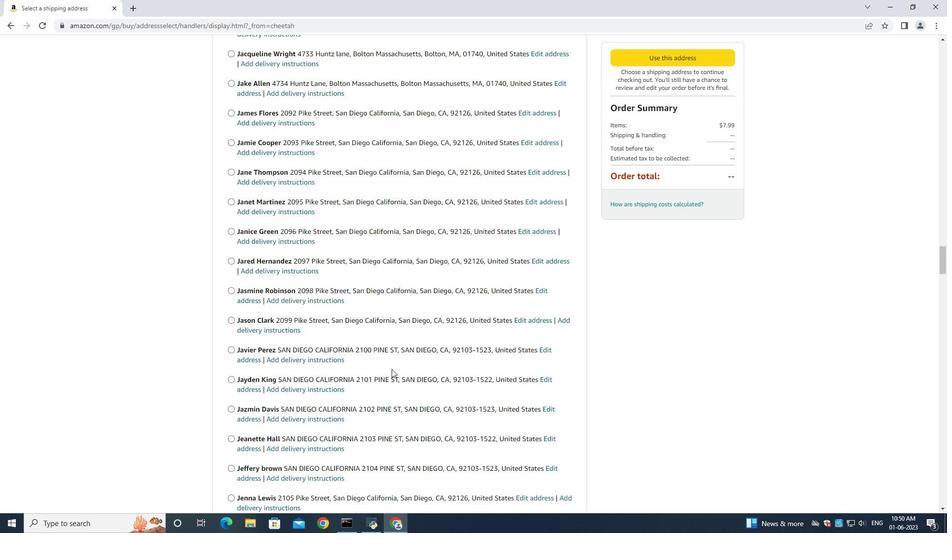 
Action: Mouse scrolled (391, 368) with delta (0, 0)
Screenshot: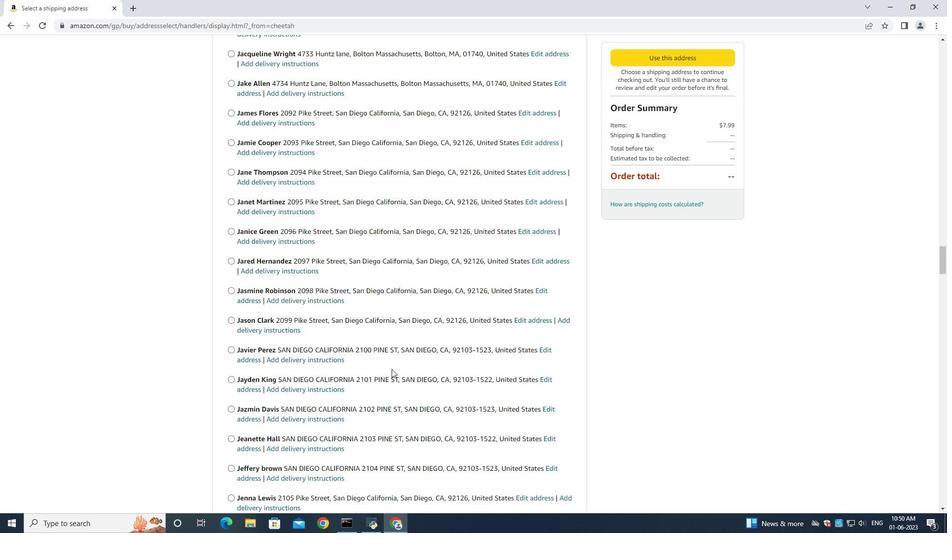 
Action: Mouse scrolled (391, 368) with delta (0, 0)
Screenshot: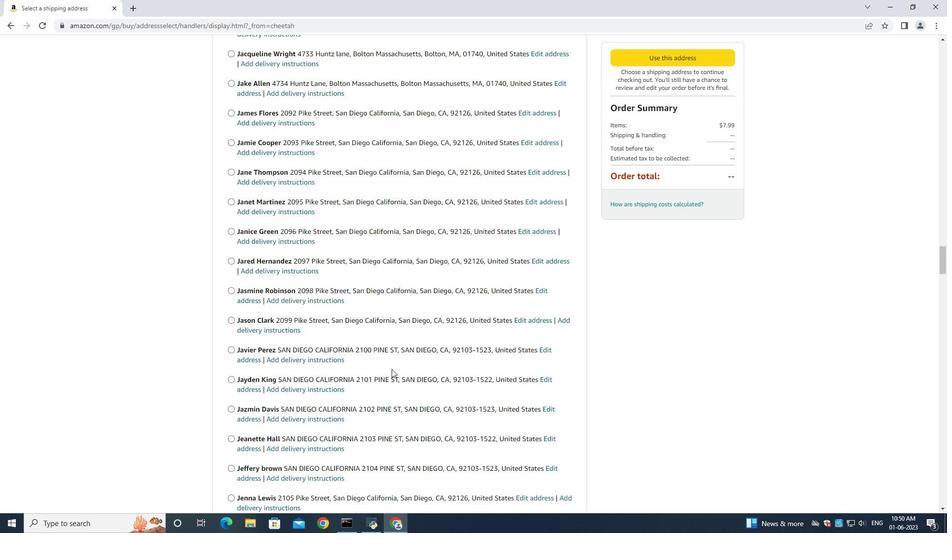 
Action: Mouse scrolled (391, 368) with delta (0, 0)
Screenshot: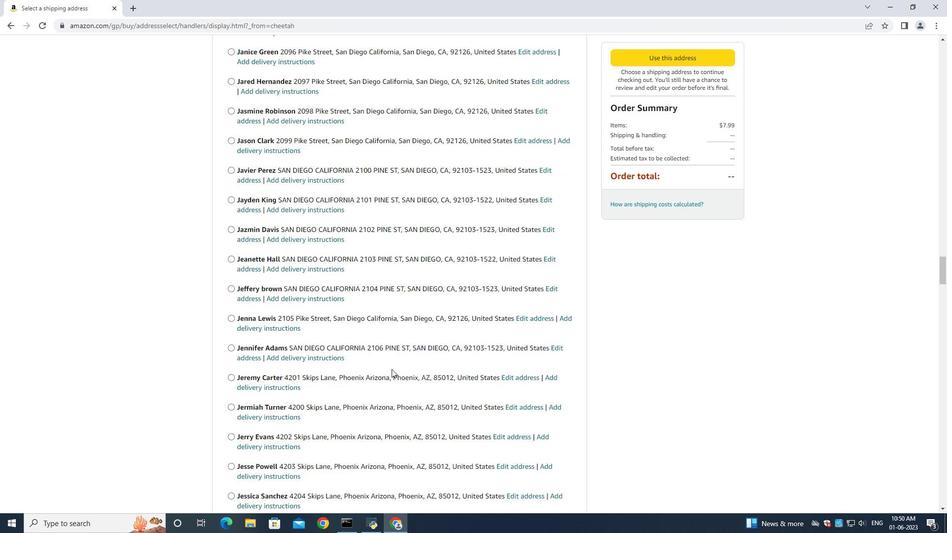 
Action: Mouse scrolled (391, 368) with delta (0, 0)
Screenshot: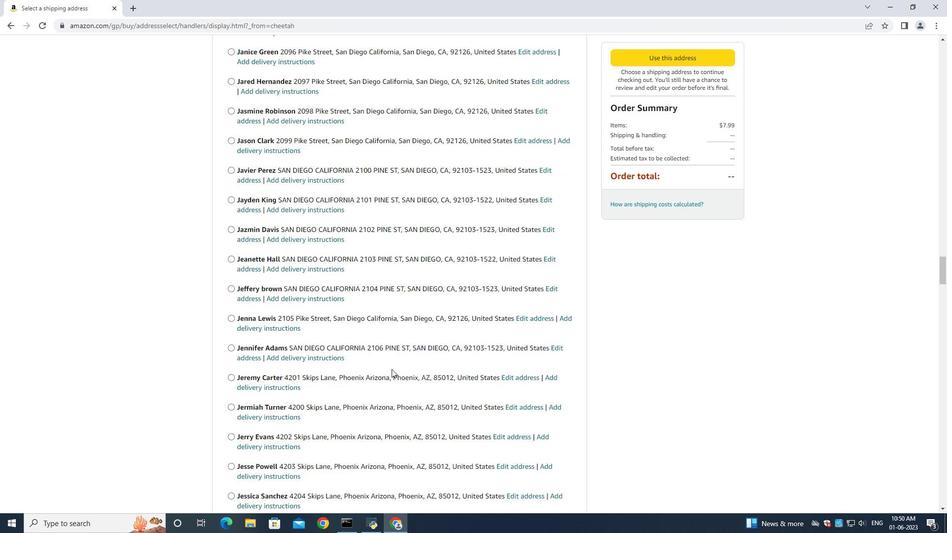 
Action: Mouse scrolled (391, 368) with delta (0, 0)
Screenshot: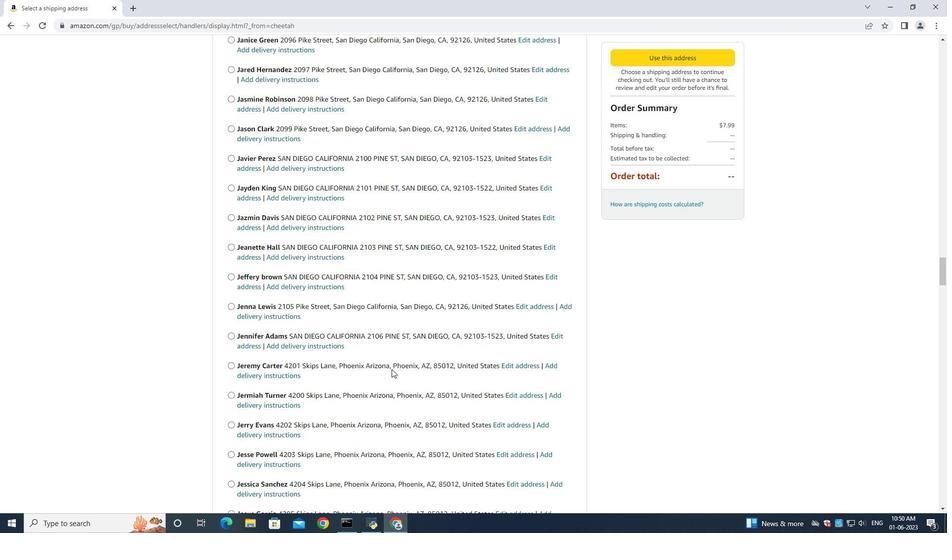 
Action: Mouse scrolled (391, 368) with delta (0, 0)
Screenshot: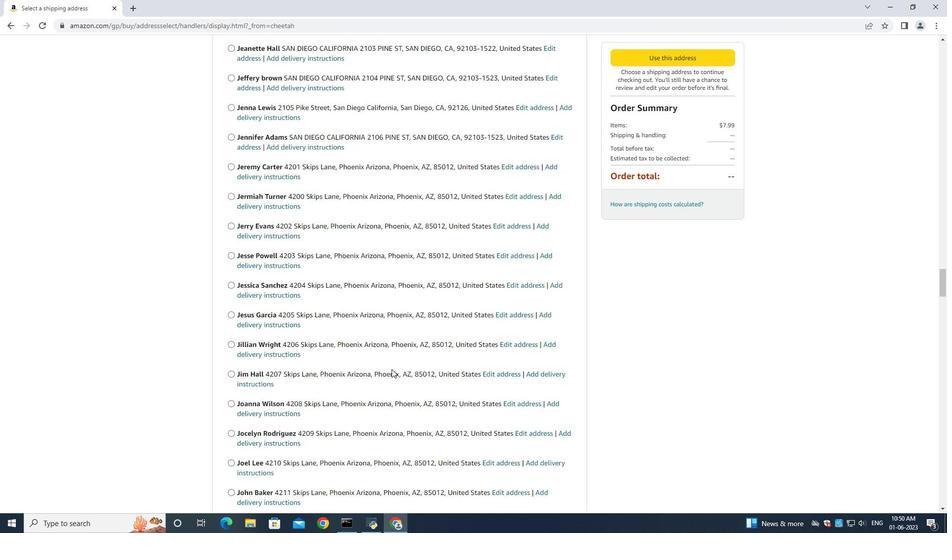 
Action: Mouse scrolled (391, 368) with delta (0, 0)
Screenshot: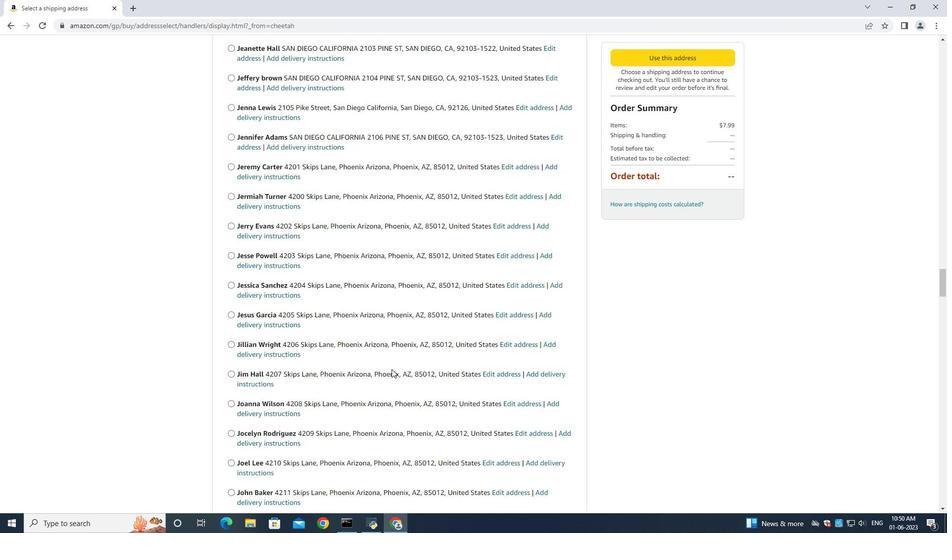 
Action: Mouse scrolled (391, 368) with delta (0, 0)
Screenshot: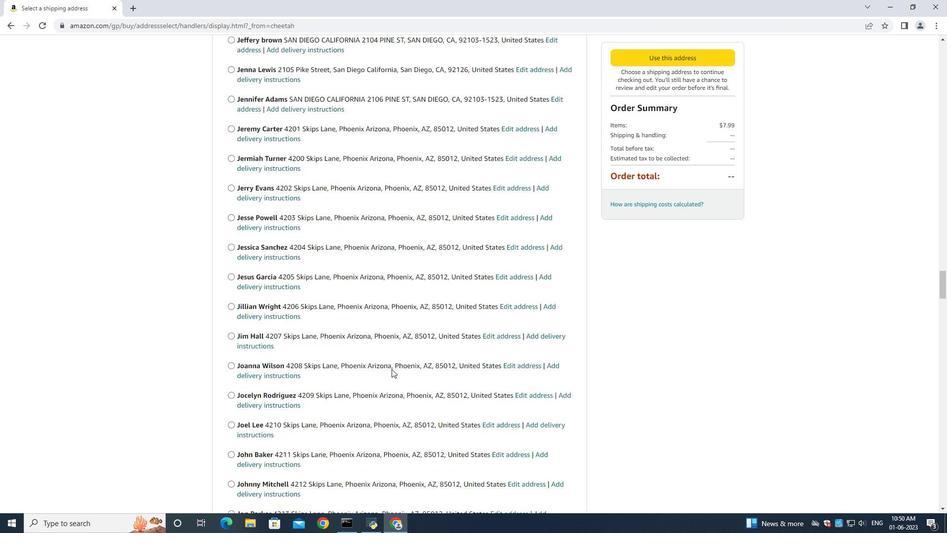 
Action: Mouse scrolled (391, 368) with delta (0, 0)
Screenshot: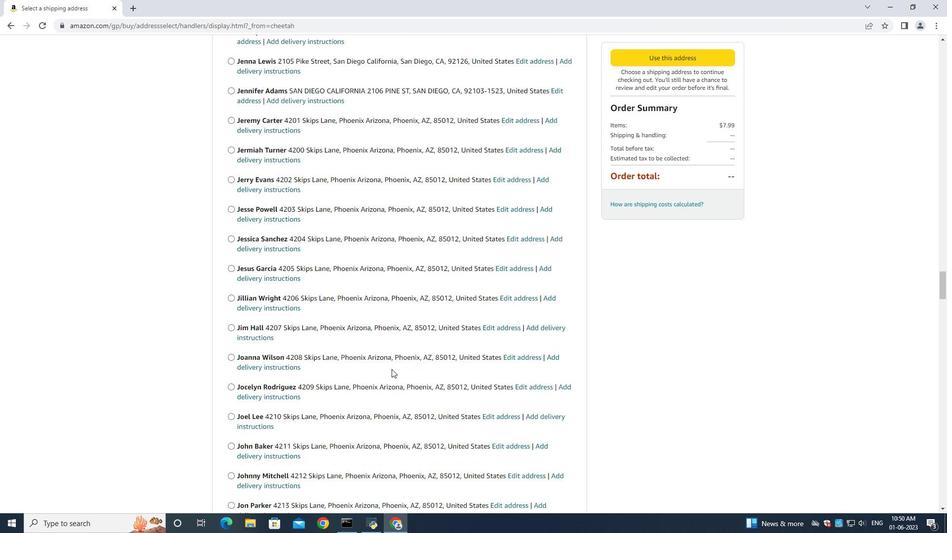 
Action: Mouse scrolled (391, 368) with delta (0, 0)
Screenshot: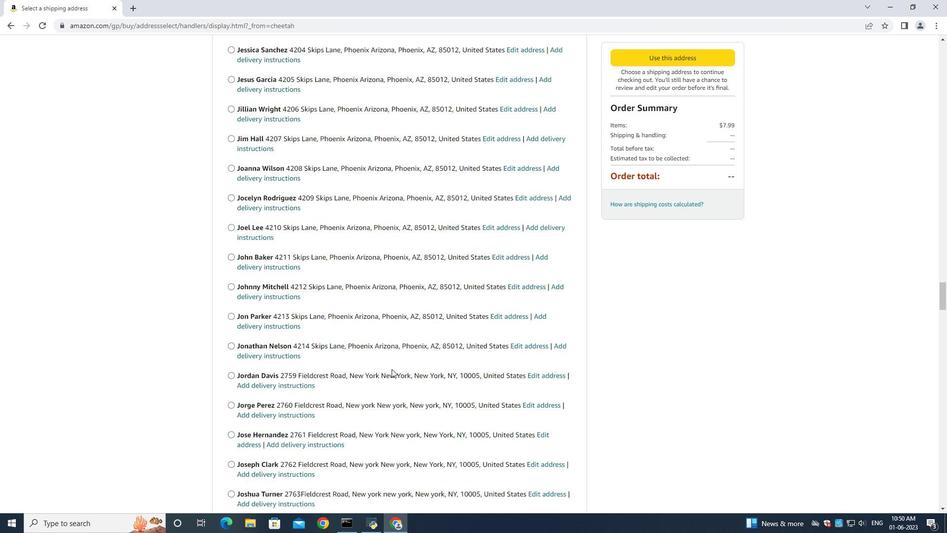 
Action: Mouse scrolled (391, 368) with delta (0, 0)
Screenshot: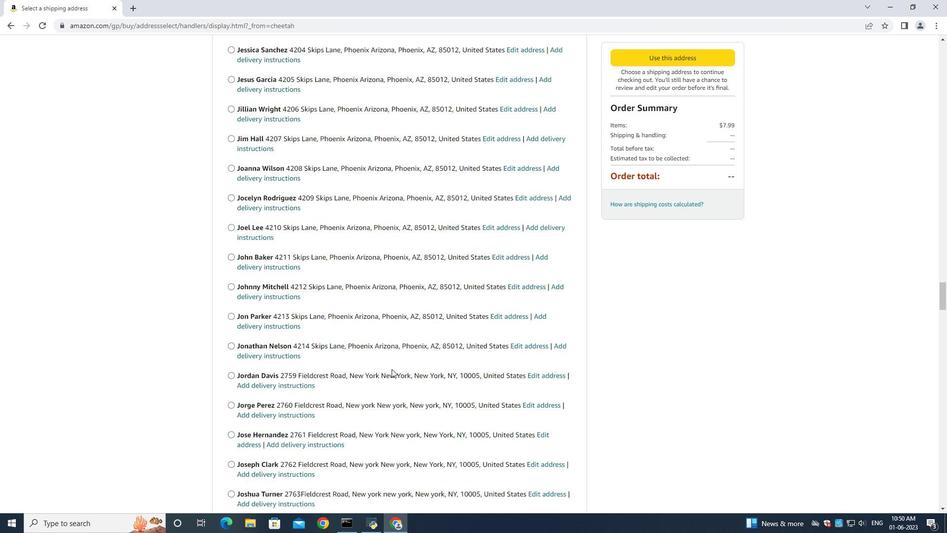 
Action: Mouse scrolled (391, 368) with delta (0, 0)
Screenshot: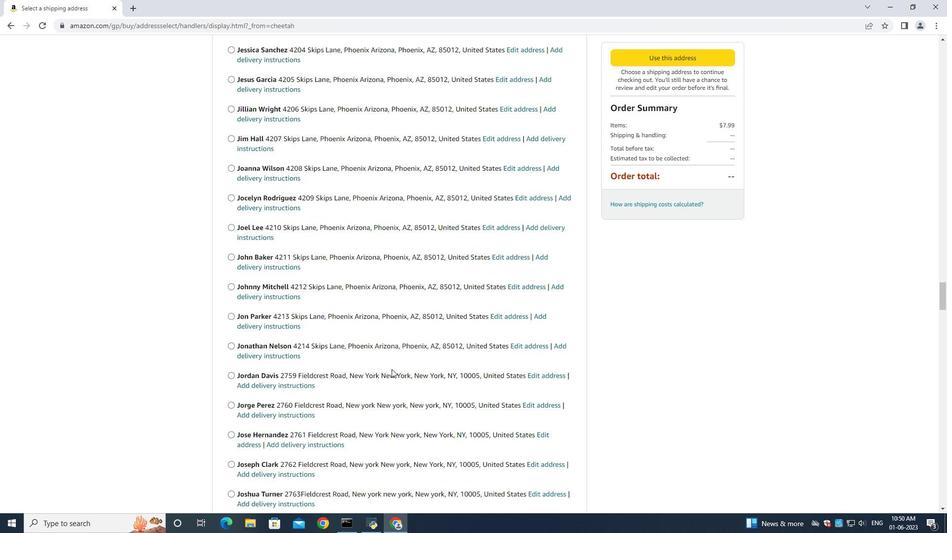 
Action: Mouse scrolled (391, 368) with delta (0, 0)
Screenshot: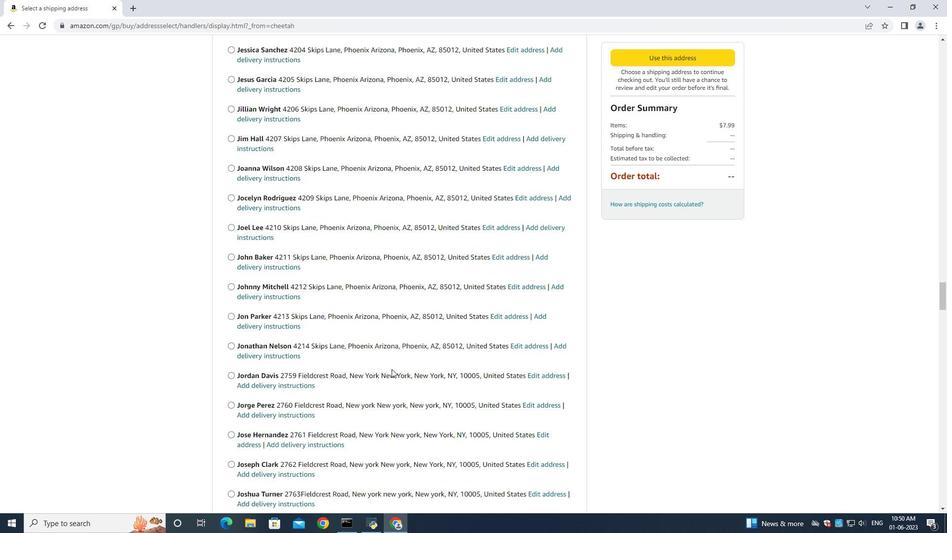 
Action: Mouse scrolled (391, 368) with delta (0, 0)
Screenshot: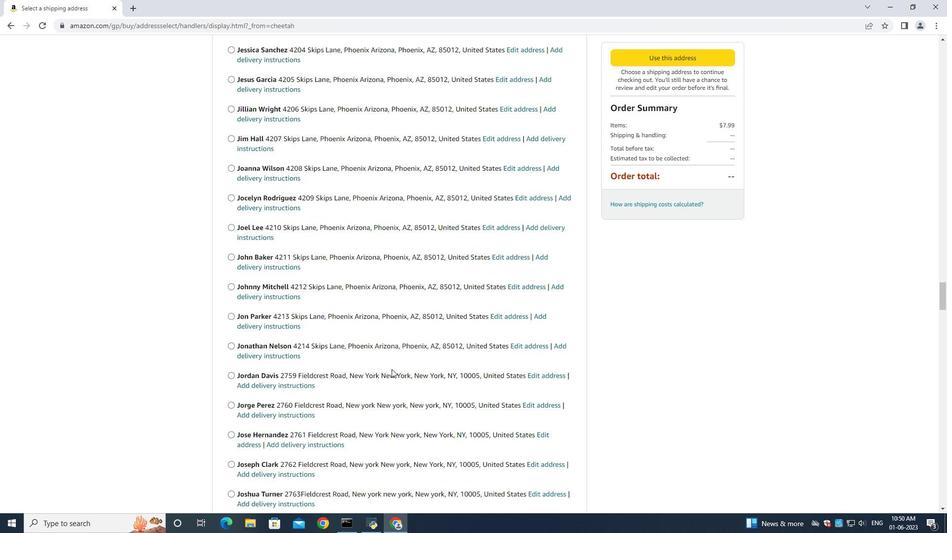 
Action: Mouse scrolled (391, 368) with delta (0, 0)
Screenshot: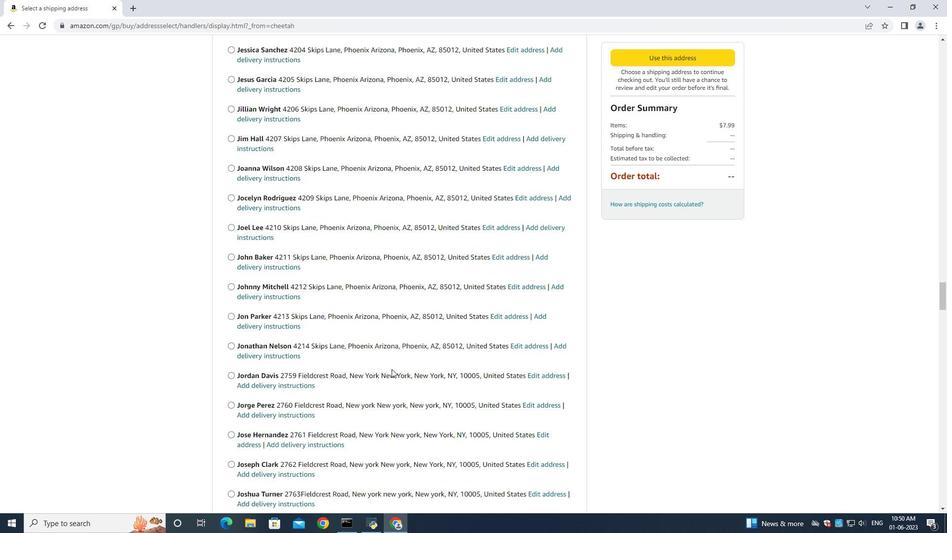 
Action: Mouse scrolled (391, 368) with delta (0, 0)
Screenshot: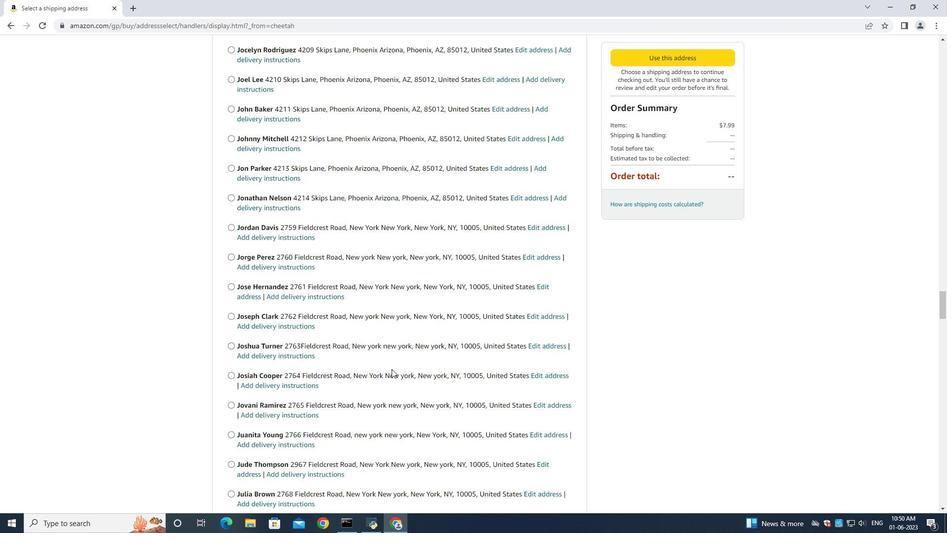 
Action: Mouse scrolled (391, 368) with delta (0, 0)
Screenshot: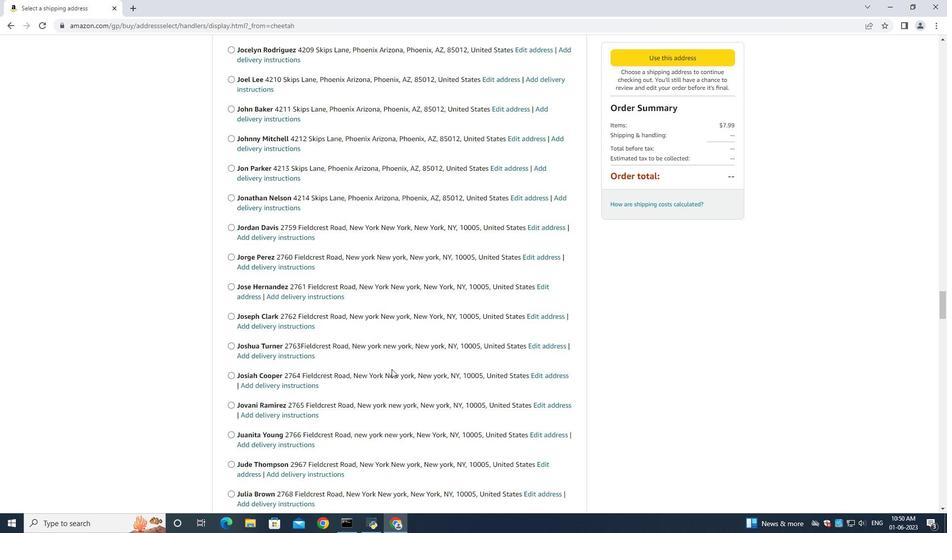
Action: Mouse scrolled (391, 368) with delta (0, 0)
Screenshot: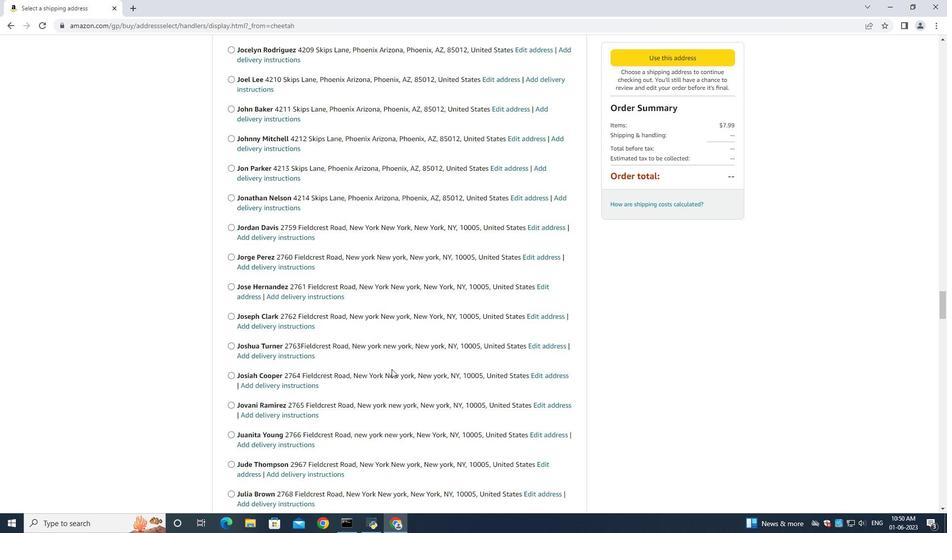
Action: Mouse scrolled (391, 368) with delta (0, 0)
Screenshot: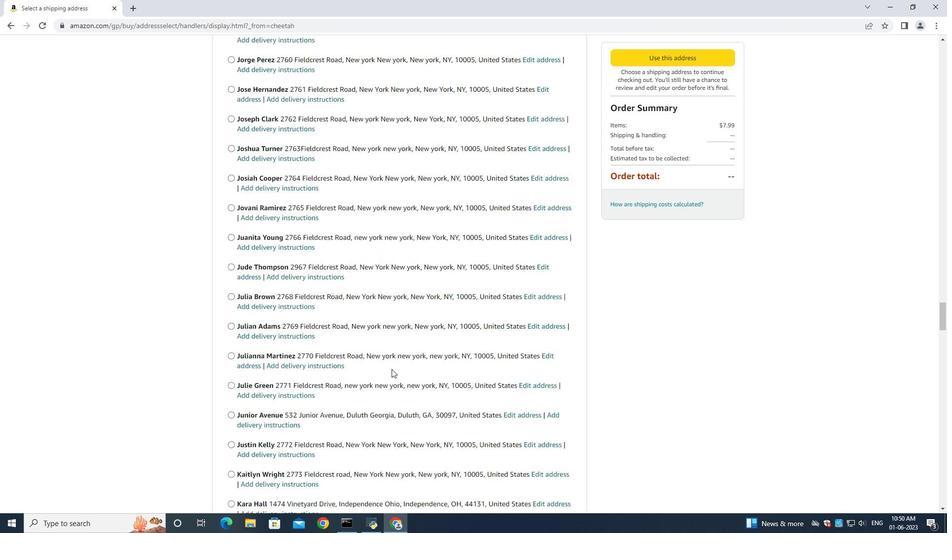 
Action: Mouse scrolled (391, 368) with delta (0, 0)
Screenshot: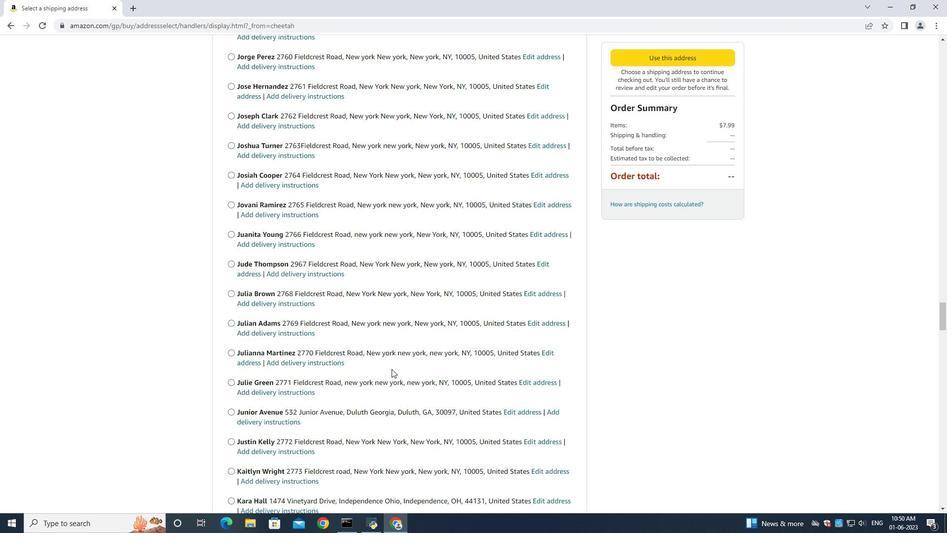 
Action: Mouse scrolled (391, 368) with delta (0, 0)
Screenshot: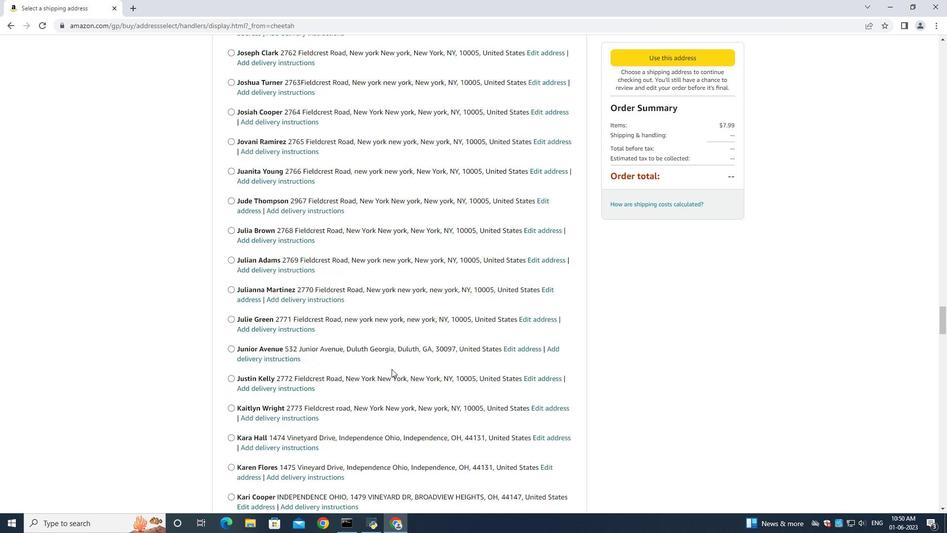 
Action: Mouse scrolled (391, 368) with delta (0, 0)
Screenshot: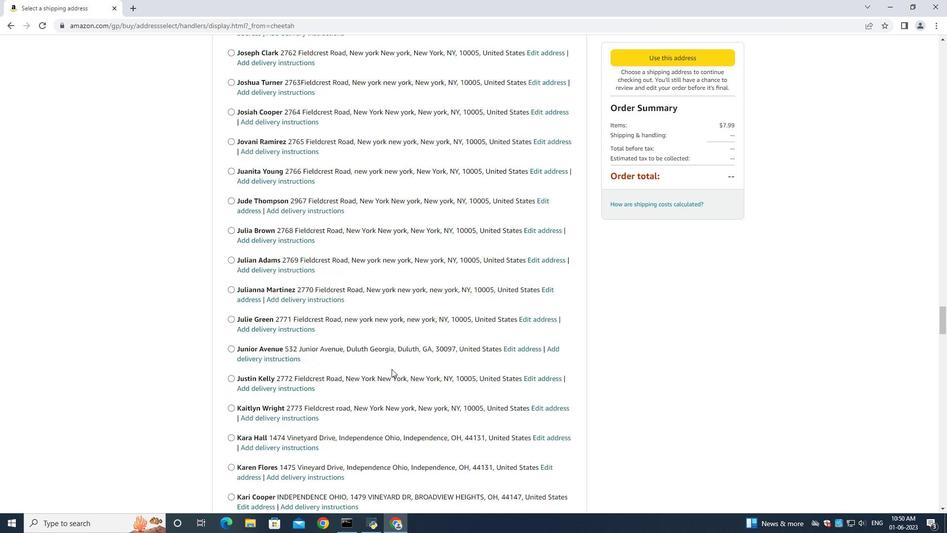 
Action: Mouse scrolled (391, 368) with delta (0, 0)
Screenshot: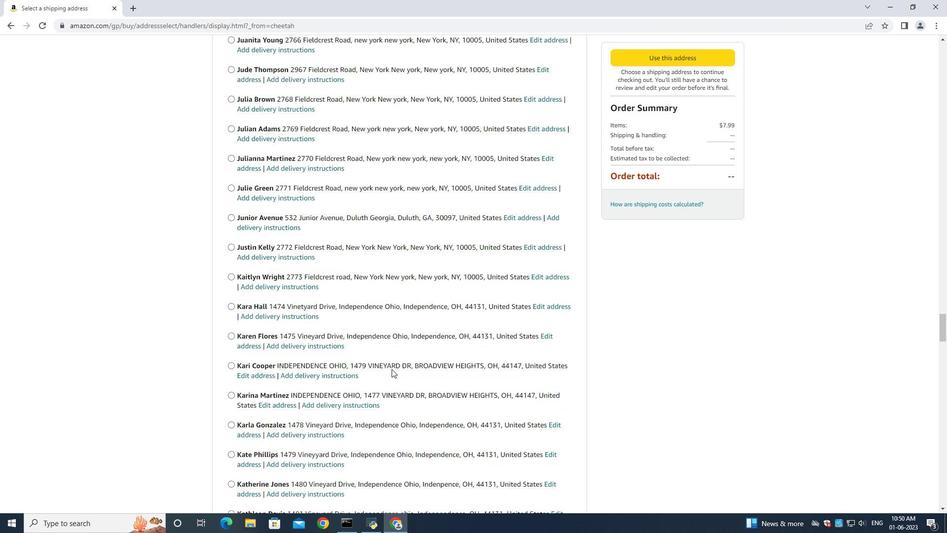 
Action: Mouse scrolled (391, 368) with delta (0, 0)
Screenshot: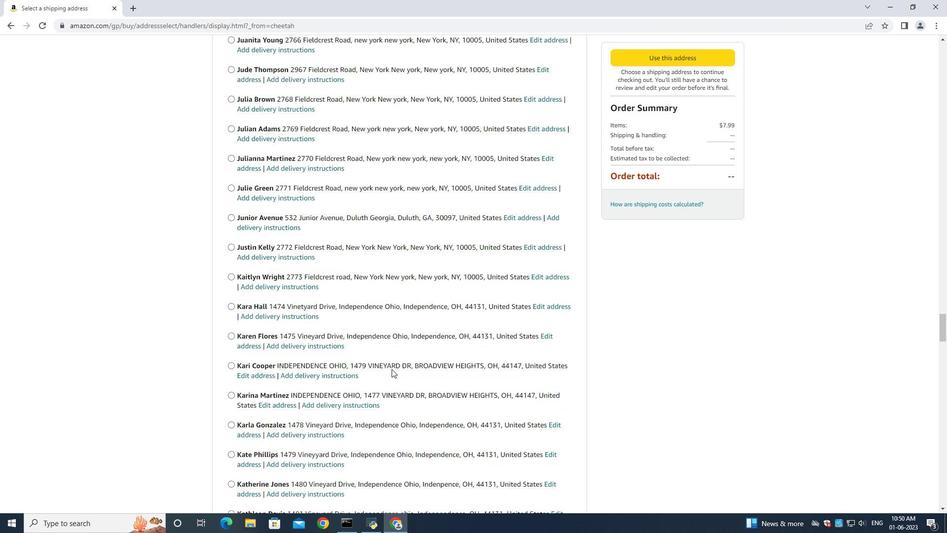 
Action: Mouse scrolled (391, 368) with delta (0, 0)
Screenshot: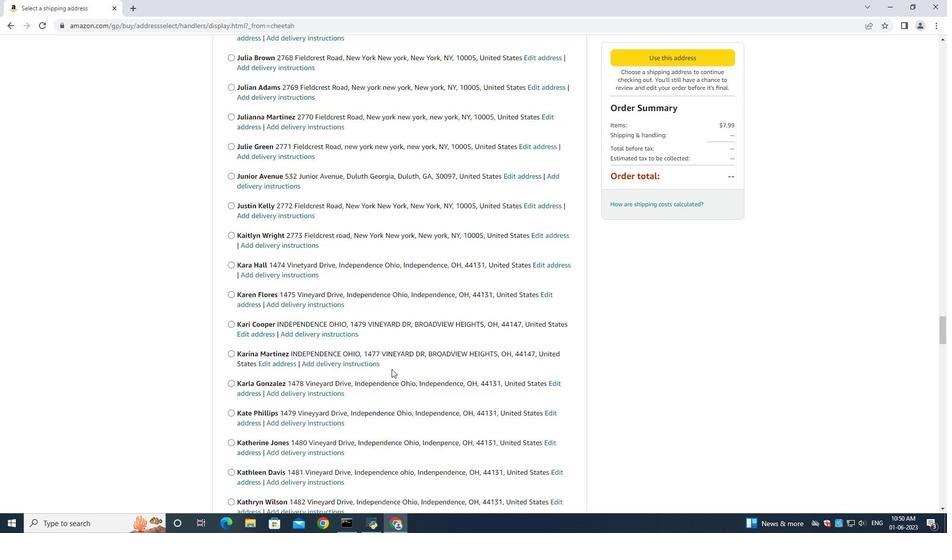
Action: Mouse scrolled (391, 368) with delta (0, 0)
Screenshot: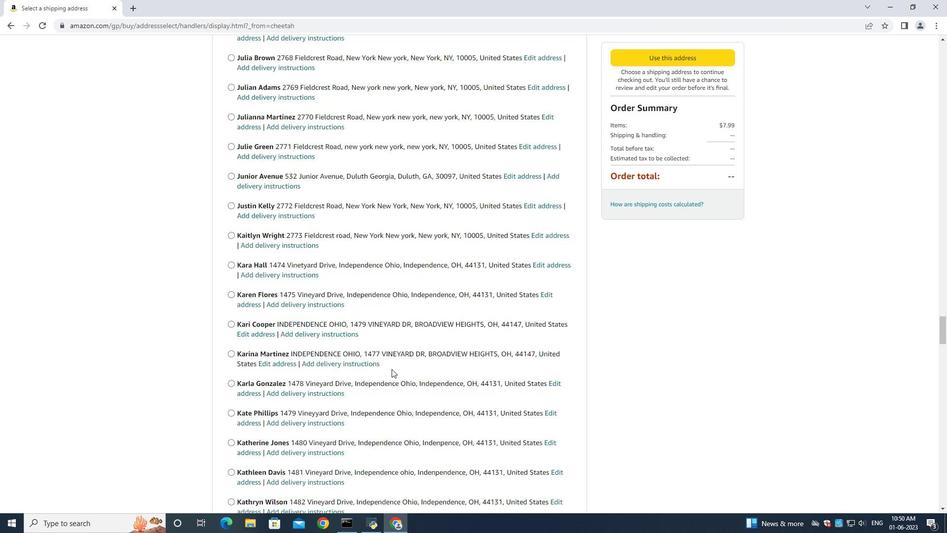 
Action: Mouse scrolled (391, 368) with delta (0, 0)
Screenshot: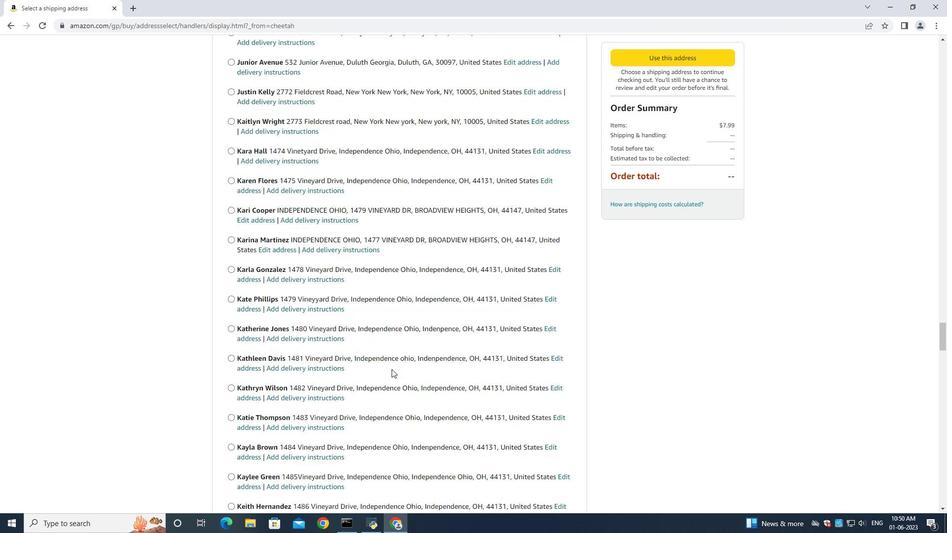 
Action: Mouse scrolled (391, 368) with delta (0, 0)
Screenshot: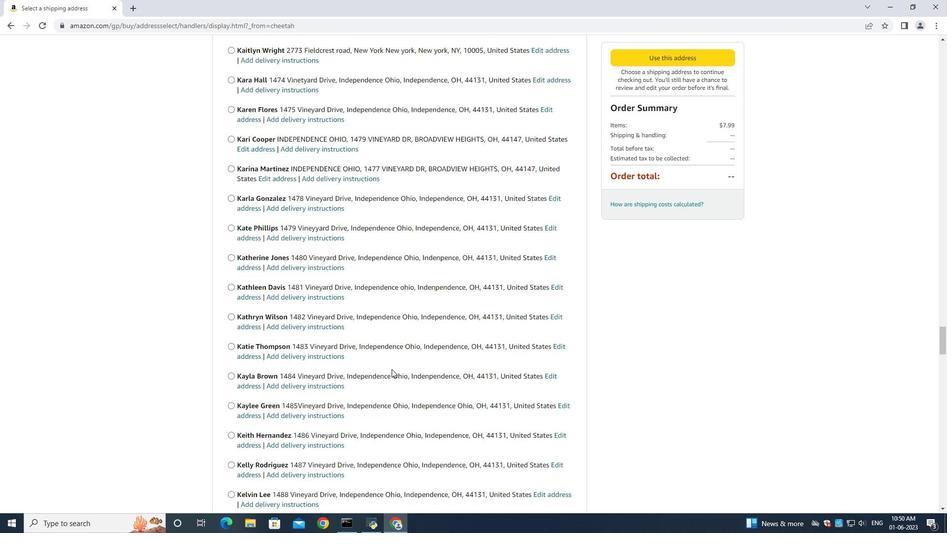 
Action: Mouse scrolled (391, 368) with delta (0, 0)
Screenshot: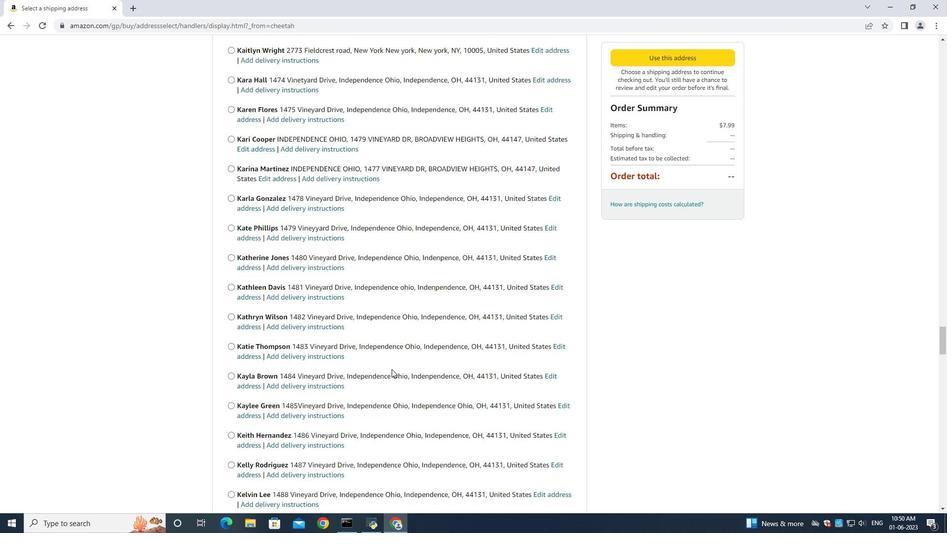 
Action: Mouse scrolled (391, 368) with delta (0, 0)
Screenshot: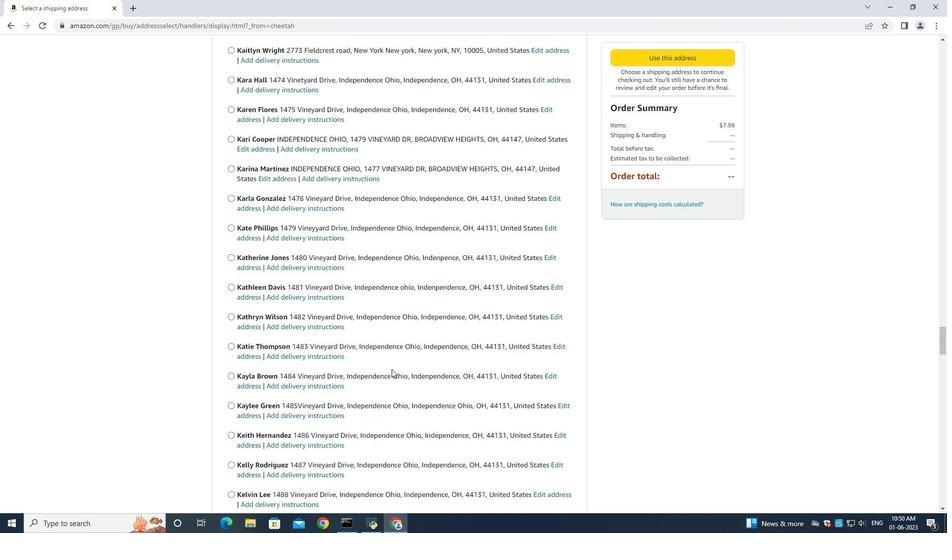 
Action: Mouse scrolled (391, 368) with delta (0, 0)
Screenshot: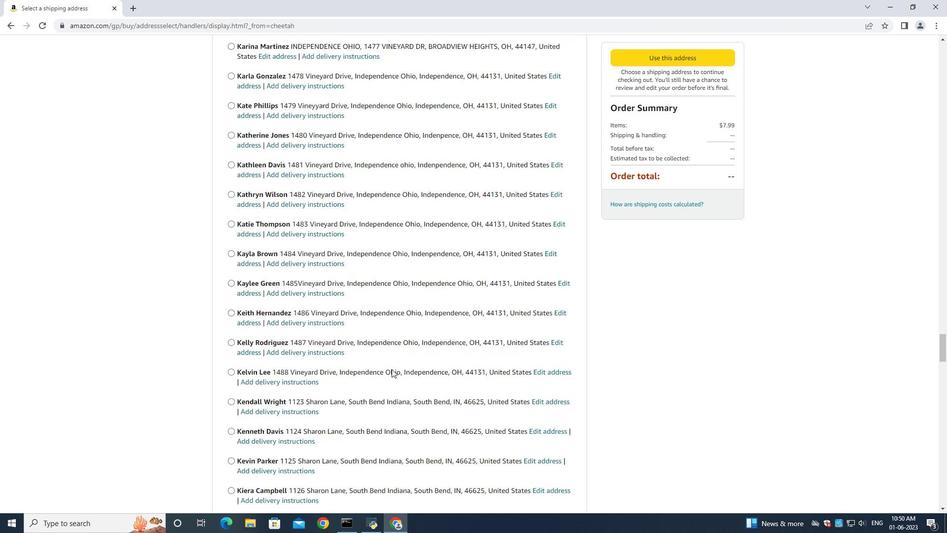 
Action: Mouse scrolled (391, 368) with delta (0, 0)
Screenshot: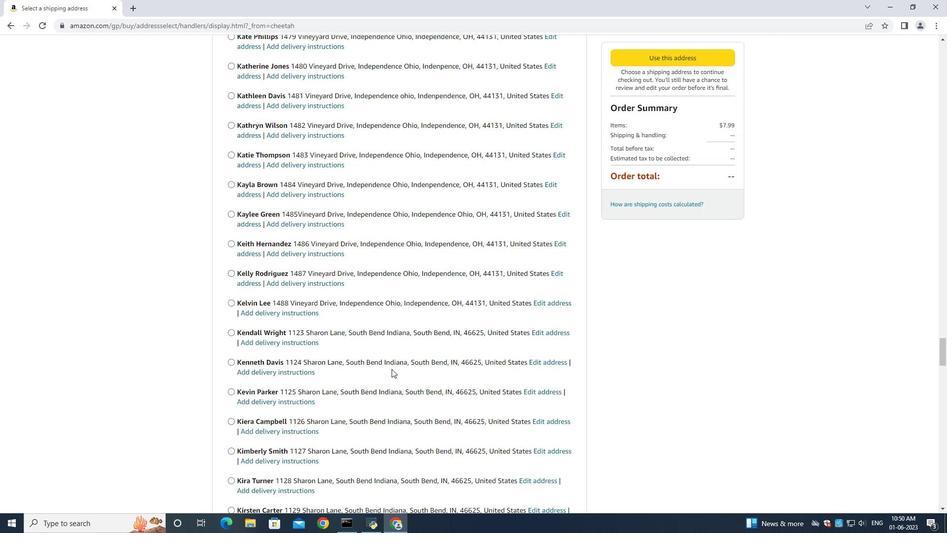 
Action: Mouse scrolled (391, 368) with delta (0, 0)
Screenshot: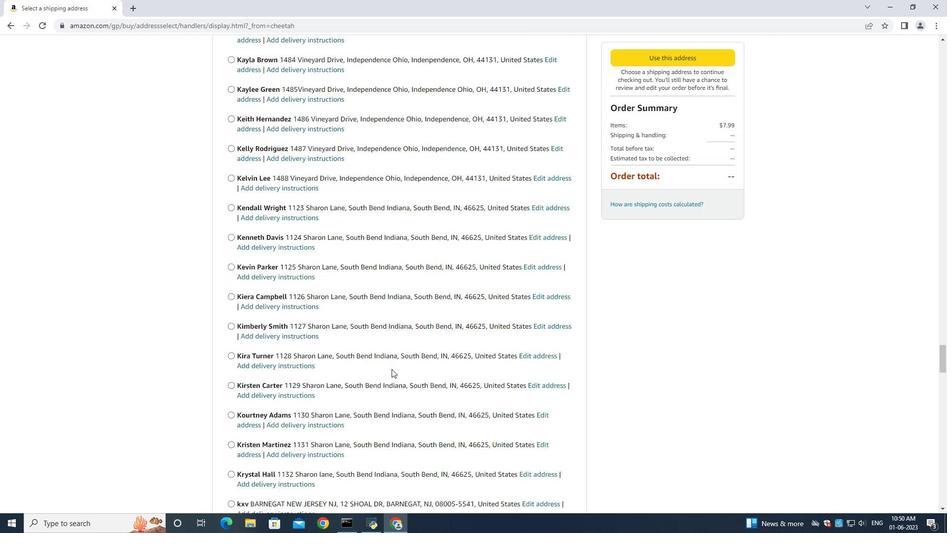 
Action: Mouse scrolled (391, 368) with delta (0, 0)
Screenshot: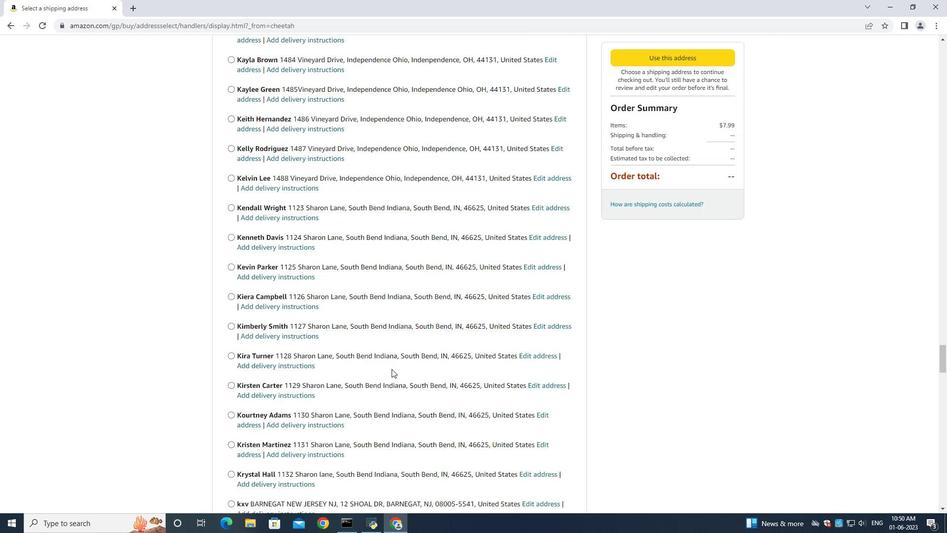
Action: Mouse scrolled (391, 368) with delta (0, 0)
Screenshot: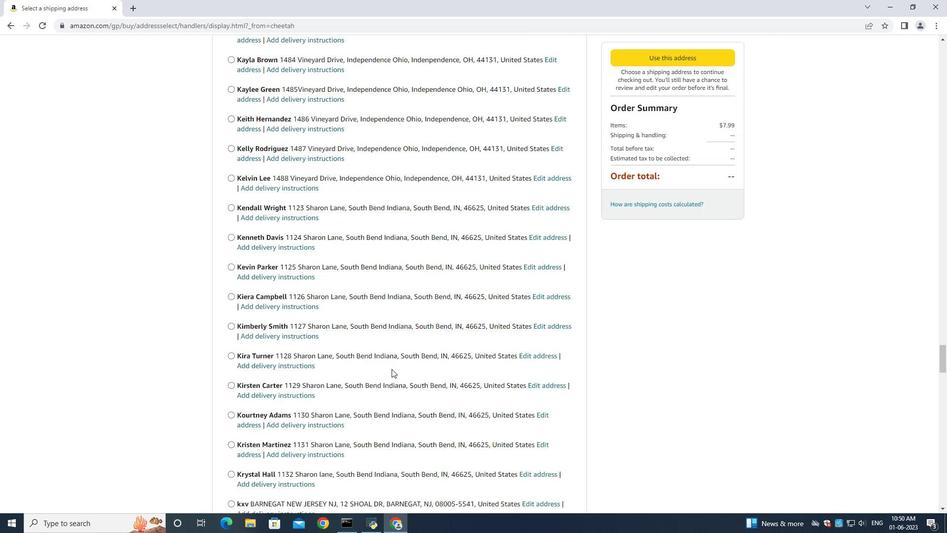 
Action: Mouse scrolled (391, 368) with delta (0, 0)
Screenshot: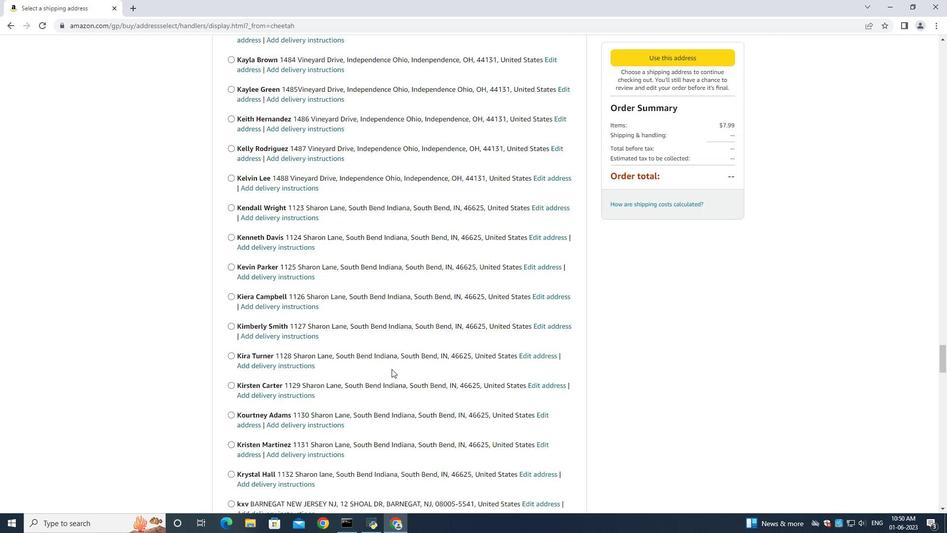 
Action: Mouse scrolled (391, 368) with delta (0, 0)
Screenshot: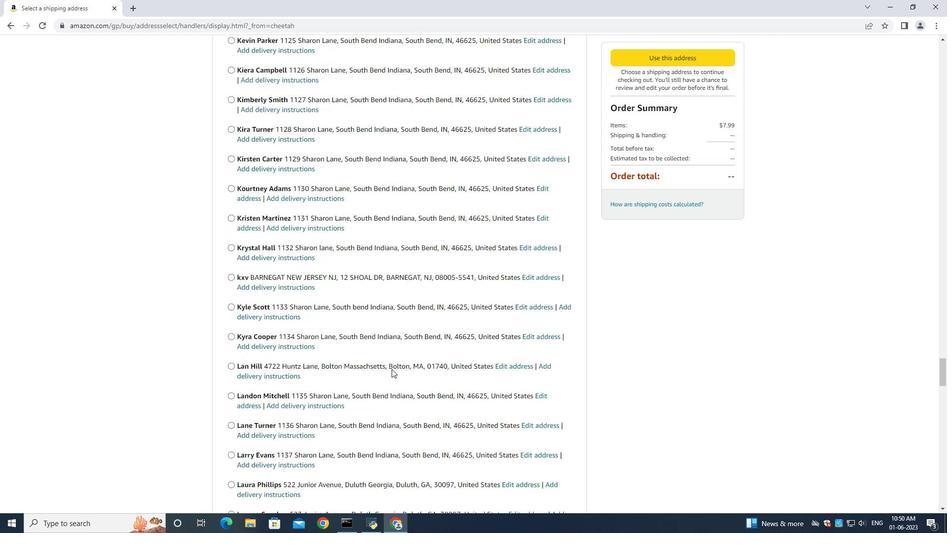 
Action: Mouse scrolled (391, 368) with delta (0, 0)
Screenshot: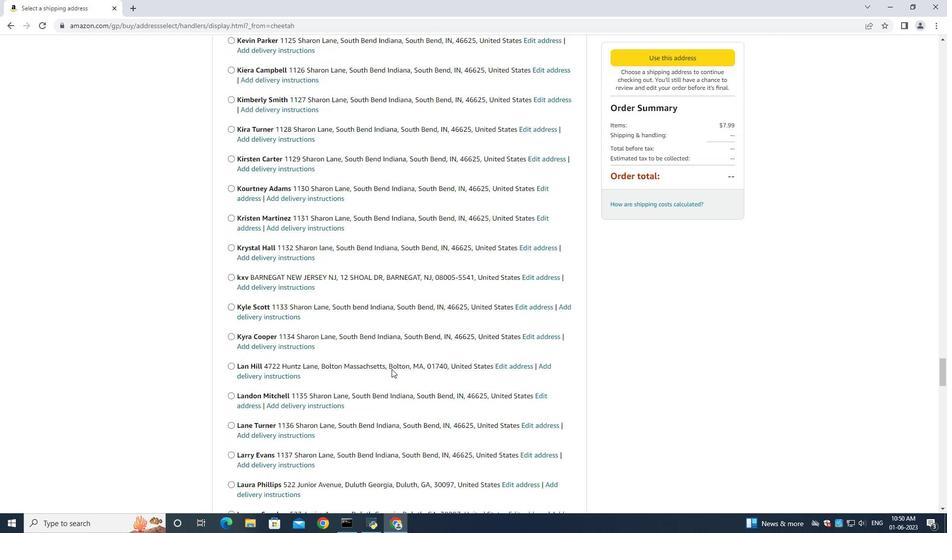 
Action: Mouse scrolled (391, 368) with delta (0, 0)
Screenshot: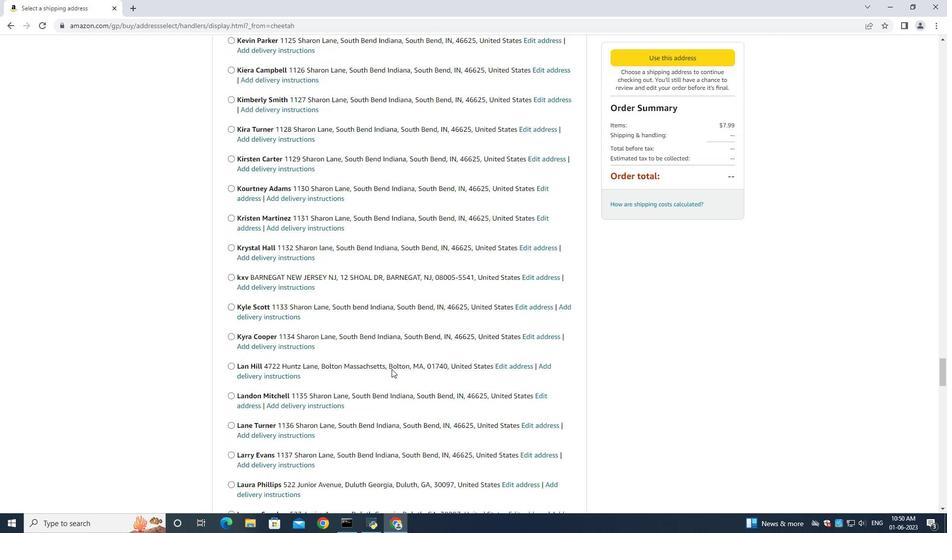 
Action: Mouse scrolled (391, 368) with delta (0, 0)
Screenshot: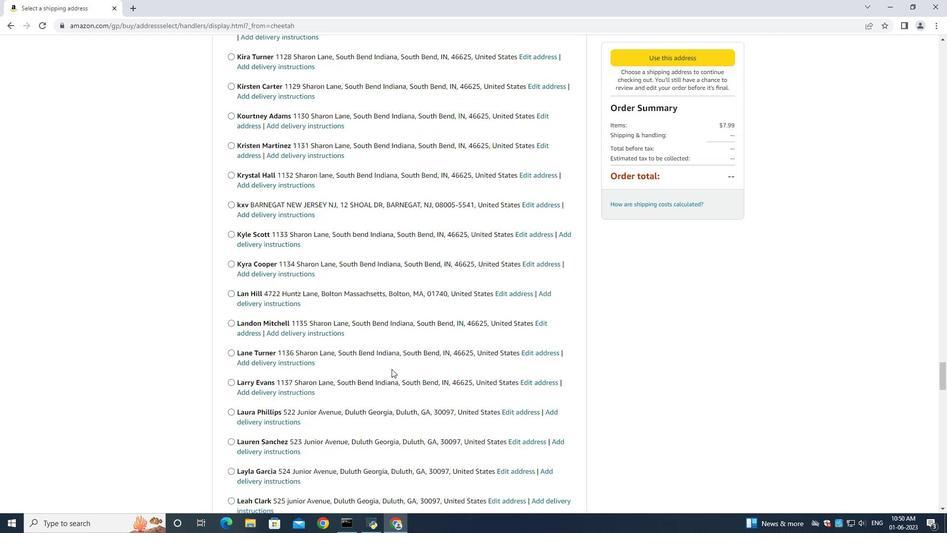
Action: Mouse scrolled (391, 368) with delta (0, 0)
Screenshot: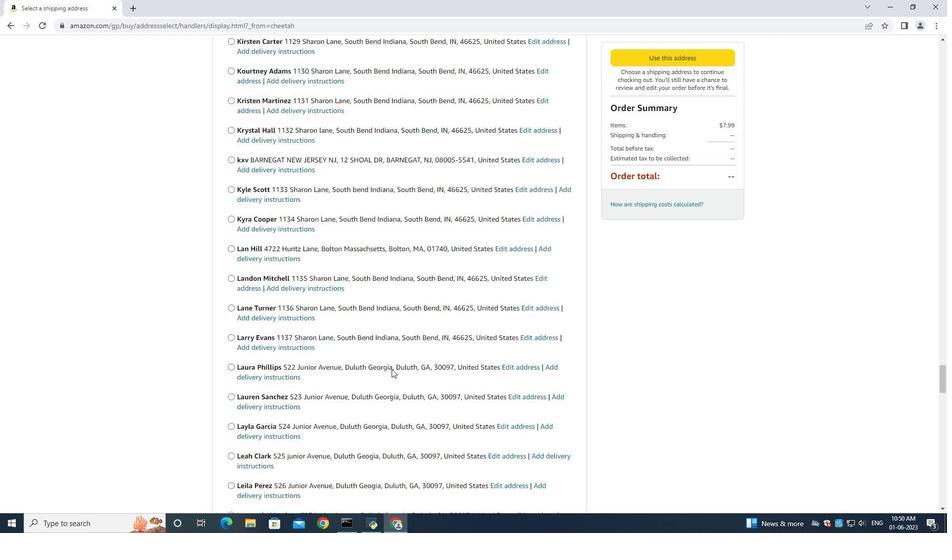 
Action: Mouse scrolled (391, 368) with delta (0, 0)
Screenshot: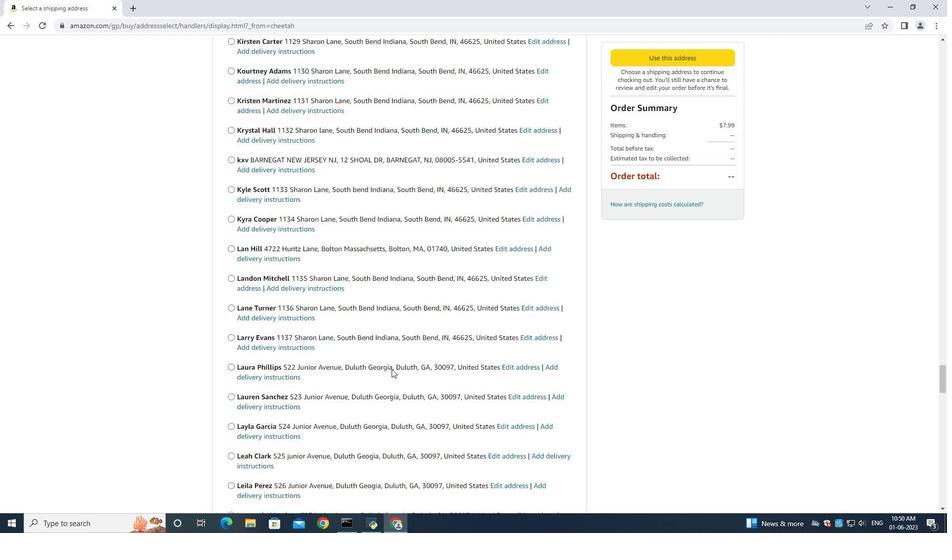 
Action: Mouse scrolled (391, 368) with delta (0, 0)
Screenshot: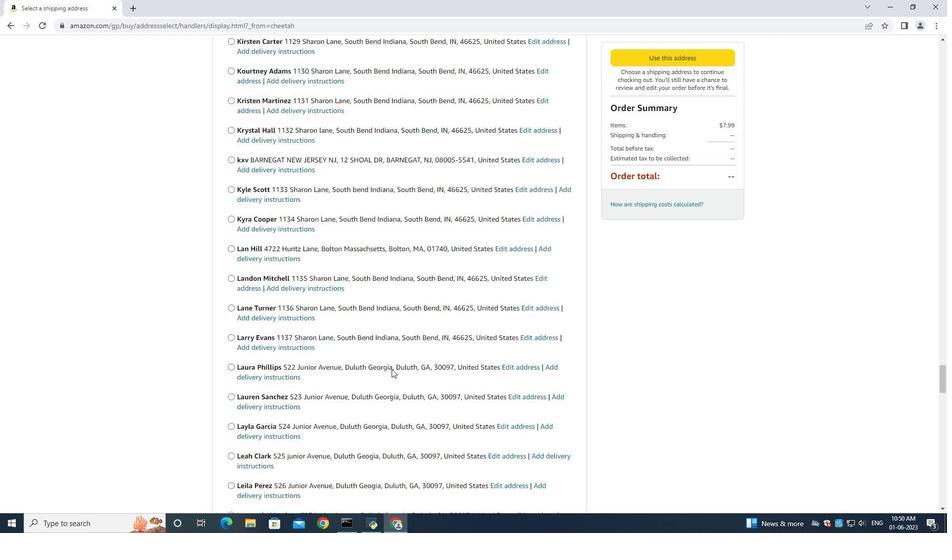 
Action: Mouse scrolled (391, 368) with delta (0, 0)
Screenshot: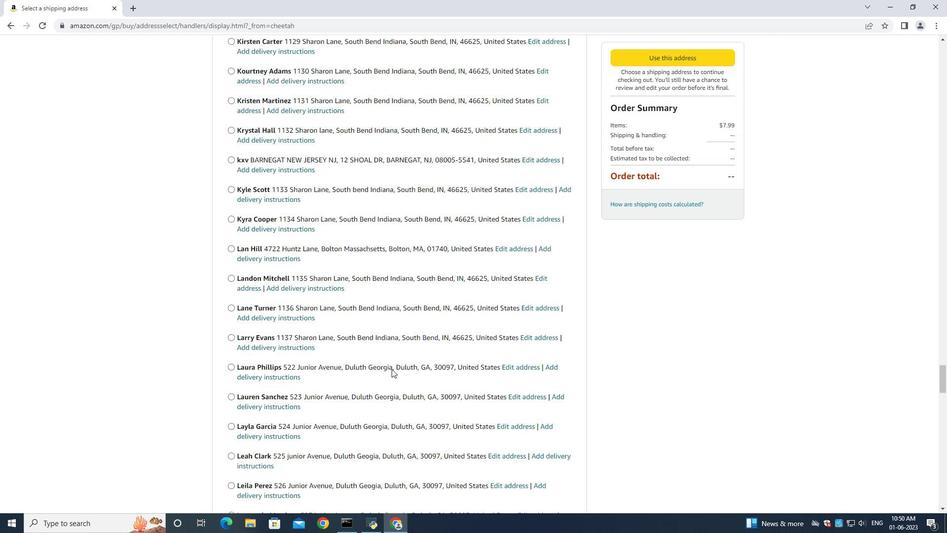 
Action: Mouse scrolled (391, 368) with delta (0, 0)
Screenshot: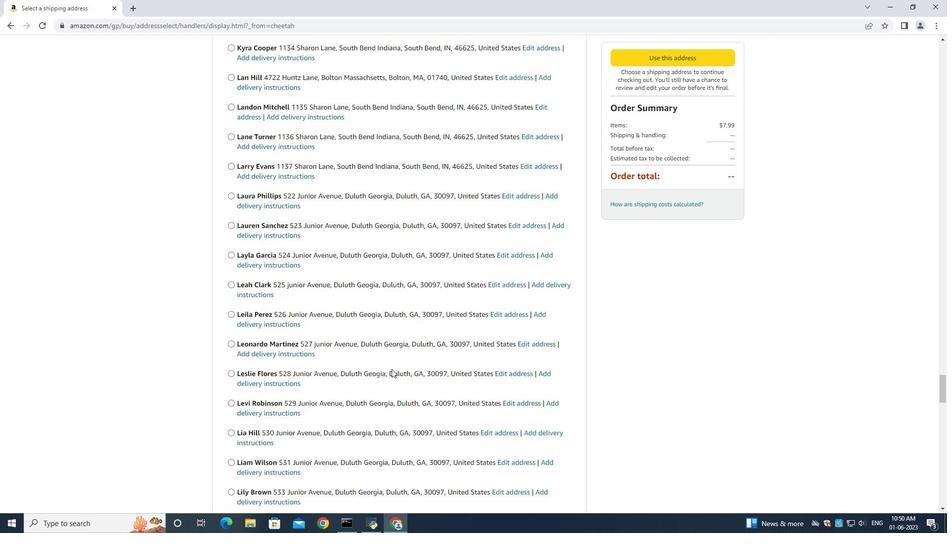 
Action: Mouse scrolled (391, 368) with delta (0, 0)
Screenshot: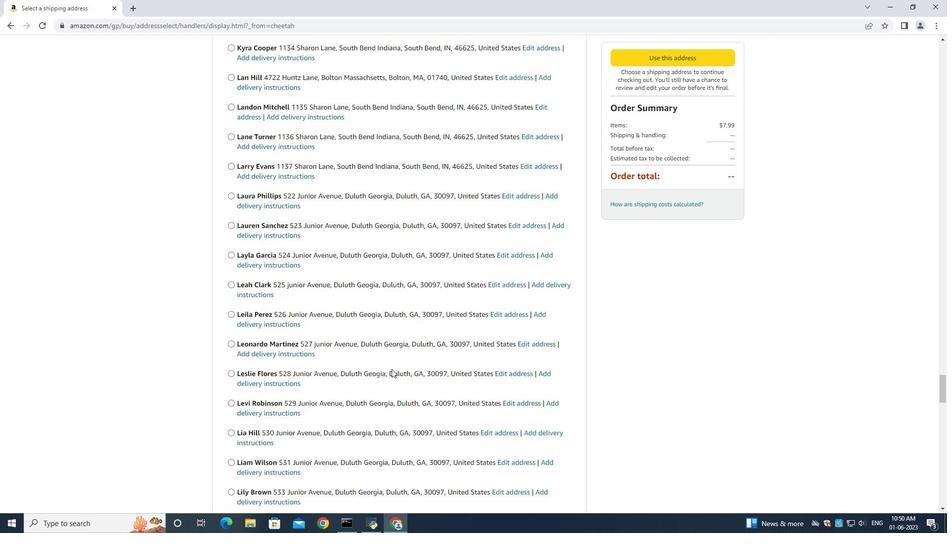 
Action: Mouse scrolled (391, 368) with delta (0, 0)
Screenshot: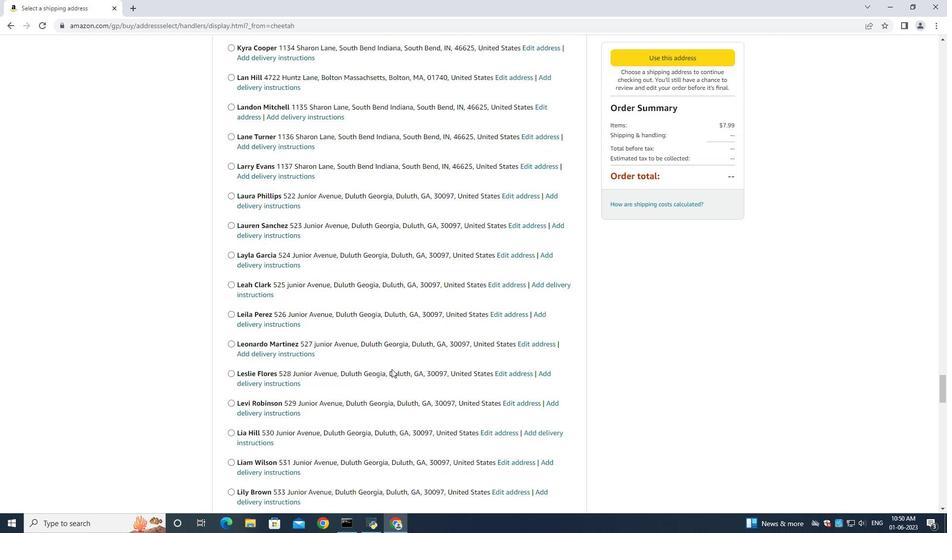 
Action: Mouse scrolled (391, 368) with delta (0, 0)
Screenshot: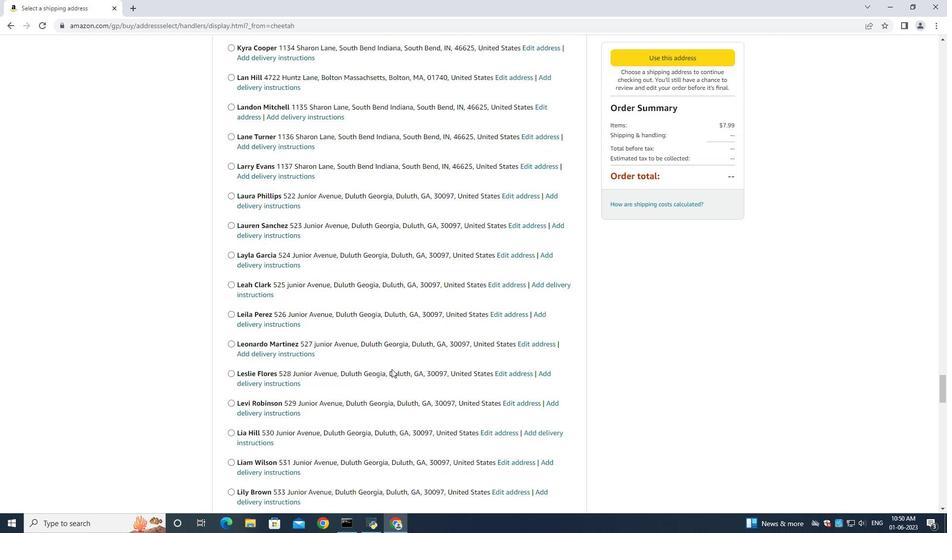 
Action: Mouse scrolled (391, 368) with delta (0, 0)
Screenshot: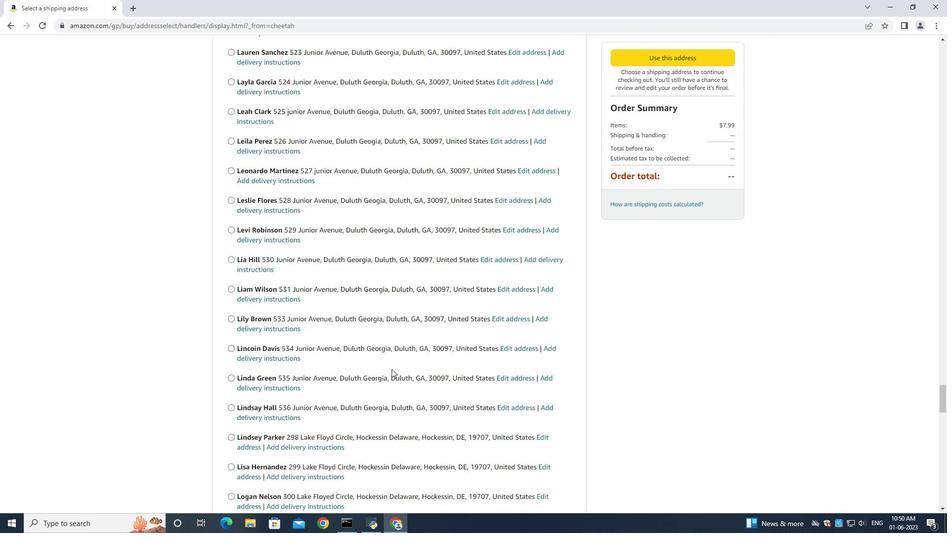 
Action: Mouse scrolled (391, 368) with delta (0, 0)
Screenshot: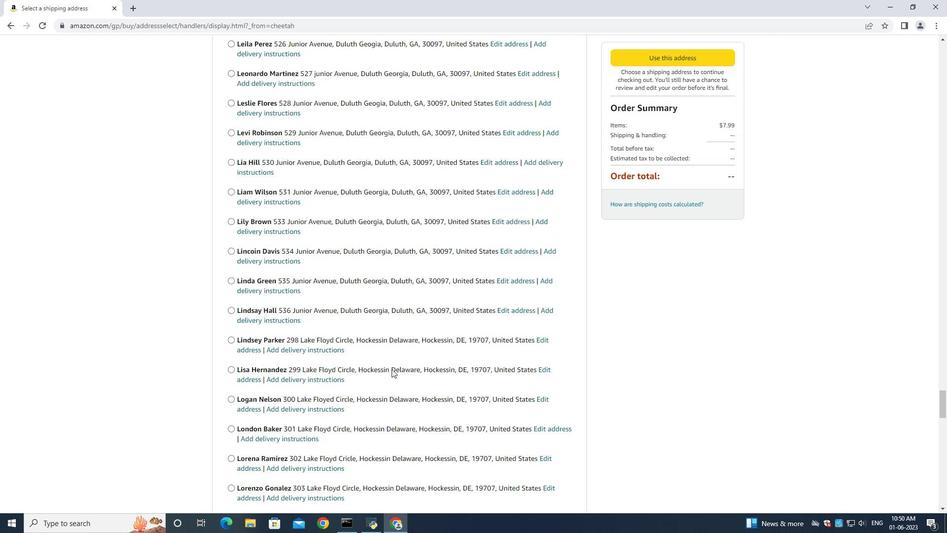 
Action: Mouse scrolled (391, 368) with delta (0, 0)
Screenshot: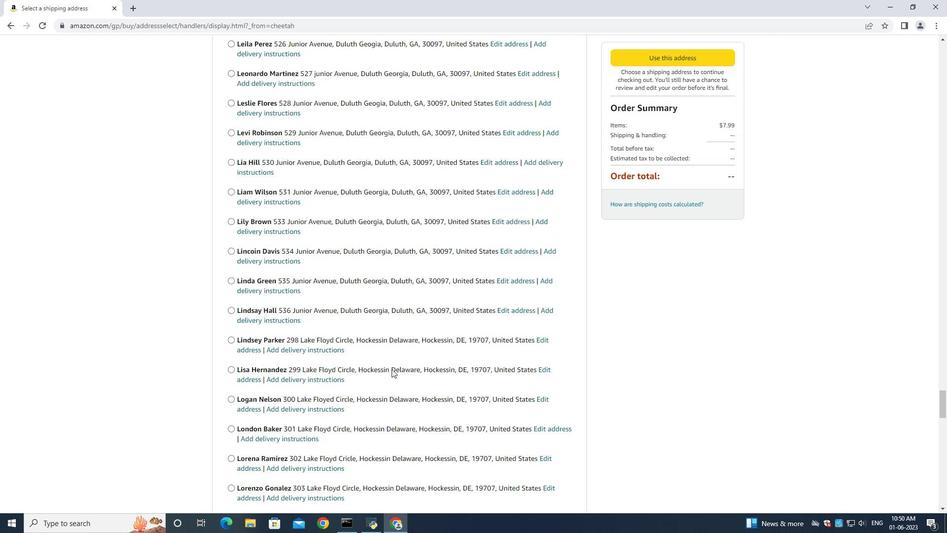
Action: Mouse scrolled (391, 368) with delta (0, 0)
Screenshot: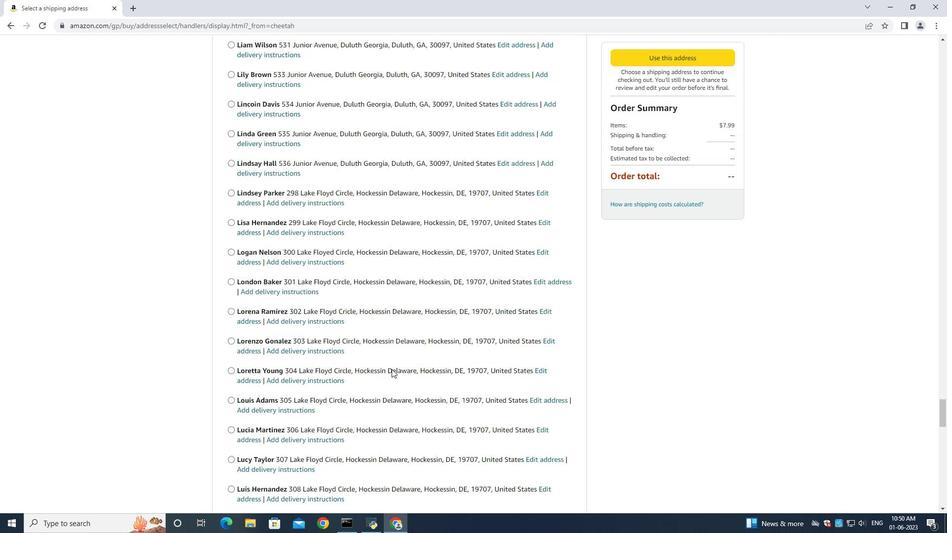 
Action: Mouse scrolled (391, 368) with delta (0, 0)
Screenshot: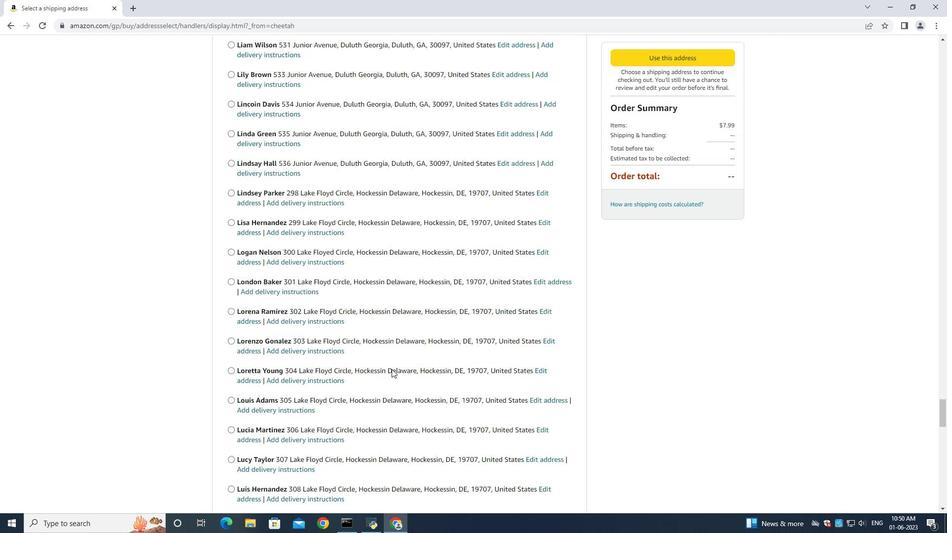 
Action: Mouse scrolled (391, 368) with delta (0, 0)
Screenshot: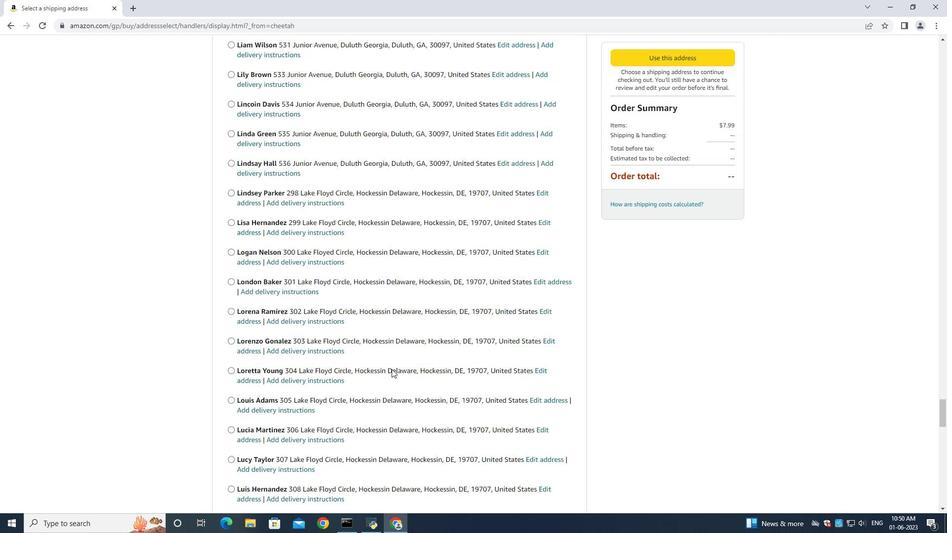 
Action: Mouse scrolled (391, 368) with delta (0, 0)
Screenshot: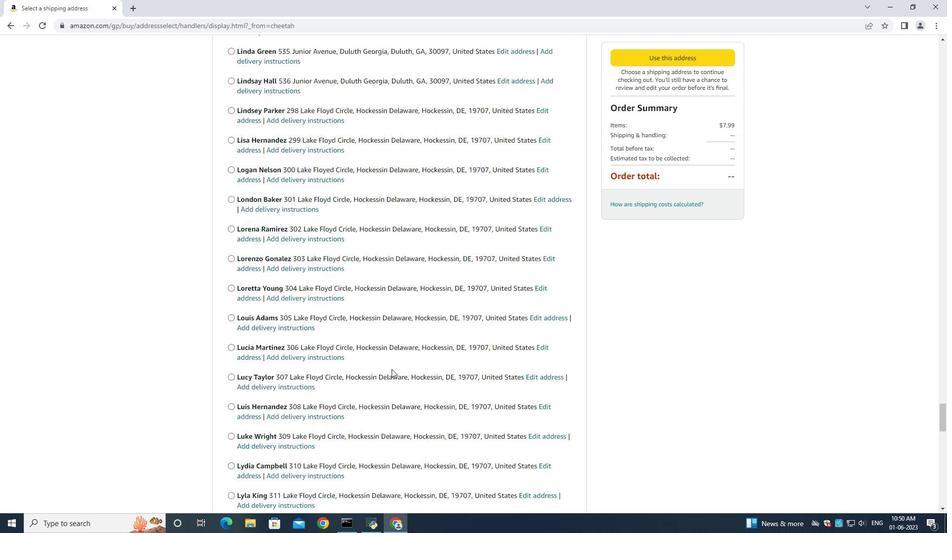 
Action: Mouse scrolled (391, 368) with delta (0, 0)
Screenshot: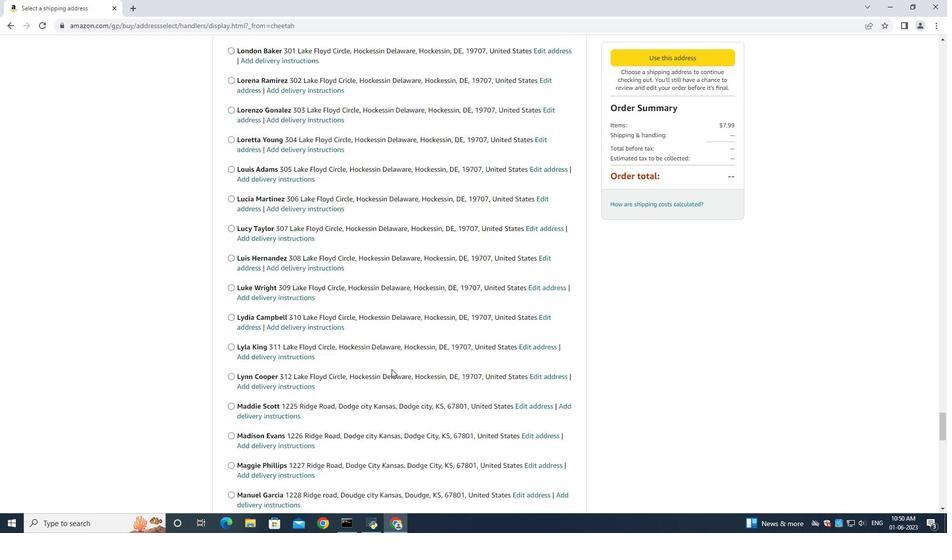 
Action: Mouse scrolled (391, 368) with delta (0, 0)
Screenshot: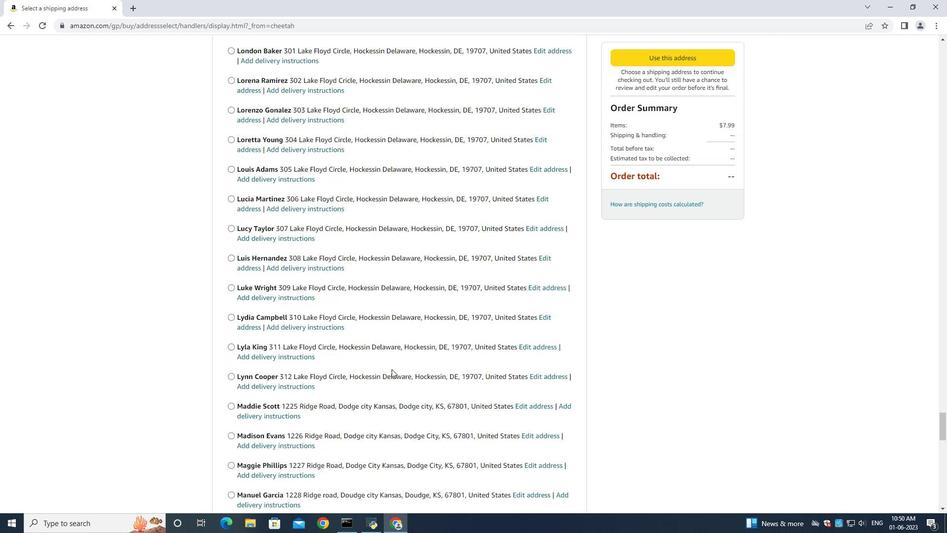 
Action: Mouse scrolled (391, 368) with delta (0, 0)
Screenshot: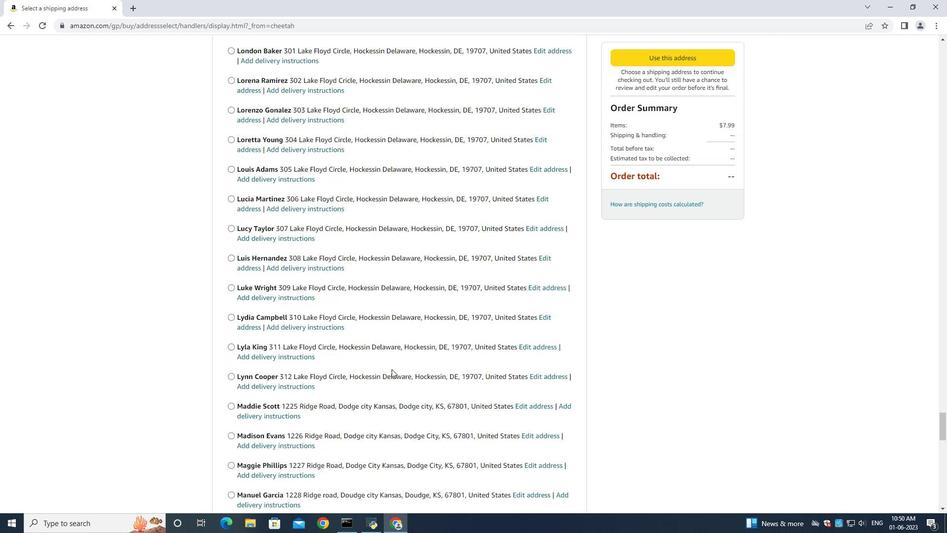 
Action: Mouse scrolled (391, 368) with delta (0, 0)
Screenshot: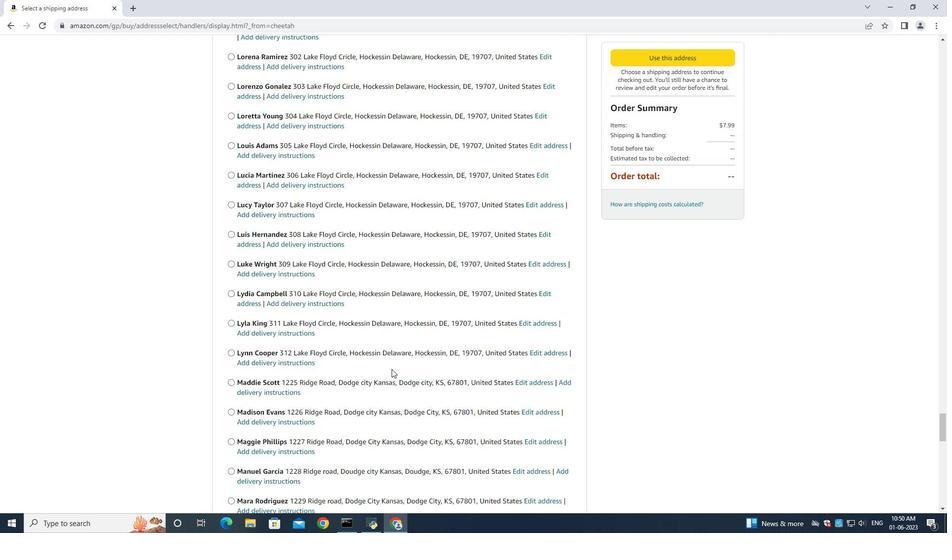
Action: Mouse scrolled (391, 368) with delta (0, 0)
Screenshot: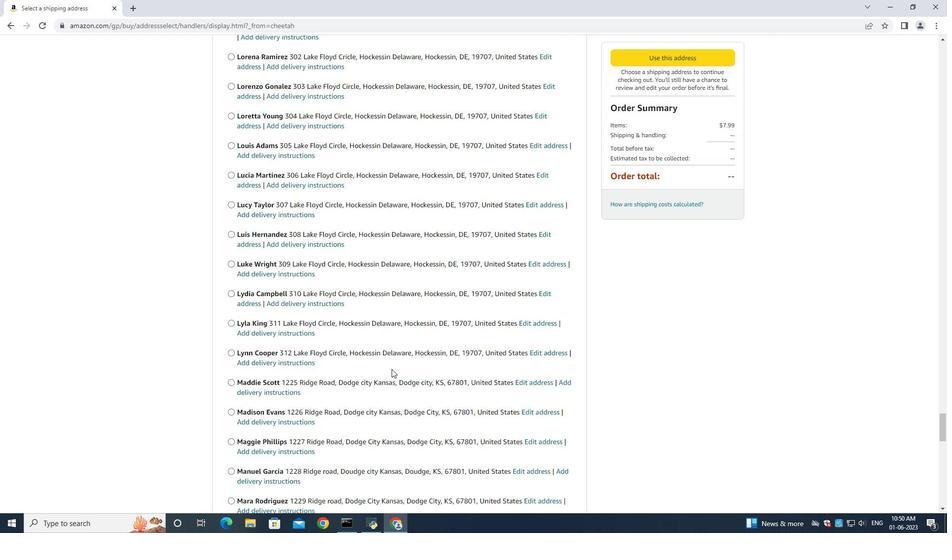 
Action: Mouse scrolled (391, 368) with delta (0, 0)
Screenshot: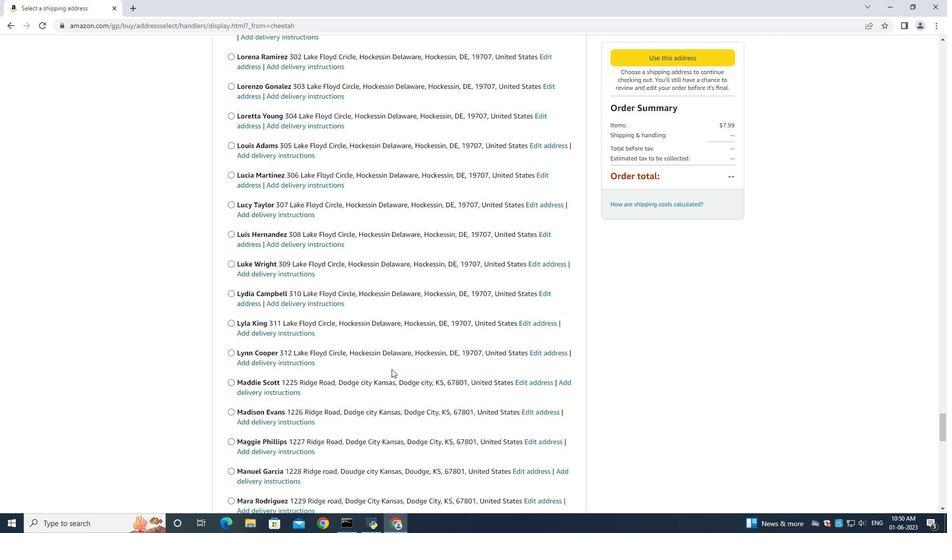 
Action: Mouse scrolled (391, 368) with delta (0, 0)
Screenshot: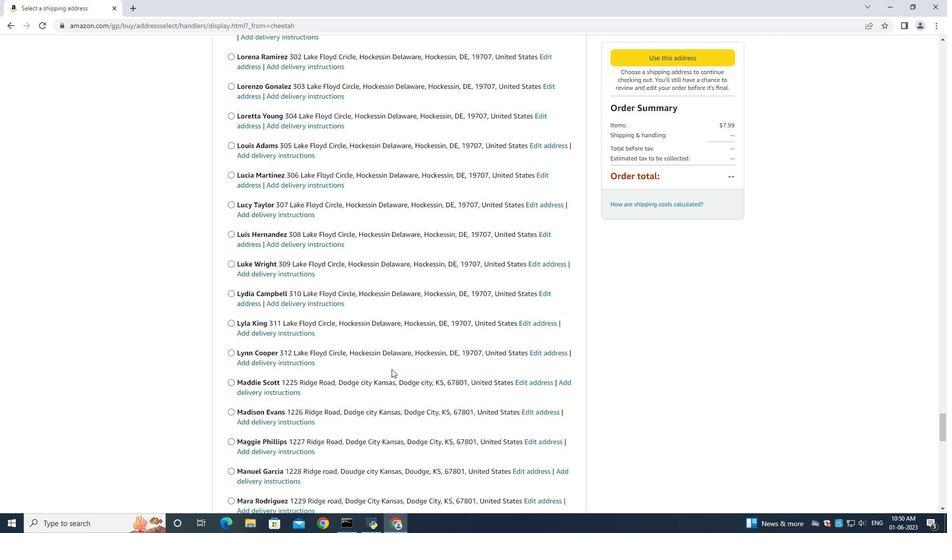 
Action: Mouse scrolled (391, 368) with delta (0, 0)
Screenshot: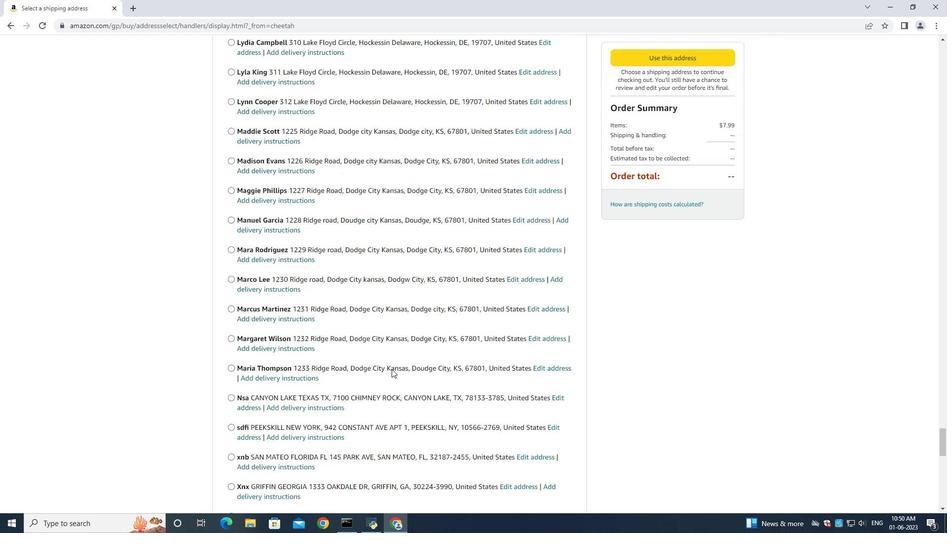 
Action: Mouse scrolled (391, 368) with delta (0, 0)
Screenshot: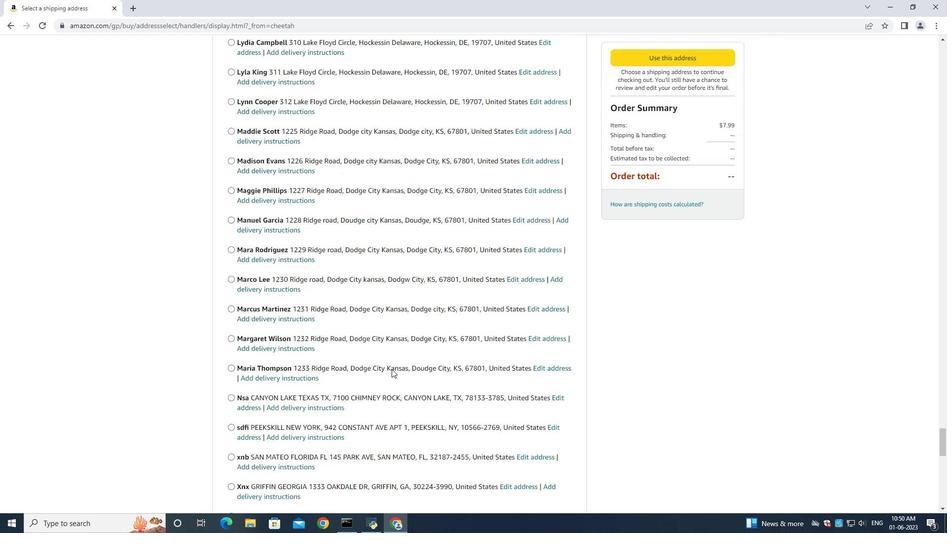 
Action: Mouse scrolled (391, 368) with delta (0, 0)
Screenshot: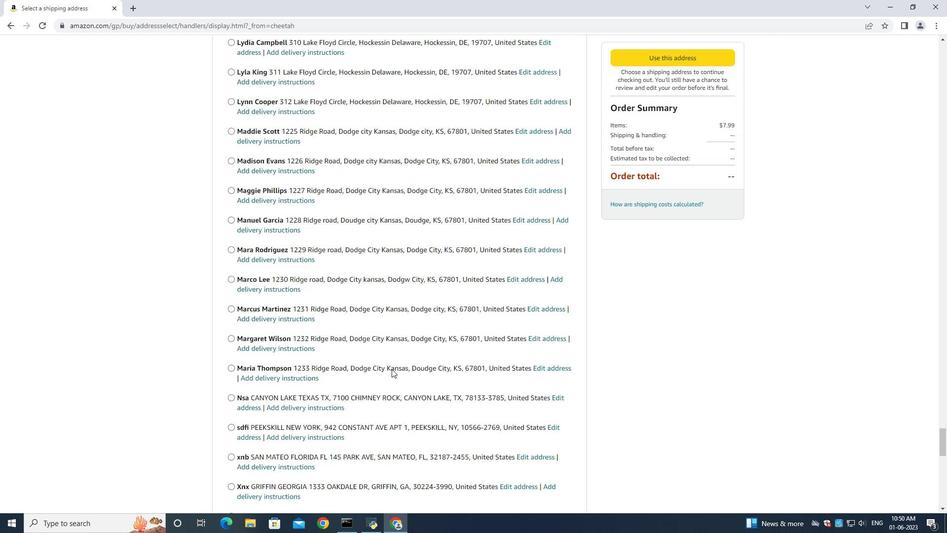 
Action: Mouse scrolled (391, 368) with delta (0, 0)
Screenshot: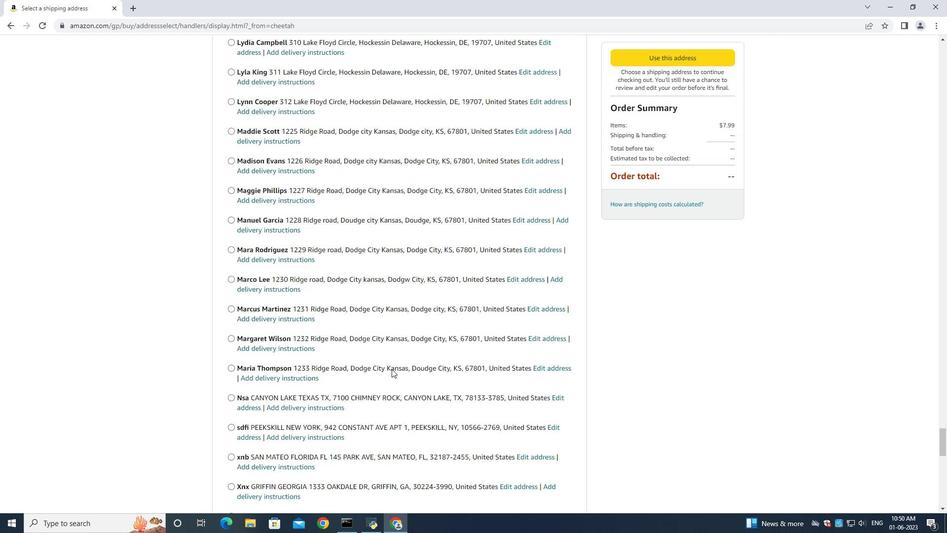 
Action: Mouse scrolled (391, 368) with delta (0, 0)
Screenshot: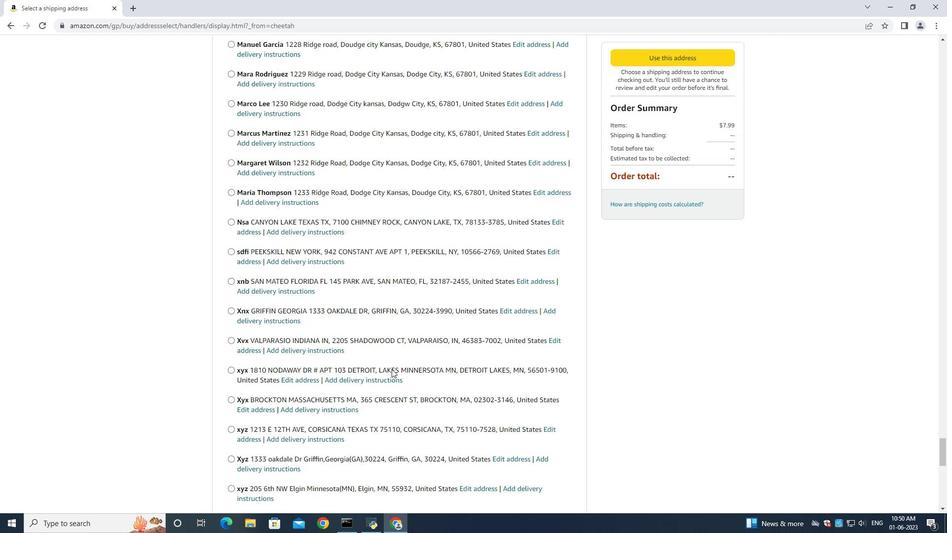 
Action: Mouse scrolled (391, 368) with delta (0, 0)
Screenshot: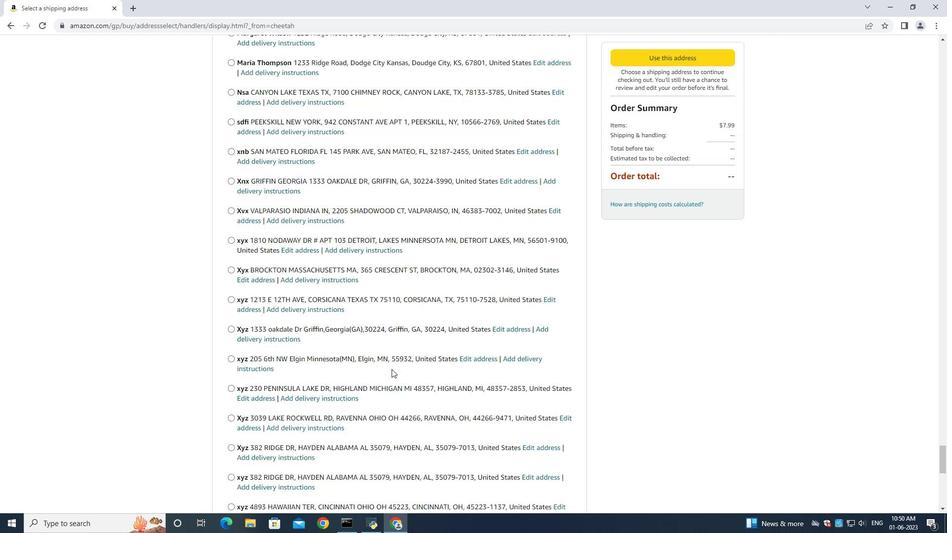 
Action: Mouse scrolled (391, 368) with delta (0, 0)
Screenshot: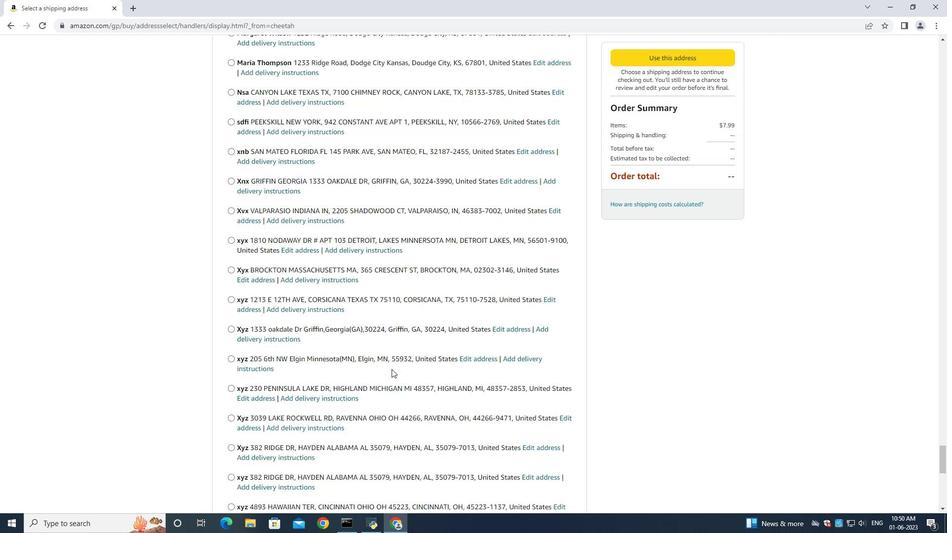 
Action: Mouse scrolled (391, 368) with delta (0, 0)
Screenshot: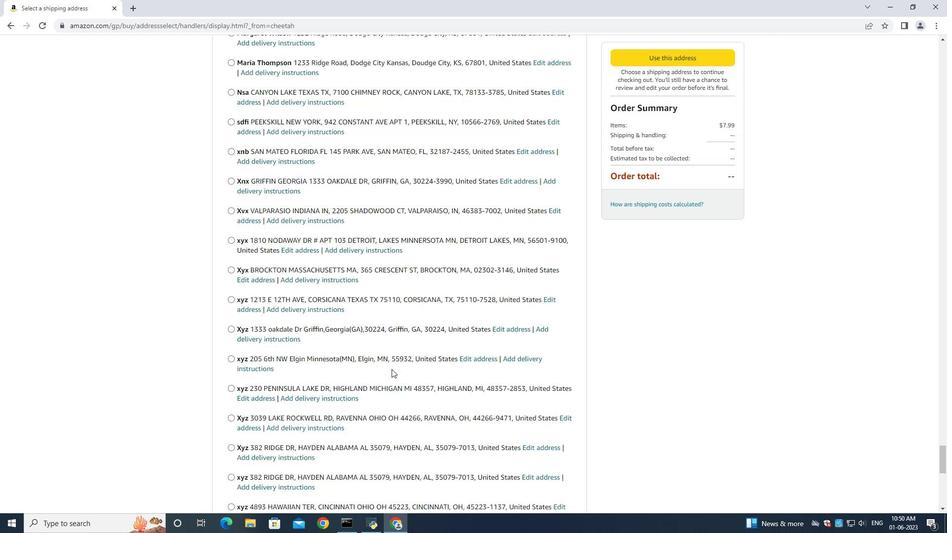 
Action: Mouse scrolled (391, 368) with delta (0, 0)
Screenshot: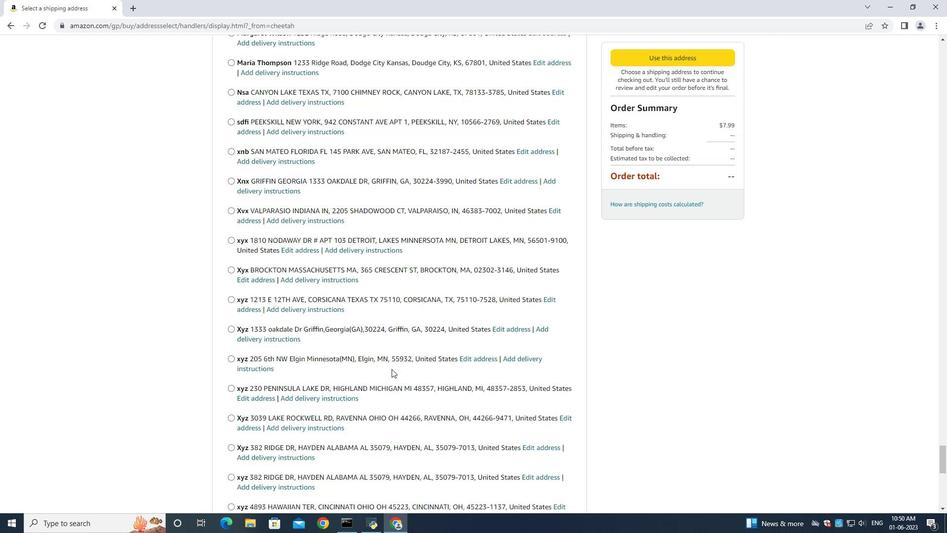 
Action: Mouse scrolled (391, 368) with delta (0, 0)
Screenshot: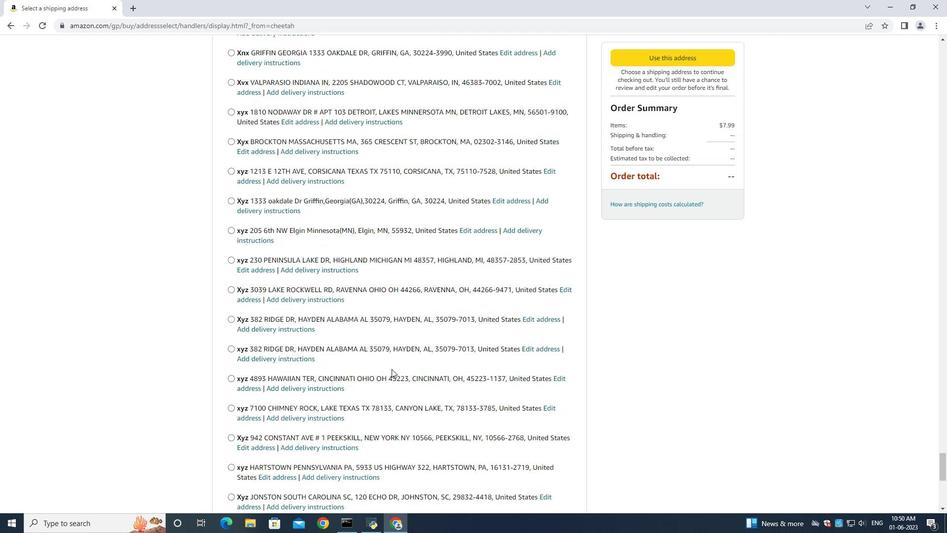 
Action: Mouse scrolled (391, 368) with delta (0, 0)
Screenshot: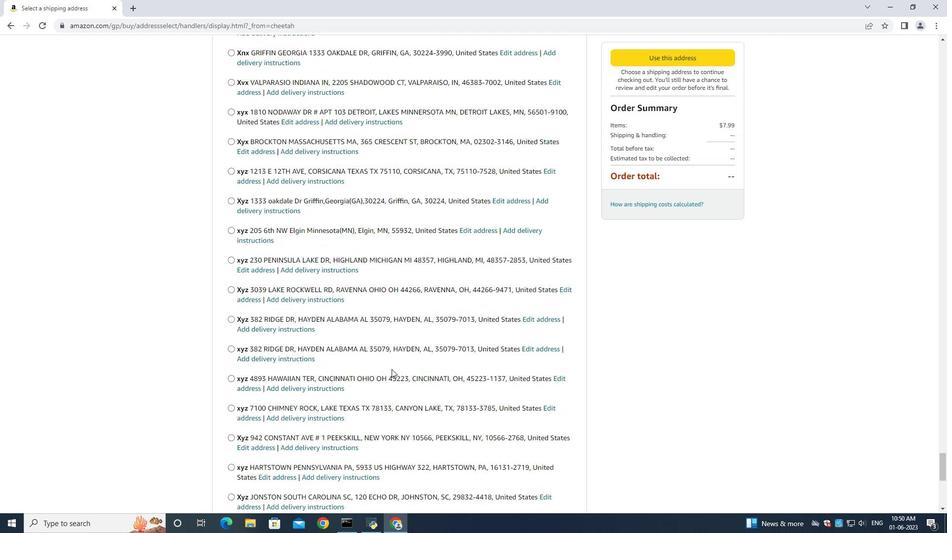 
Action: Mouse scrolled (391, 368) with delta (0, 0)
Screenshot: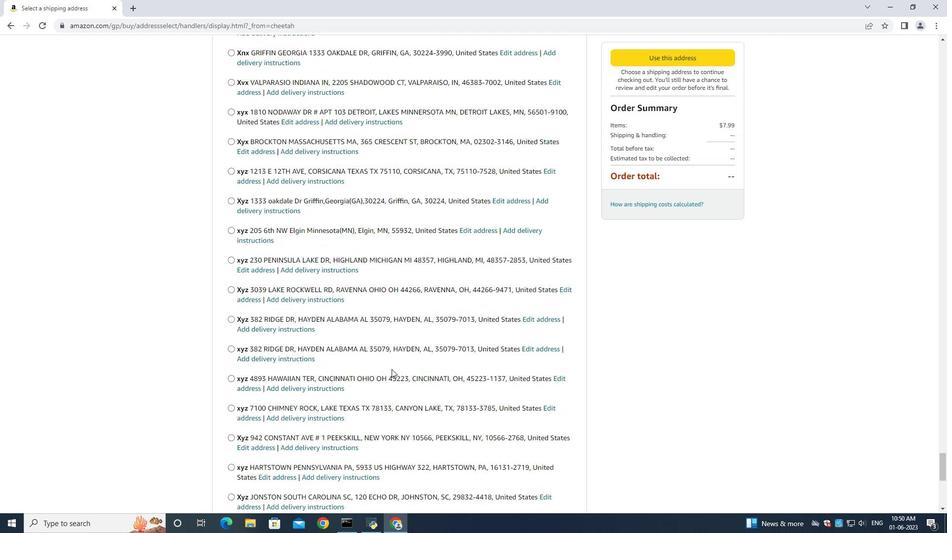
Action: Mouse scrolled (391, 368) with delta (0, 0)
Screenshot: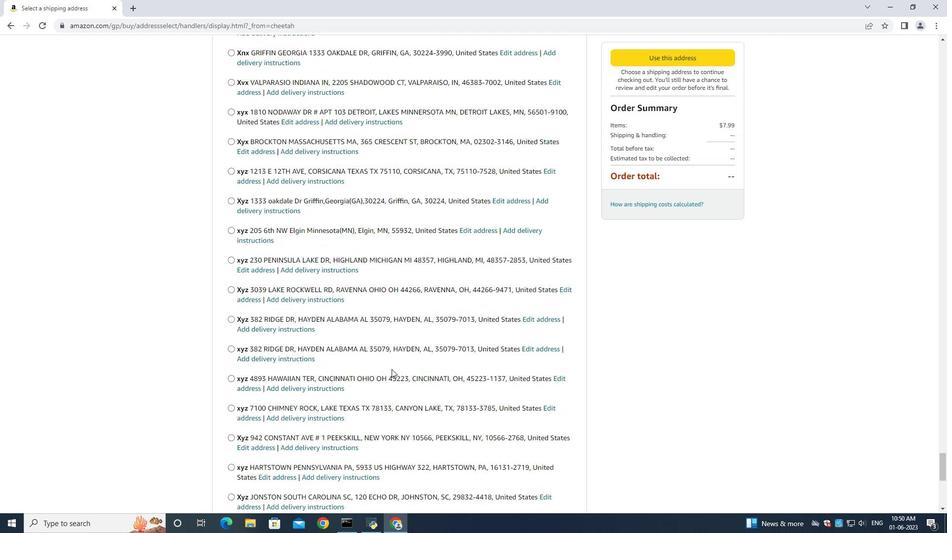 
Action: Mouse moved to (270, 299)
Screenshot: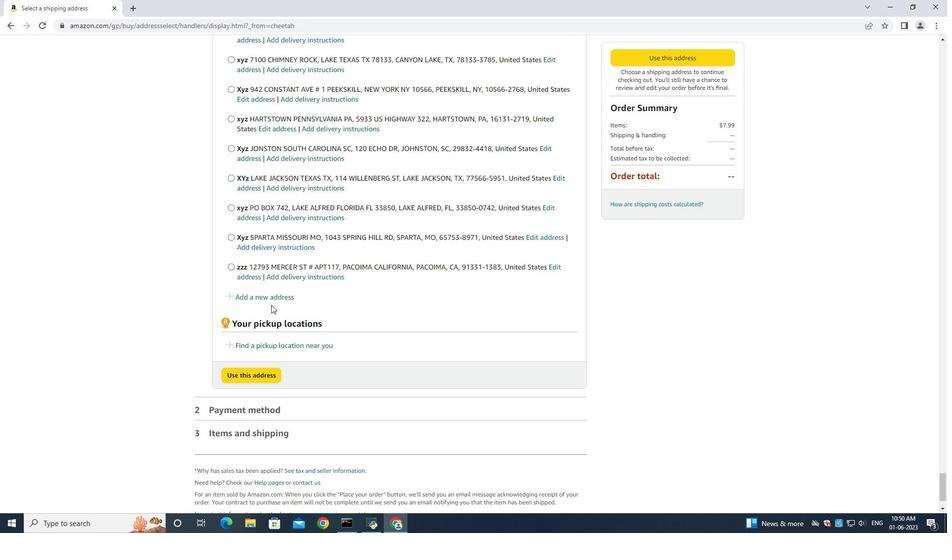 
Action: Mouse pressed left at (270, 299)
Screenshot: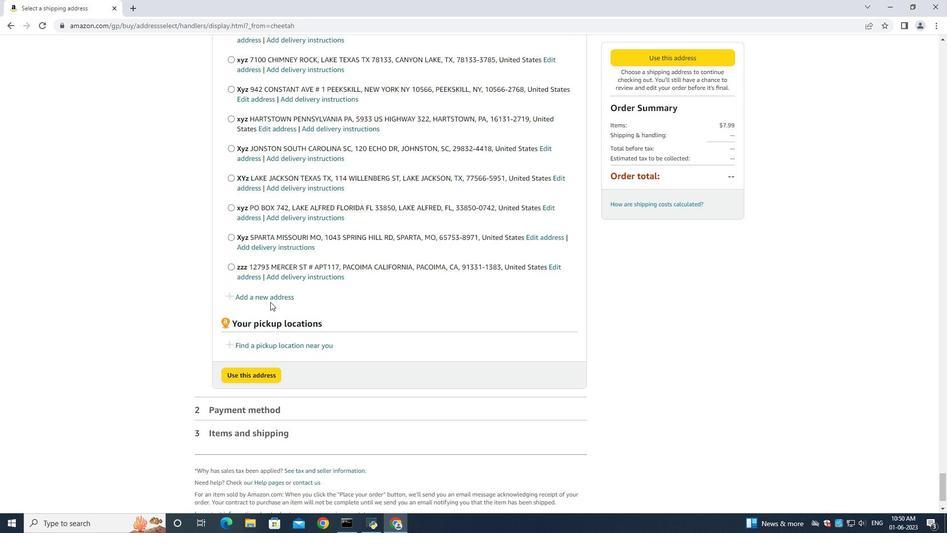 
Action: Mouse moved to (353, 234)
Screenshot: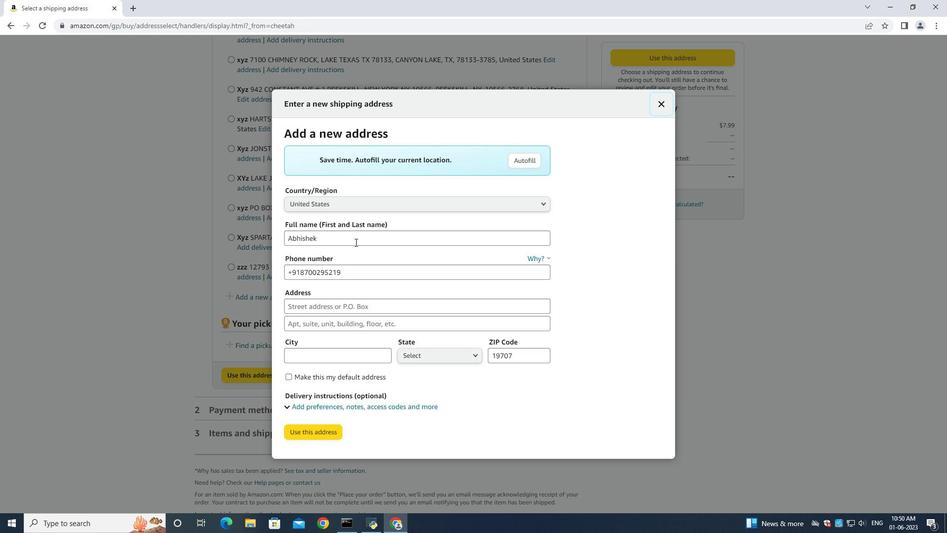 
Action: Mouse pressed left at (353, 234)
Screenshot: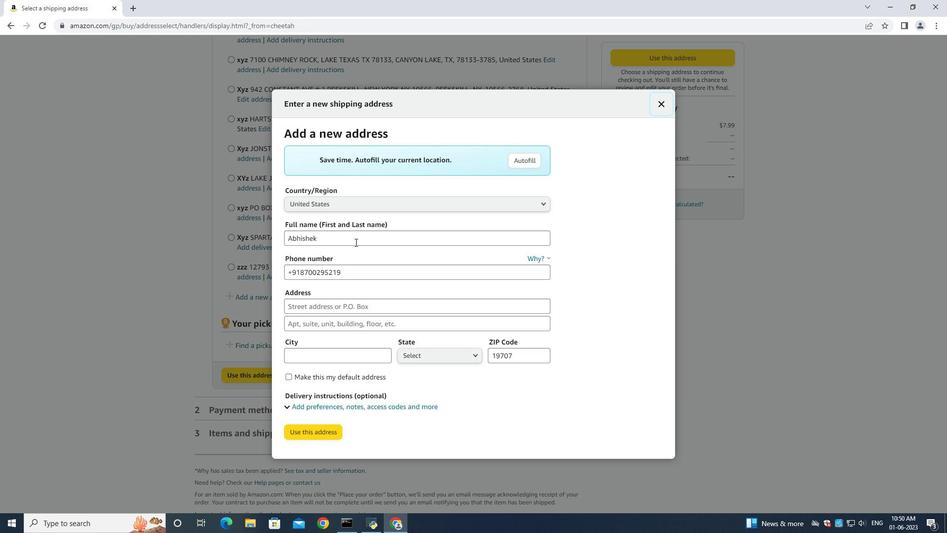 
Action: Key pressed <Key.shift><Key.shift><Key.shift><Key.shift><Key.shift><Key.shift><Key.shift><Key.shift><Key.shift><Key.shift><Key.shift><Key.shift><Key.shift><Key.shift><Key.shift><Key.shift><Key.shift><Key.shift><Key.shift><Key.shift>ctrl+A<'\x13'><Key.backspace><Key.shift><Key.shift><Key.shift><Key.shift><Key.shift><Key.shift><Key.shift><Key.shift><Key.shift><Key.shift><Key.shift><Key.shift><Key.shift><Key.shift><Key.shift><Key.shift><Key.shift><Key.shift><Key.shift><Key.shift><Key.shift><Key.shift><Key.shift><Key.shift><Key.shift><Key.shift><Key.shift><Key.shift><Key.shift><Key.shift><Key.shift><Key.shift>Mariah<Key.space><Key.shift>Brown<Key.space><Key.tab><Key.backspace>
Screenshot: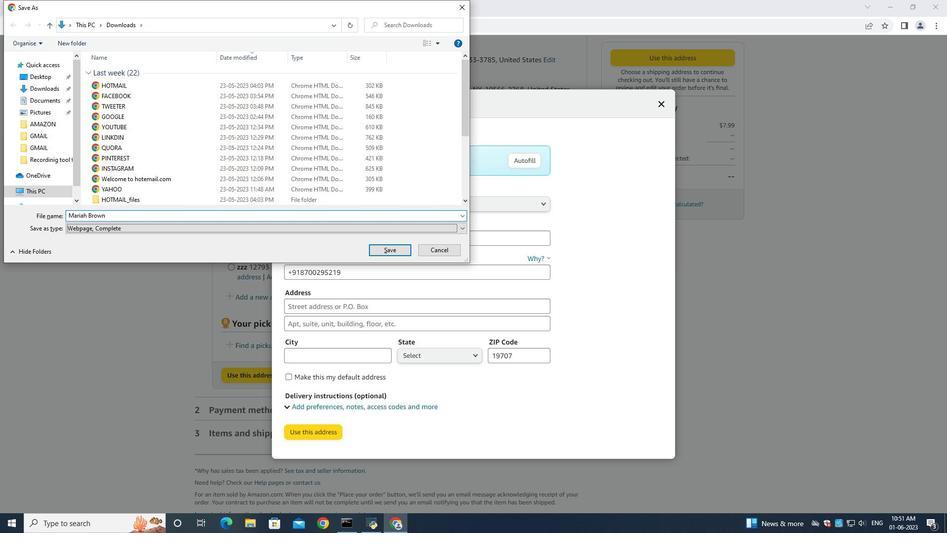 
Action: Mouse moved to (434, 250)
Screenshot: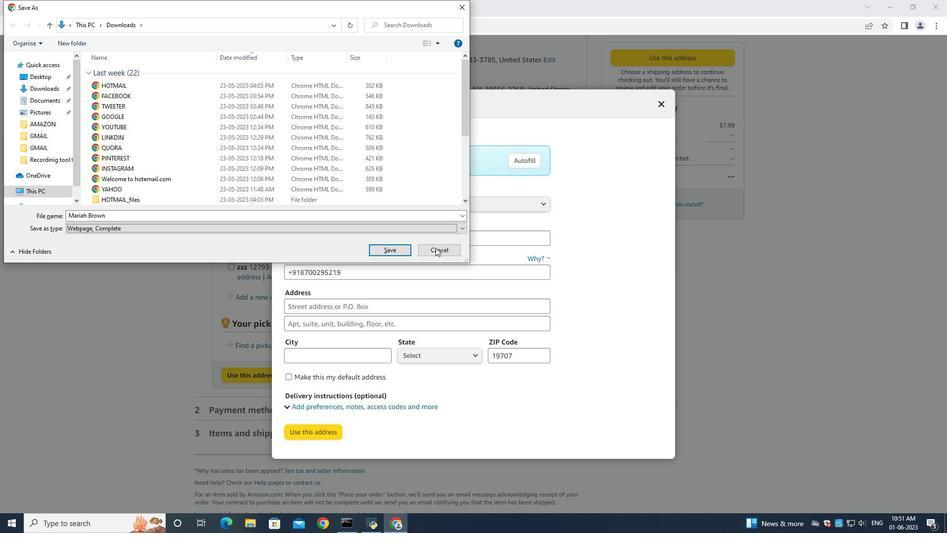 
Action: Mouse pressed left at (434, 250)
Screenshot: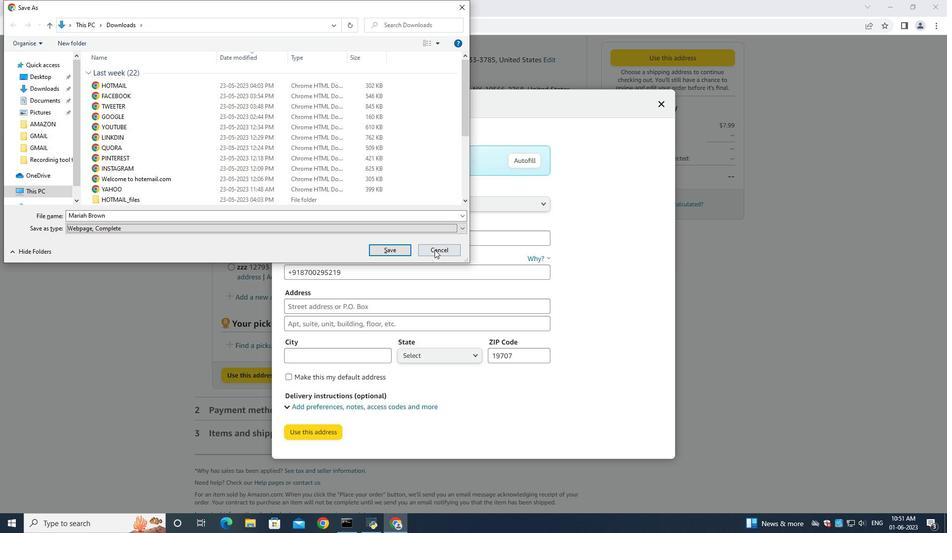 
Action: Mouse moved to (401, 241)
Screenshot: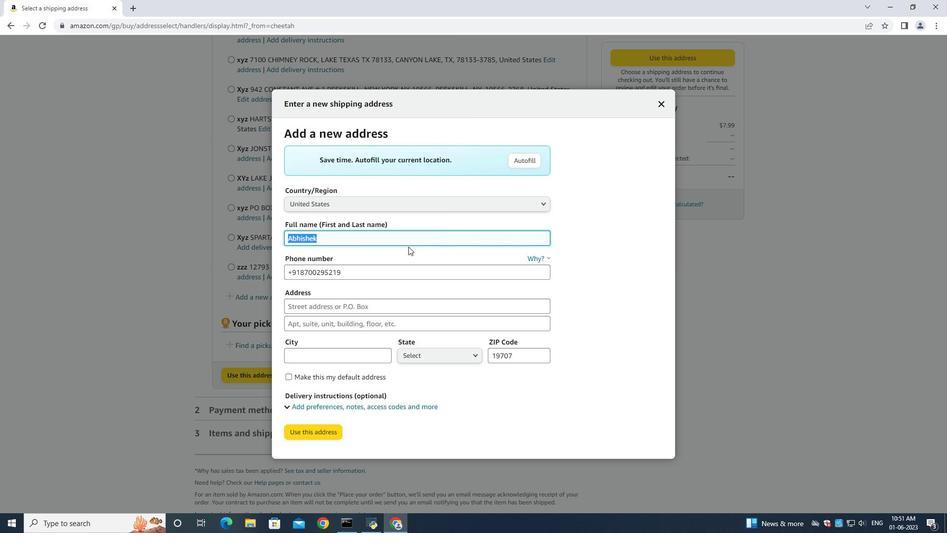 
Action: Mouse pressed left at (401, 241)
Screenshot: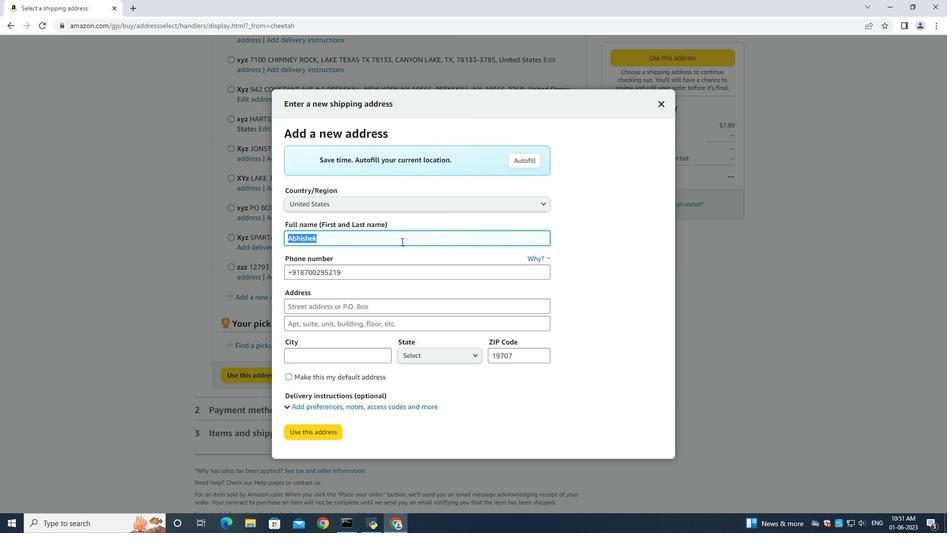 
Action: Mouse moved to (405, 241)
Screenshot: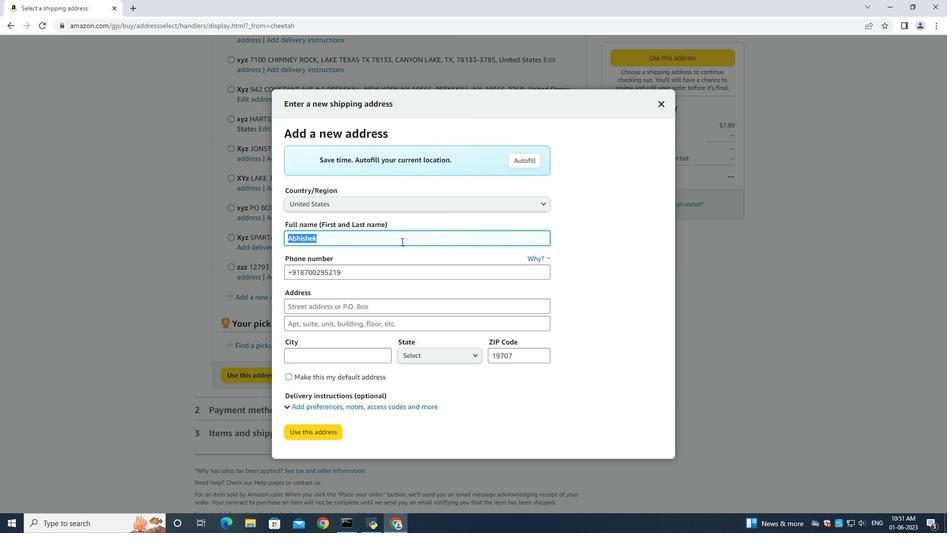 
Action: Key pressed <Key.backspace>ctrl+A<Key.backspace><Key.shift><Key.shift><Key.shift><Key.shift><Key.shift><Key.shift><Key.shift><Key.shift><Key.shift><Key.shift><Key.shift><Key.shift><Key.shift><Key.shift><Key.shift><Key.shift><Key.shift><Key.shift><Key.shift>Mariah<Key.space><Key.shift><Key.shift><Key.shift><Key.shift><Key.shift><Key.shift><Key.shift><Key.shift><Key.shift><Key.shift><Key.shift><Key.shift><Key.shift><Key.shift><Key.shift><Key.shift><Key.shift><Key.shift><Key.shift>Brown<Key.space><Key.tab><Key.tab><Key.backspace>6205197251
Screenshot: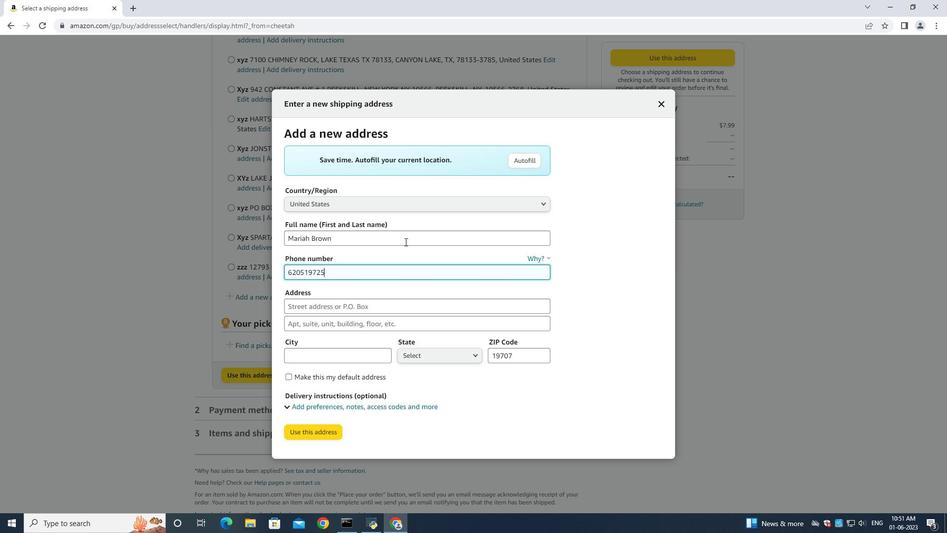 
Action: Mouse moved to (351, 311)
Screenshot: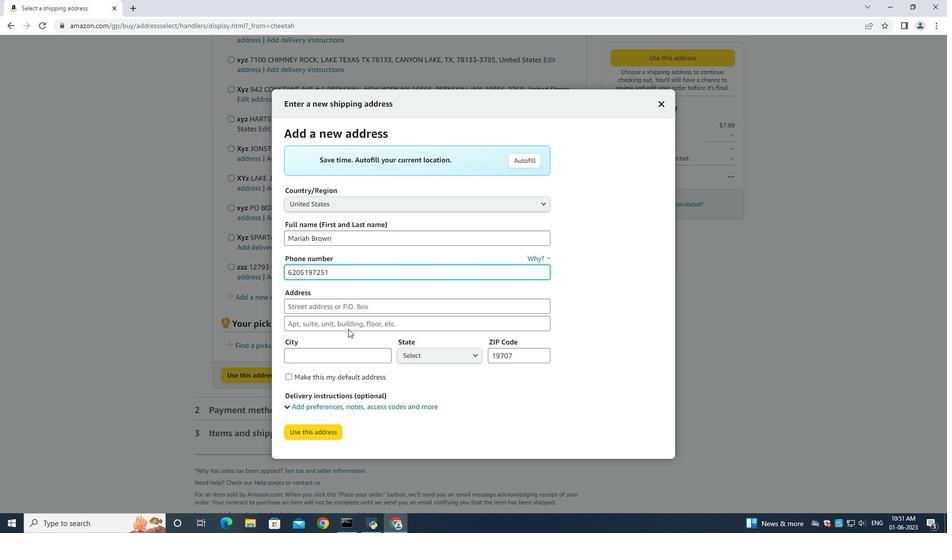 
Action: Mouse pressed left at (351, 311)
Screenshot: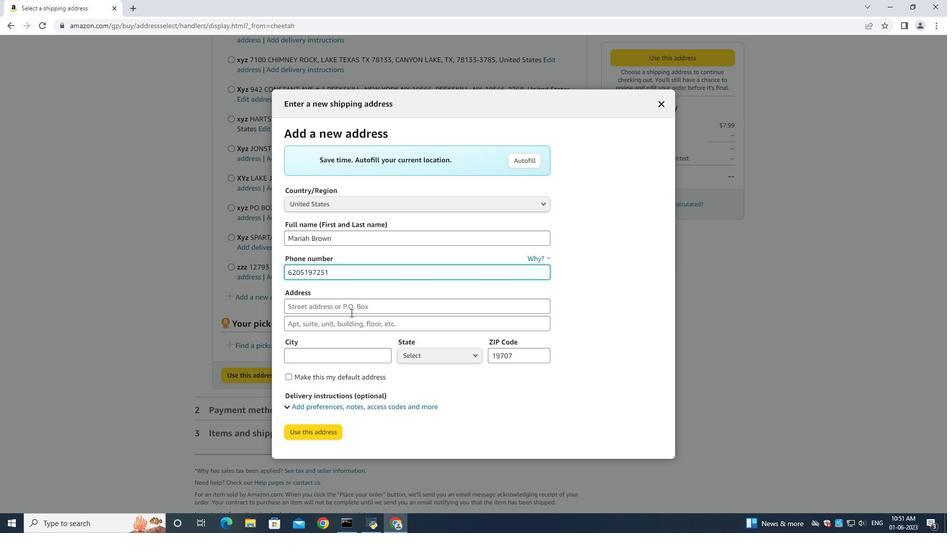 
Action: Key pressed 1234<Key.space><Key.shift>Ridge<Key.space><Key.shift><Key.shift><Key.shift><Key.shift><Key.shift><Key.shift><Key.shift><Key.shift><Key.shift><Key.shift><Key.shift><Key.shift><Key.shift><Key.shift><Key.shift><Key.shift><Key.shift><Key.shift><Key.shift><Key.shift><Key.shift><Key.shift><Key.shift><Key.shift>Road<Key.space><Key.shift><Key.shift><Key.shift><Key.shift><Key.shift><Key.shift><Key.shift><Key.shift><Key.shift><Key.shift><Key.shift><Key.shift><Key.shift><Key.shift><Key.shift><Key.shift><Key.shift><Key.shift><Key.shift><Key.shift><Key.shift><Key.shift><Key.tab><Key.shift>Dodge<Key.space><Key.shift><Key.shift><Key.shift><Key.shift><Key.shift><Key.shift><Key.shift><Key.shift><Key.shift><Key.shift><Key.shift><Key.shift><Key.shift><Key.shift><Key.shift><Key.shift><Key.shift><Key.shift><Key.shift><Key.shift><Key.shift><Key.shift><Key.shift><Key.shift><Key.shift><Key.shift><Key.shift><Key.shift><Key.shift><Key.shift>City<Key.space><Key.shift><Key.shift><Key.shift><Key.shift><Key.shift><Key.shift><Key.shift><Key.shift><Key.shift><Key.shift><Key.shift><Key.shift><Key.shift><Key.shift><Key.shift><Key.shift><Key.shift><Key.shift><Key.shift><Key.shift><Key.shift><Key.shift>Kansas<Key.tab><Key.shift>Dodge<Key.space><Key.shift>Cu<Key.backspace>ity<Key.space><Key.tab><Key.shift>Ka<Key.tab><Key.backspace>67801
Screenshot: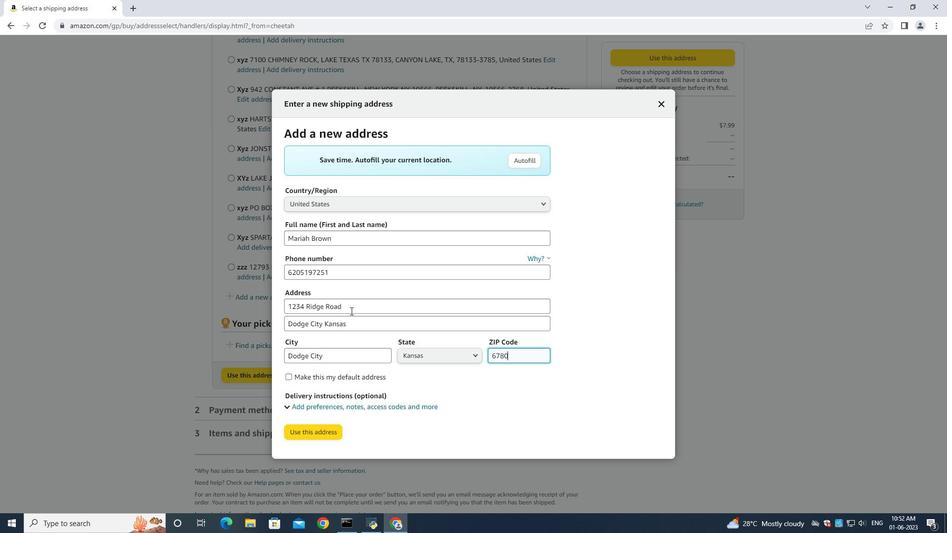 
Action: Mouse moved to (317, 427)
Screenshot: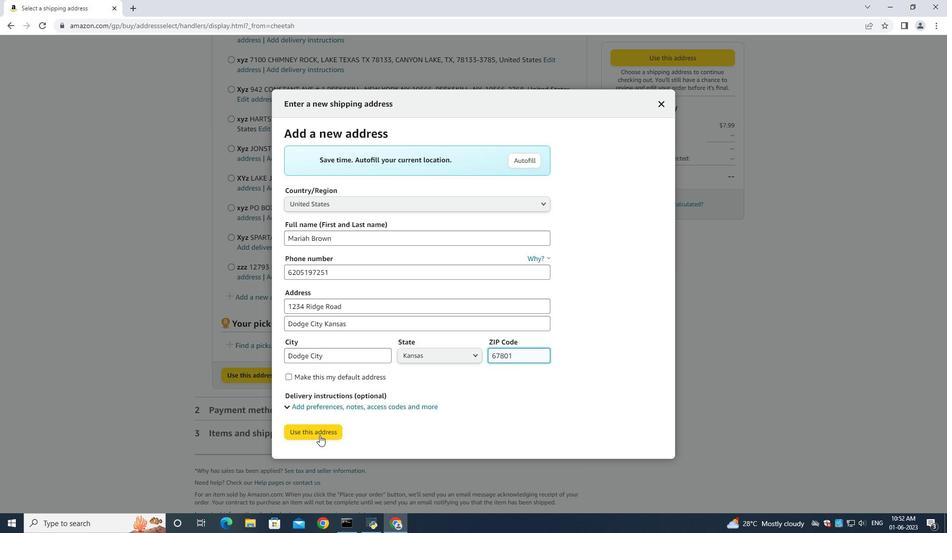 
Action: Mouse pressed left at (317, 427)
Screenshot: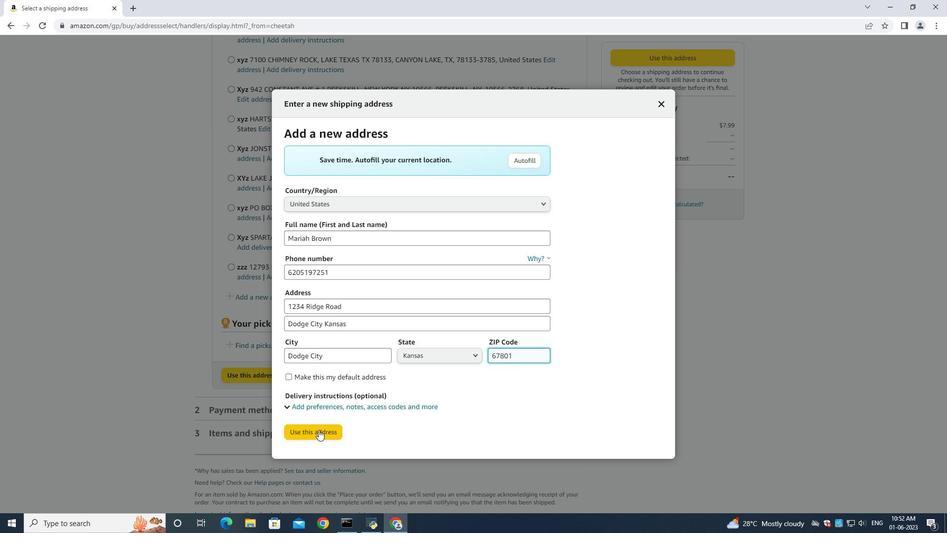 
Action: Mouse moved to (315, 498)
Screenshot: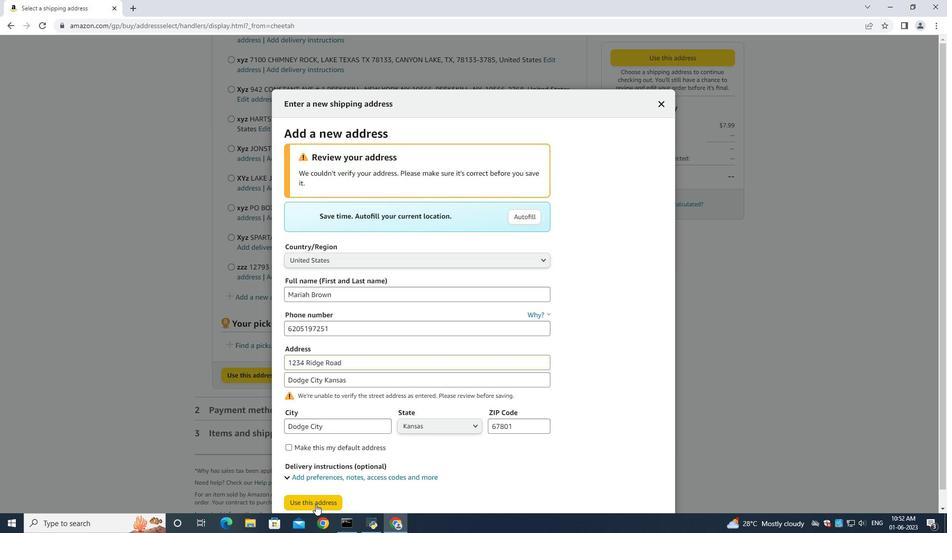 
Action: Mouse pressed left at (315, 498)
Screenshot: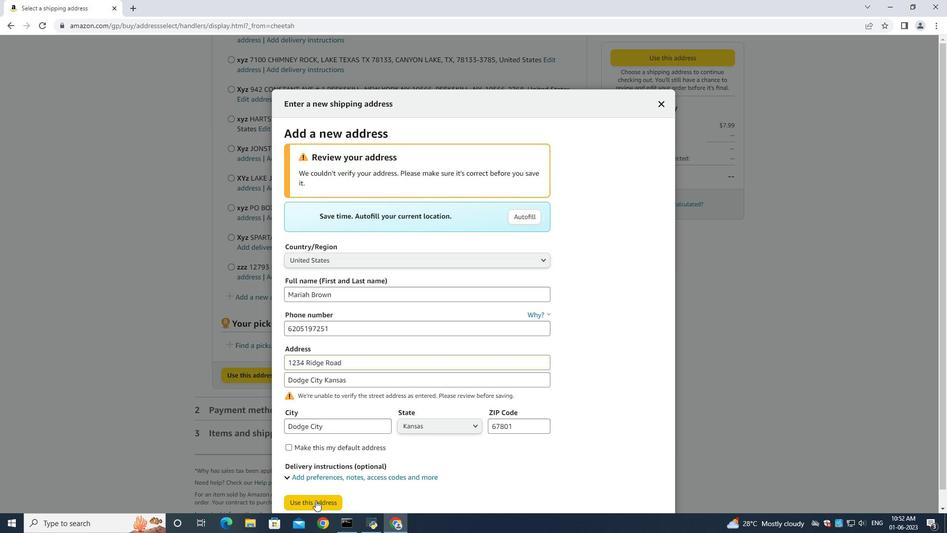 
Action: Mouse moved to (290, 275)
Screenshot: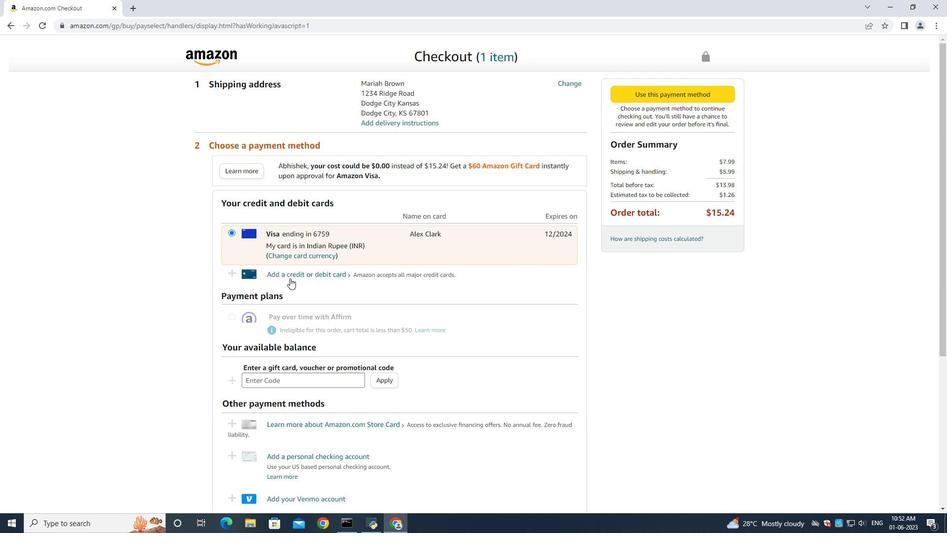 
Action: Mouse pressed left at (290, 275)
Screenshot: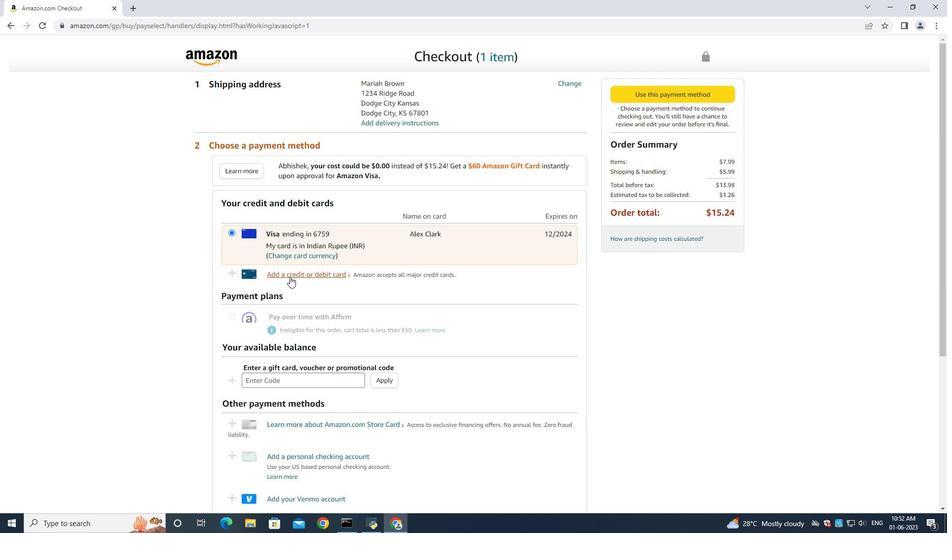 
Action: Mouse moved to (397, 242)
Screenshot: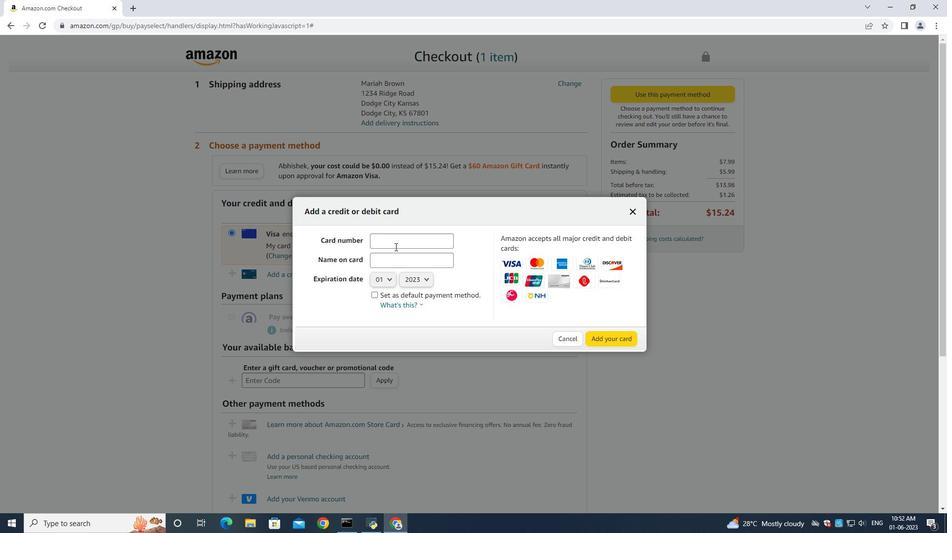 
Action: Mouse pressed left at (397, 242)
Screenshot: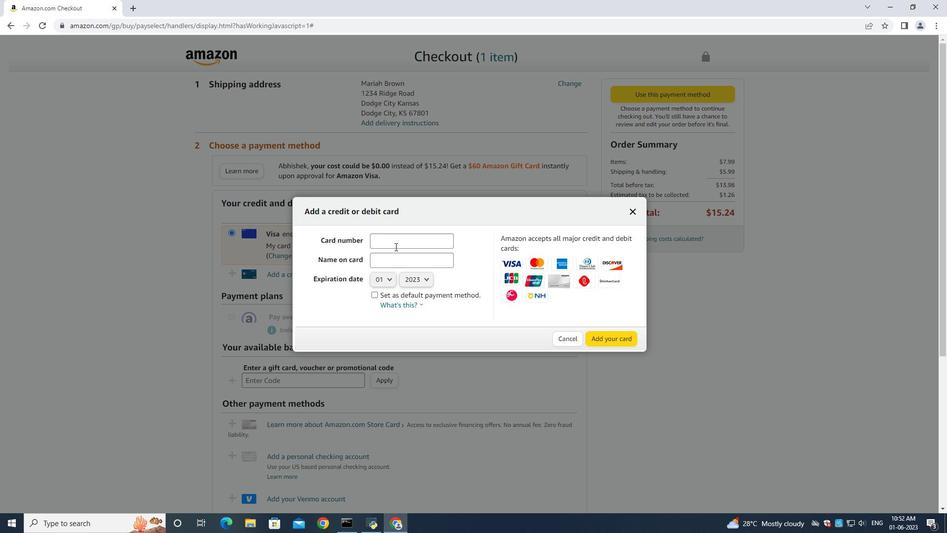 
Action: Mouse moved to (399, 243)
Screenshot: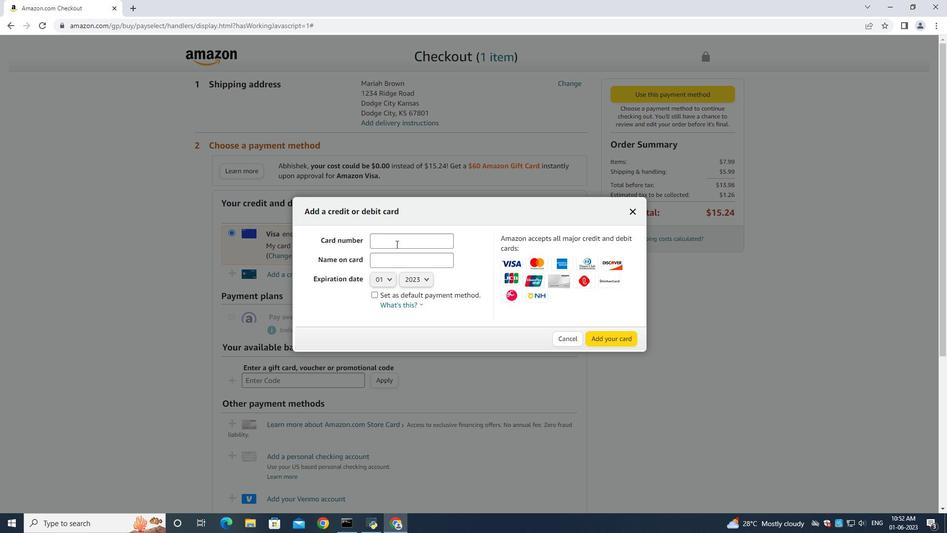 
Action: Key pressed 4893754559587965
Screenshot: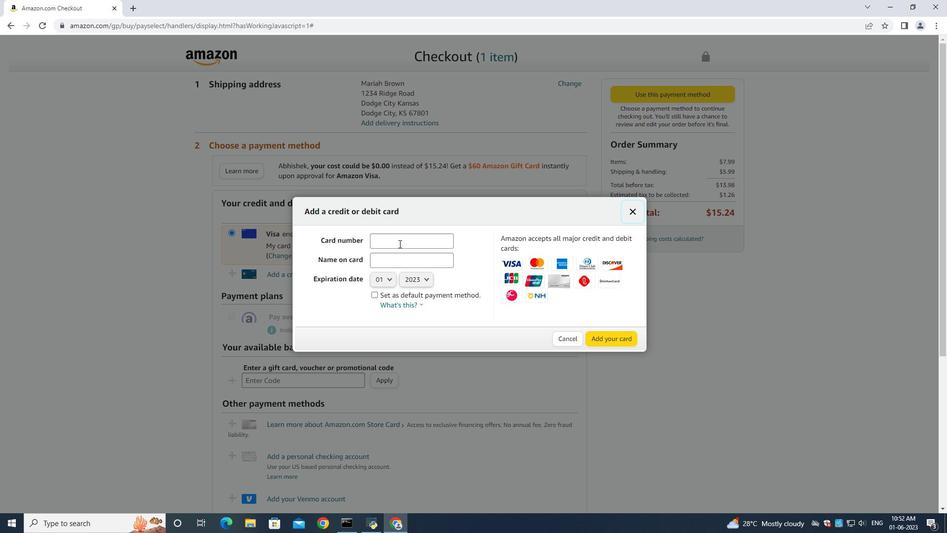 
Action: Mouse moved to (395, 242)
Screenshot: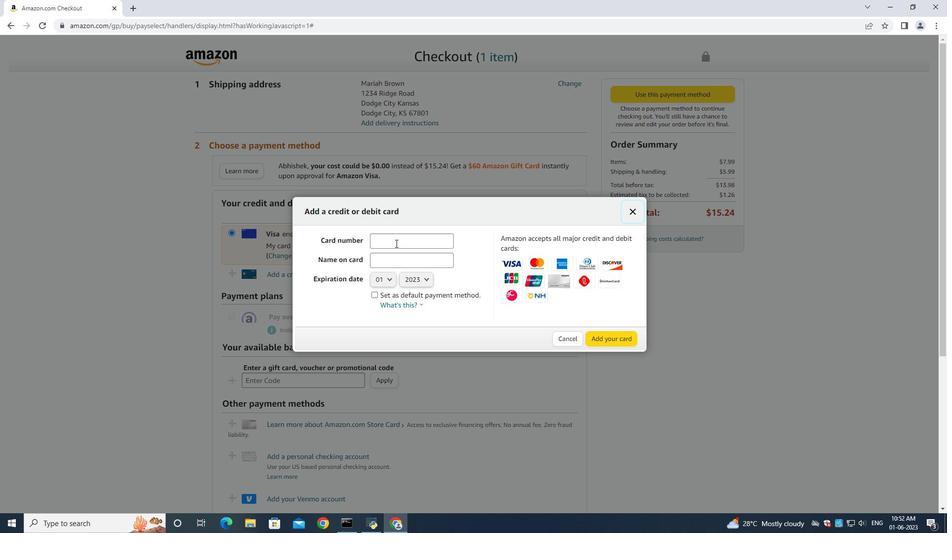 
Action: Mouse pressed left at (395, 242)
Screenshot: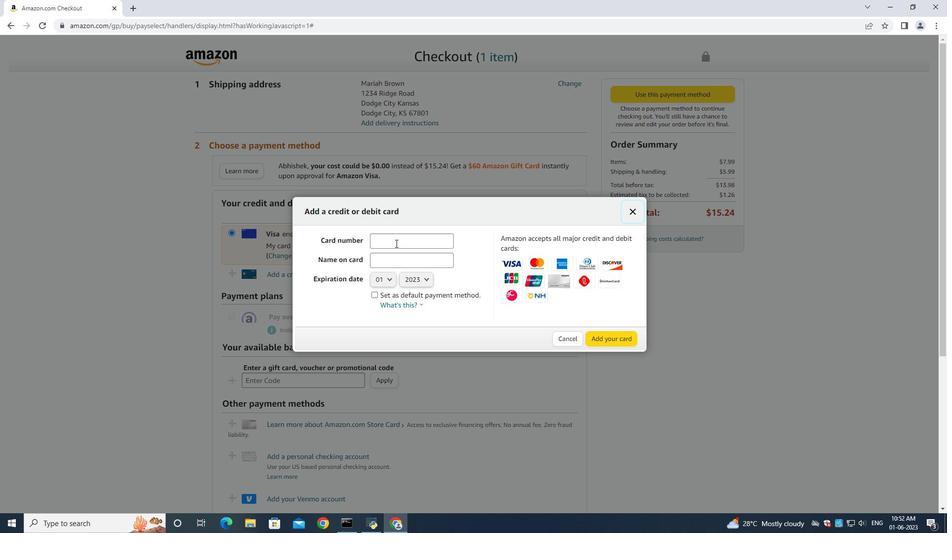 
Action: Mouse moved to (396, 243)
Screenshot: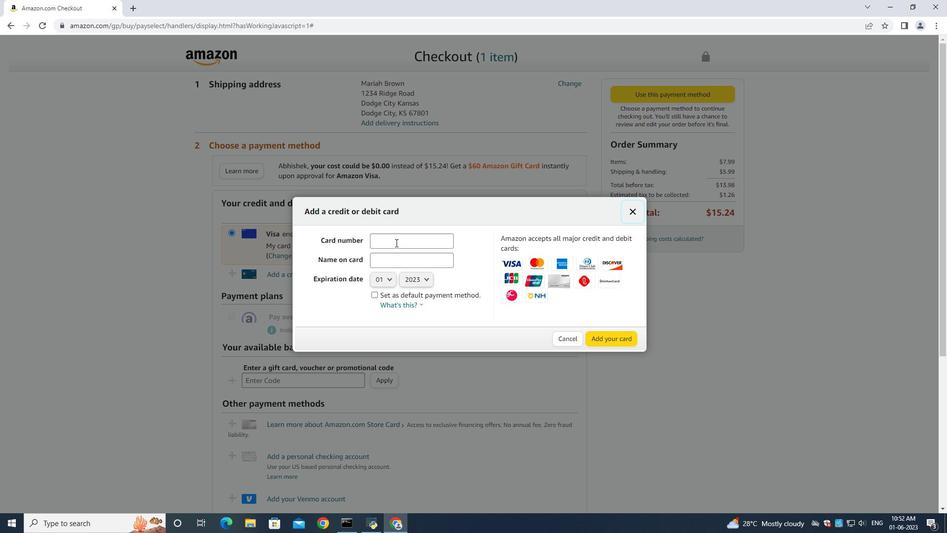 
Action: Key pressed 7<Key.backspace>4893754559587965
Screenshot: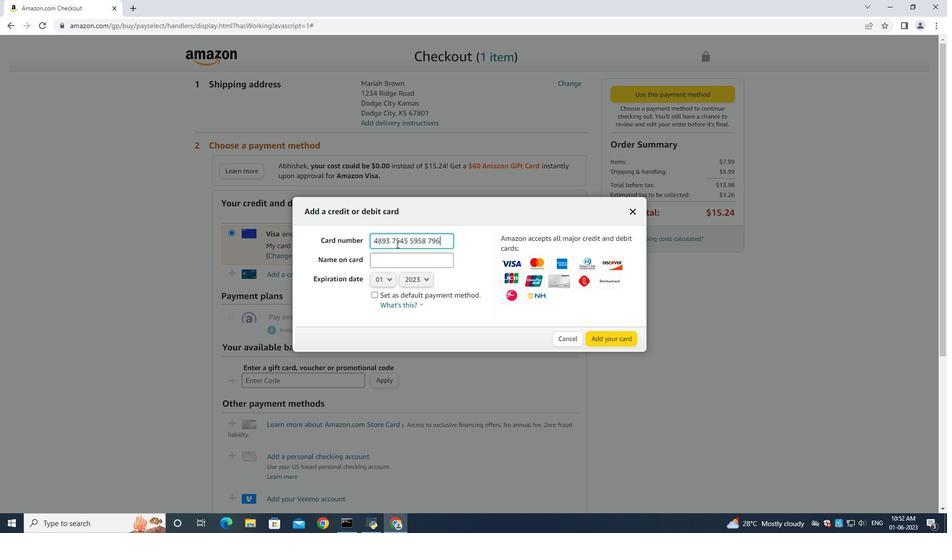 
Action: Mouse moved to (415, 266)
Screenshot: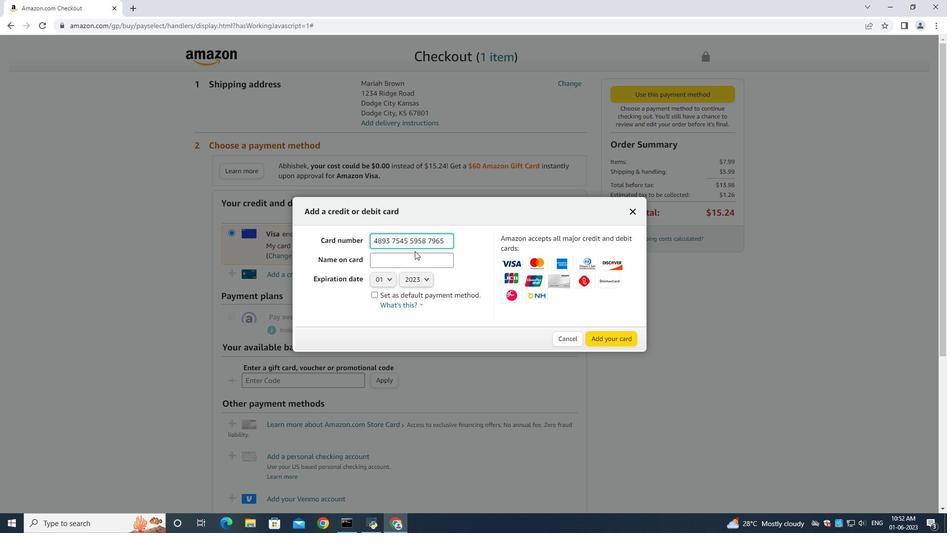 
Action: Mouse pressed left at (415, 266)
Screenshot: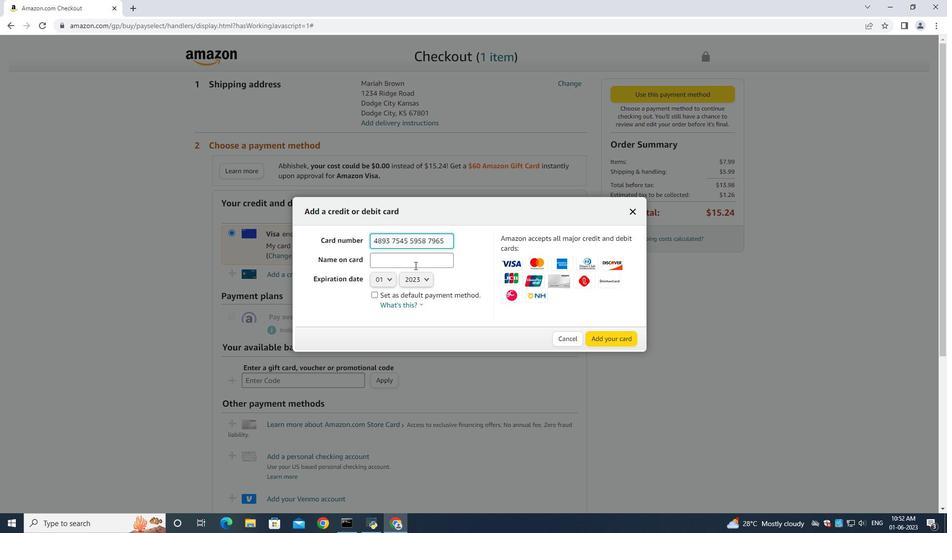 
Action: Key pressed <Key.shift>John<Key.space><Key.shift>Baker<Key.tab>
Screenshot: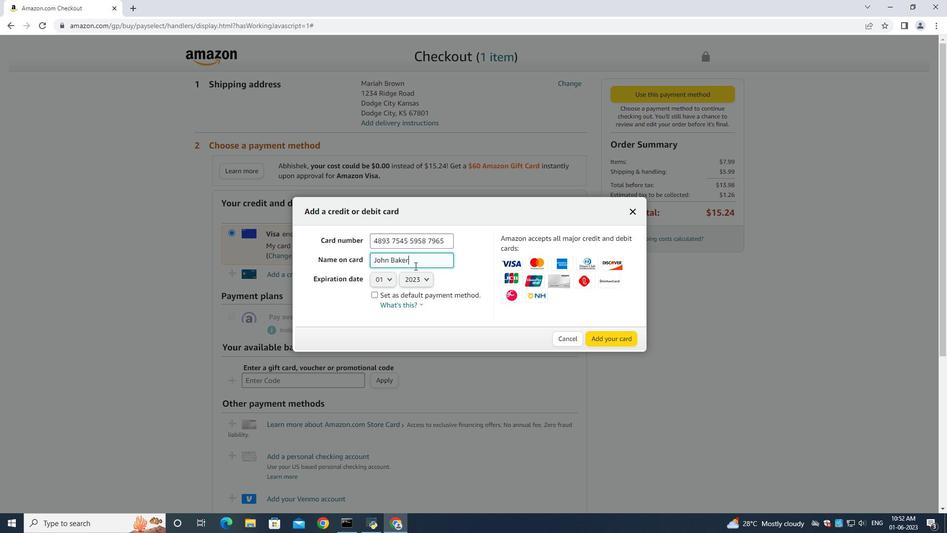 
Action: Mouse moved to (391, 277)
Screenshot: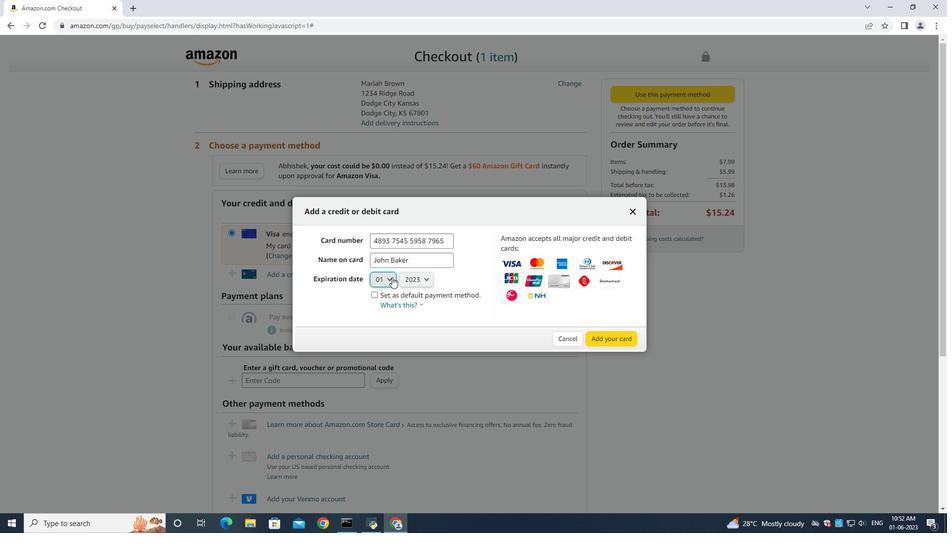 
Action: Mouse pressed left at (391, 277)
Screenshot: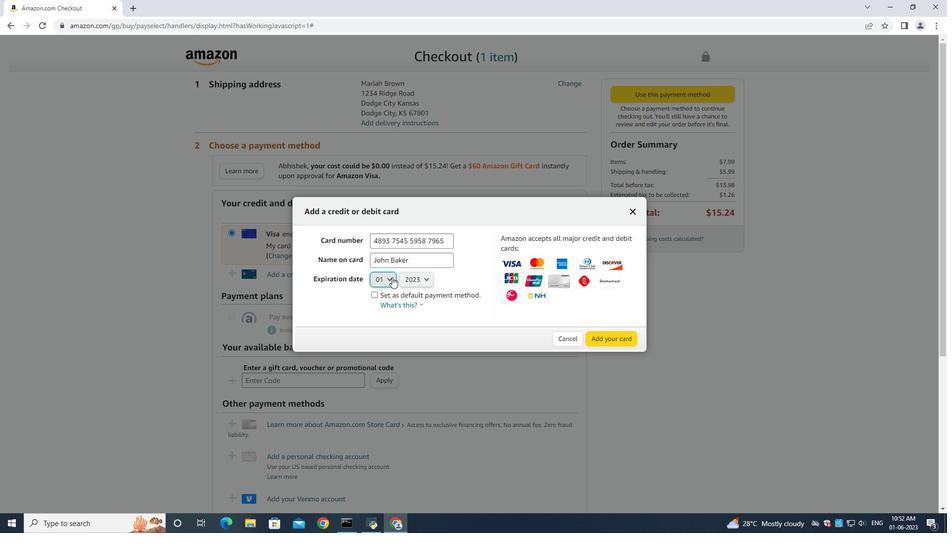 
Action: Mouse moved to (386, 344)
Screenshot: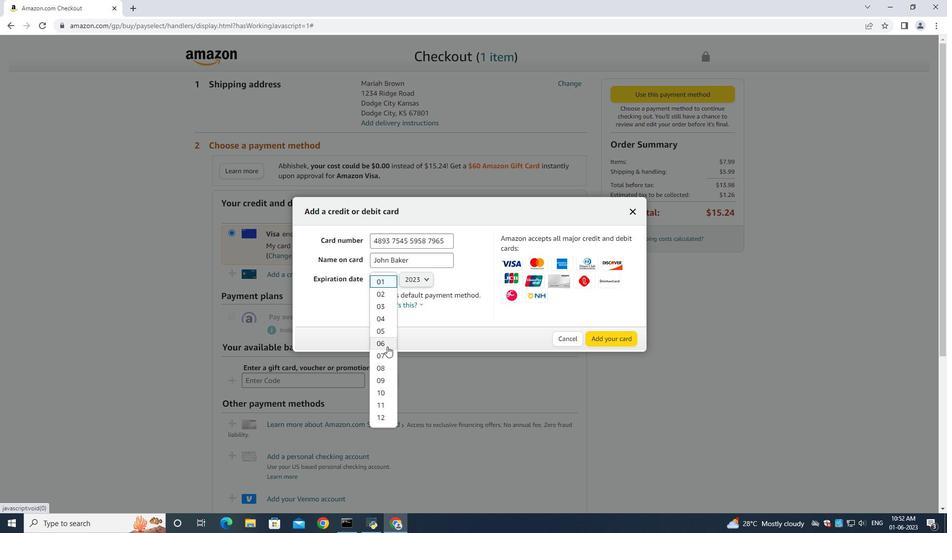 
Action: Mouse pressed left at (386, 344)
Screenshot: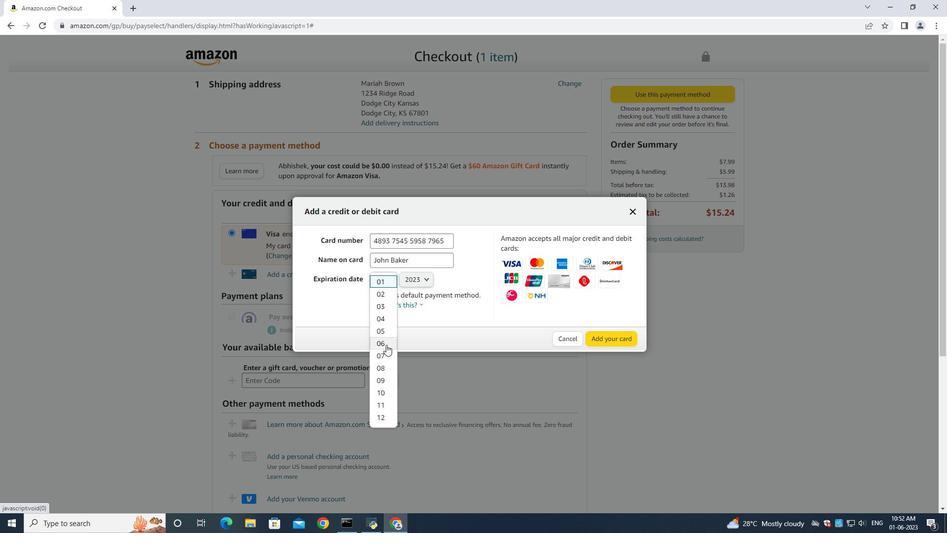 
Action: Mouse moved to (404, 282)
Screenshot: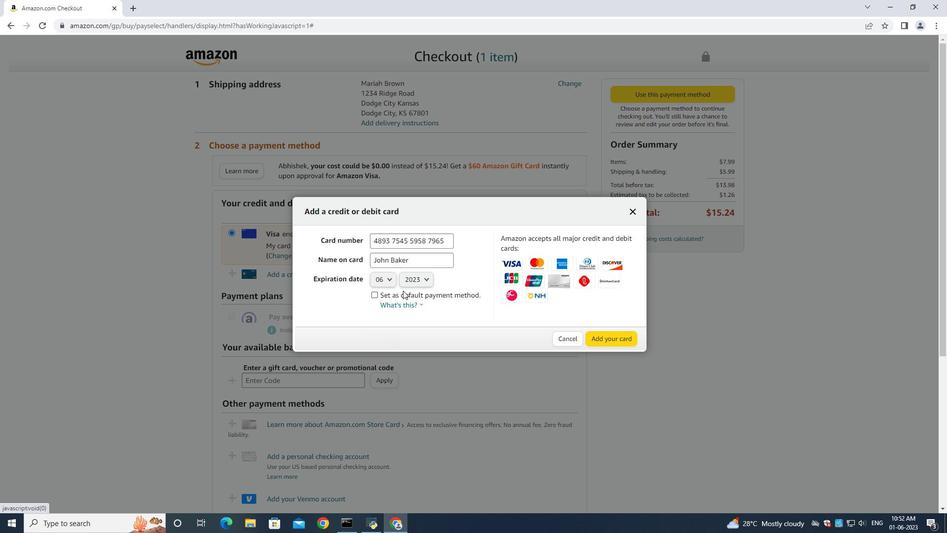
Action: Mouse pressed left at (404, 282)
Screenshot: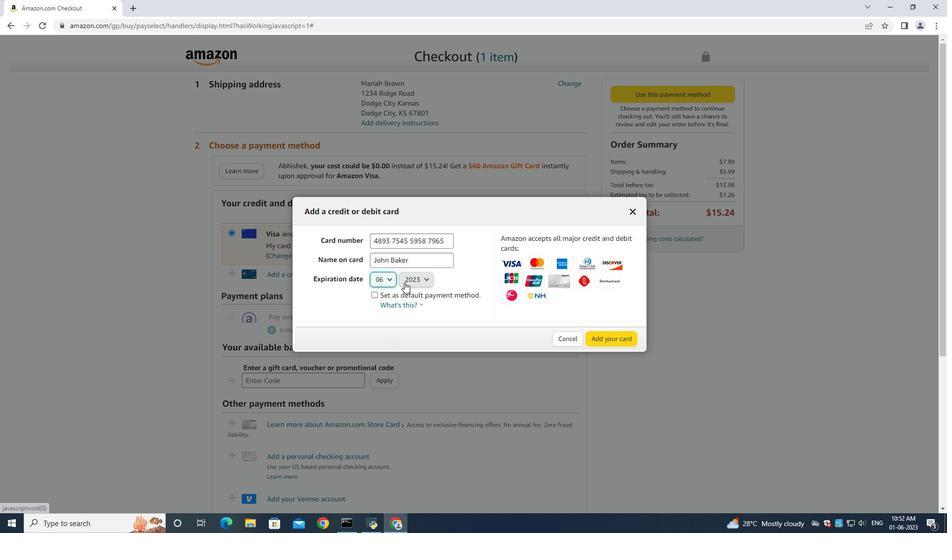 
Action: Mouse moved to (410, 86)
Screenshot: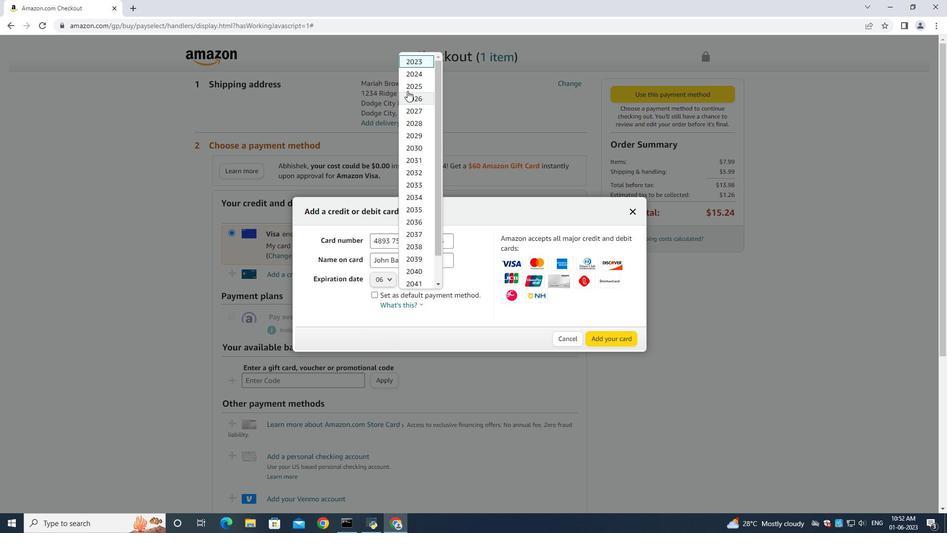 
Action: Mouse pressed left at (410, 86)
Screenshot: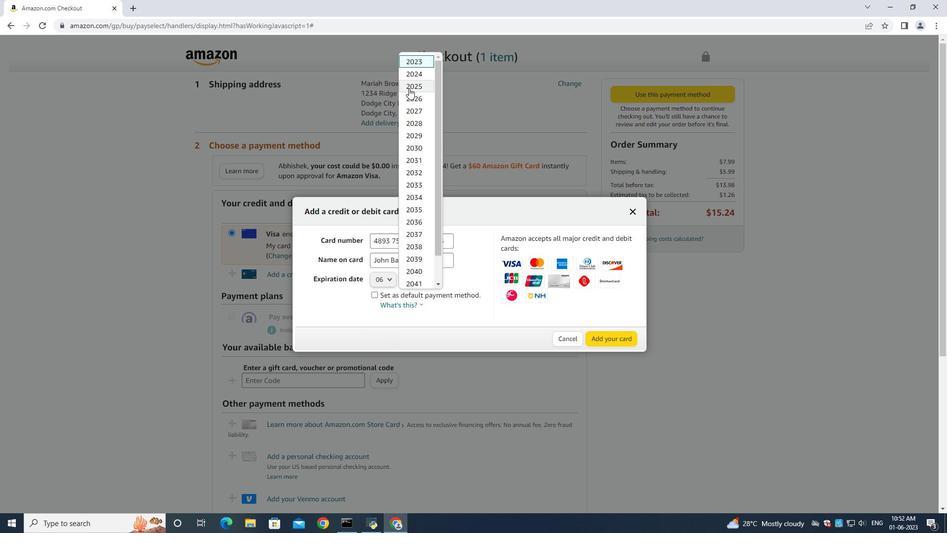 
Action: Mouse moved to (624, 334)
Screenshot: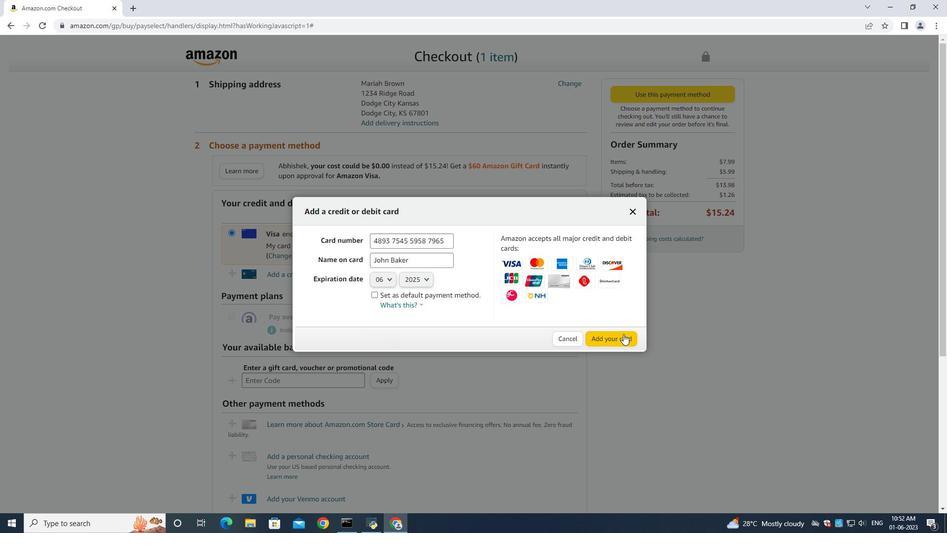 
